 Task: Check the percentage active listings of double oven in the last 5 years.
Action: Mouse moved to (890, 195)
Screenshot: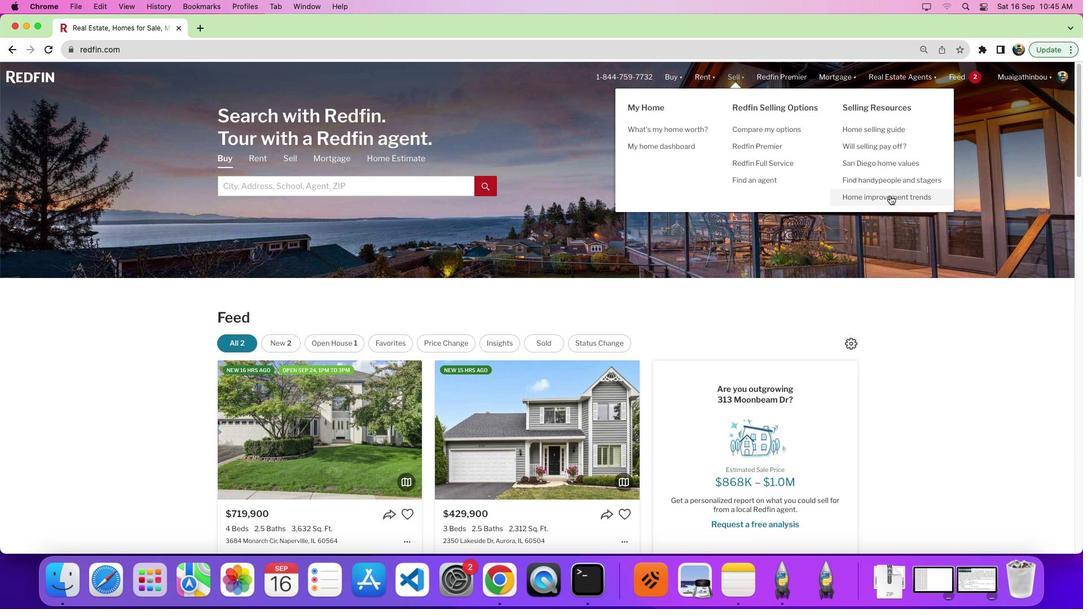 
Action: Mouse pressed left at (890, 195)
Screenshot: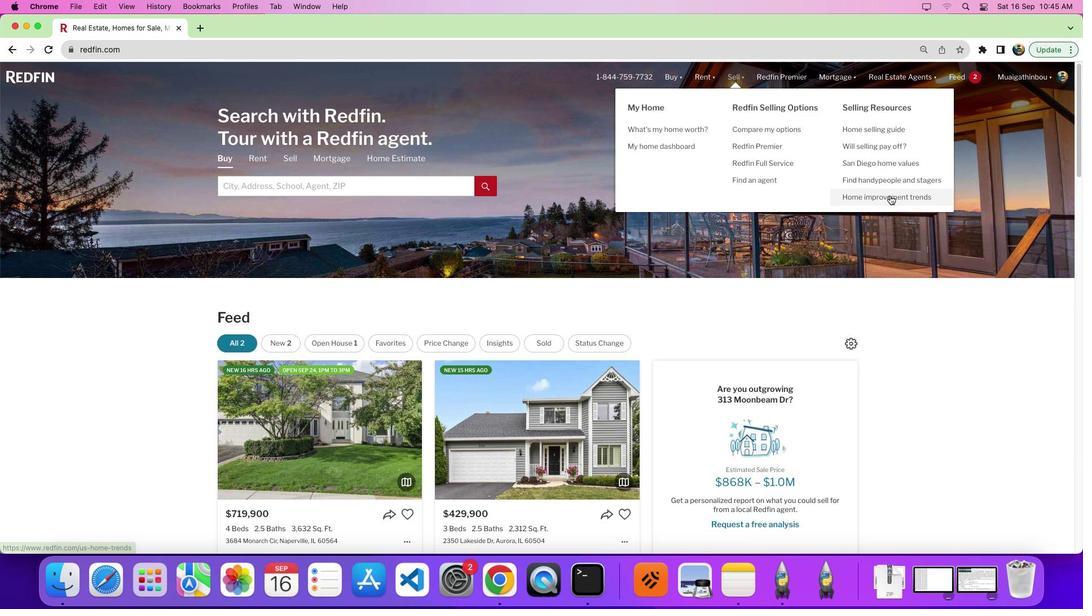 
Action: Mouse pressed left at (890, 195)
Screenshot: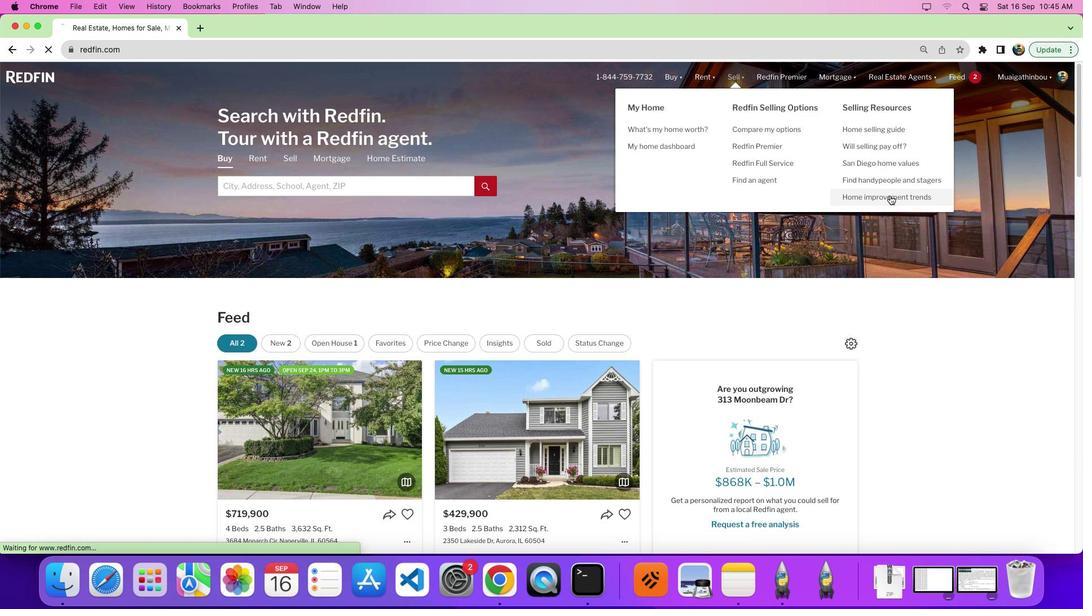 
Action: Mouse moved to (297, 221)
Screenshot: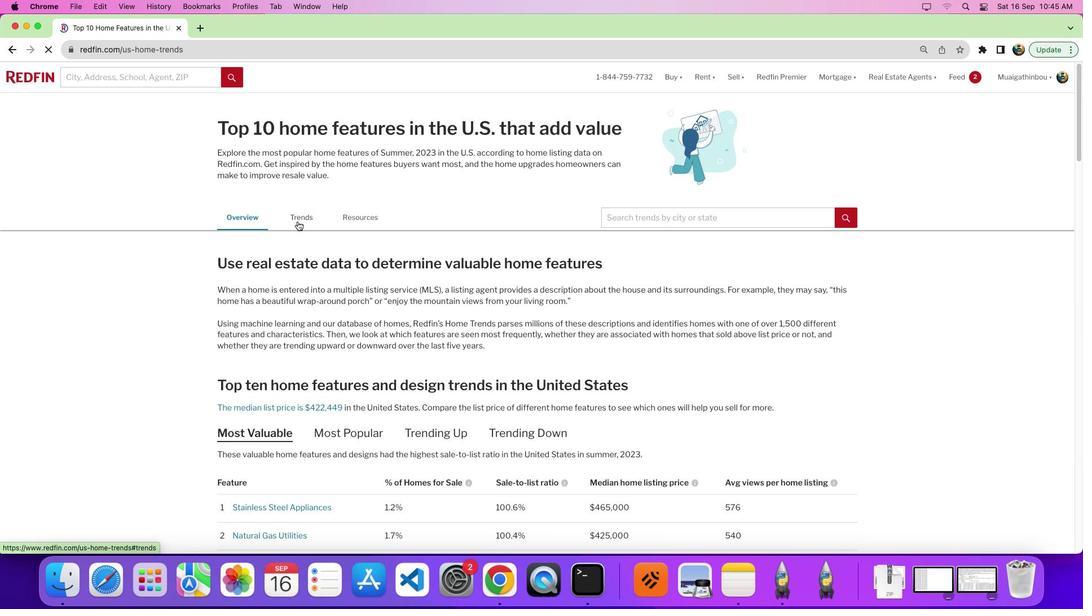 
Action: Mouse pressed left at (297, 221)
Screenshot: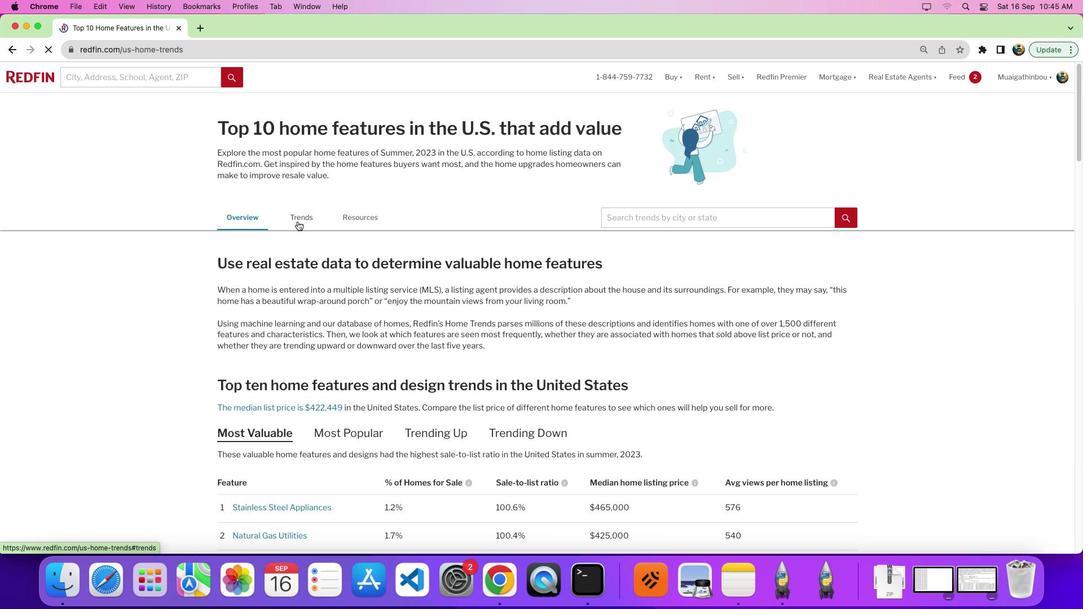 
Action: Mouse moved to (536, 263)
Screenshot: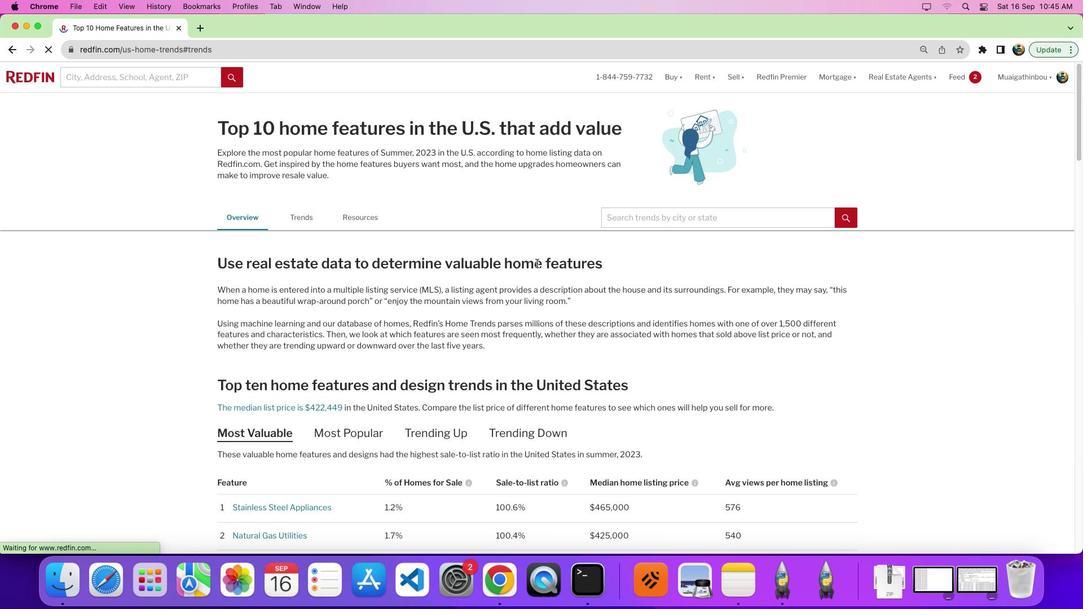 
Action: Mouse scrolled (536, 263) with delta (0, 0)
Screenshot: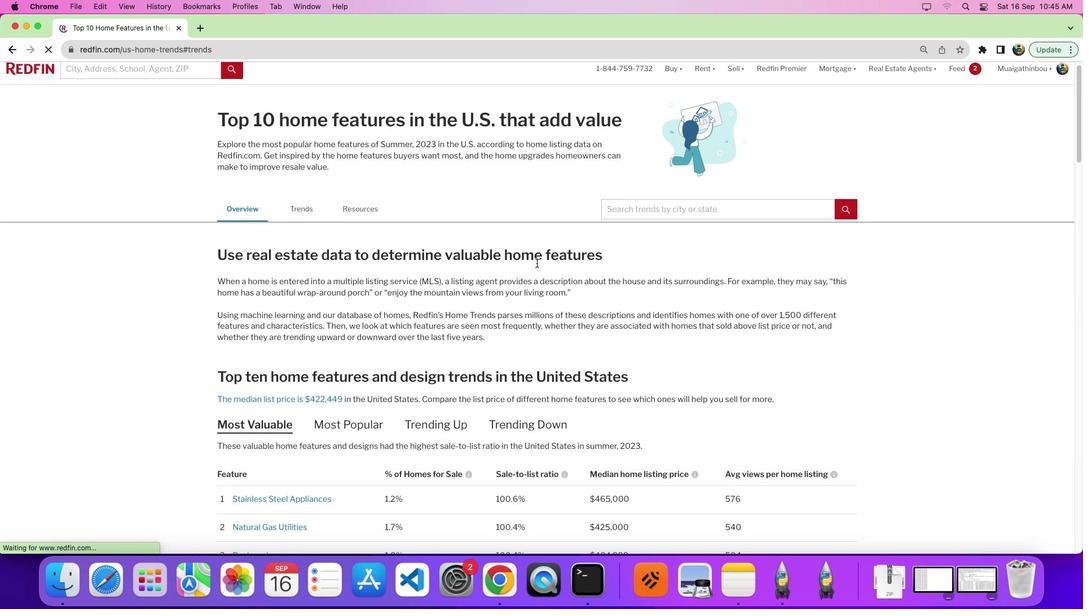 
Action: Mouse scrolled (536, 263) with delta (0, 0)
Screenshot: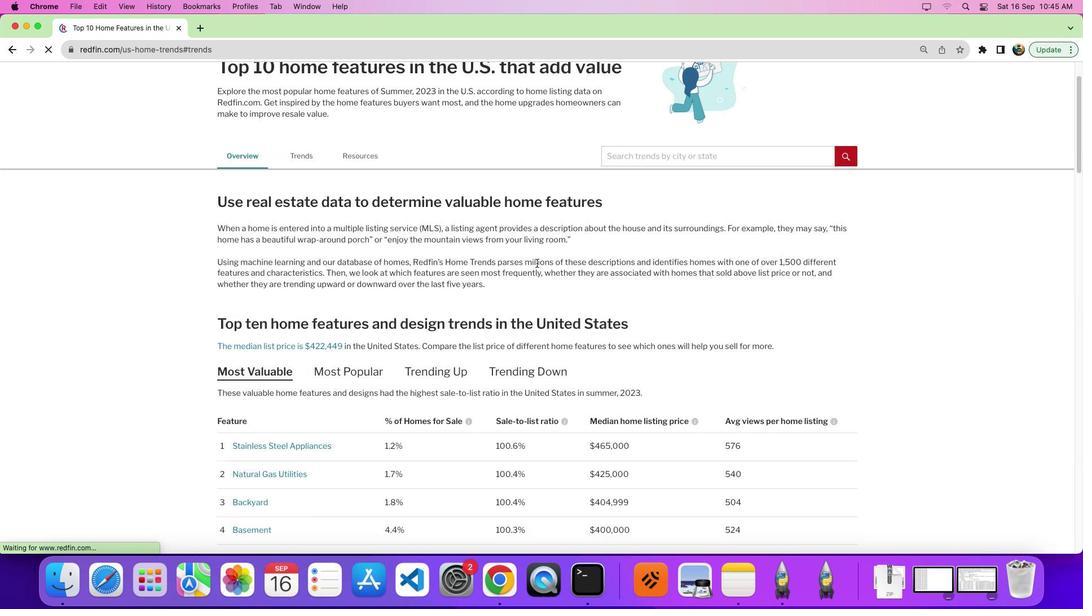 
Action: Mouse scrolled (536, 263) with delta (0, -3)
Screenshot: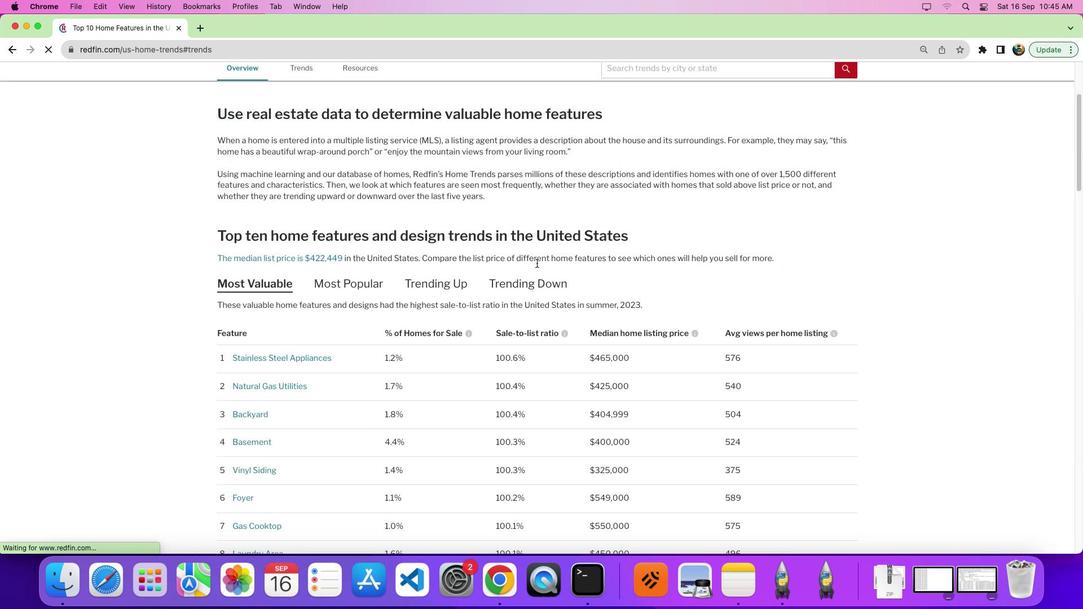 
Action: Mouse moved to (536, 263)
Screenshot: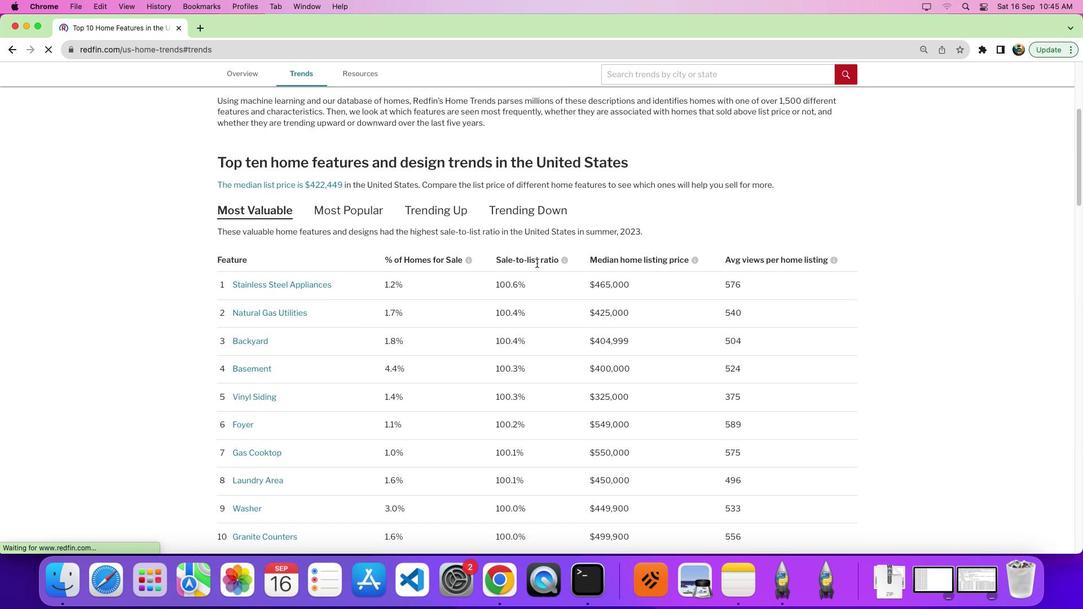 
Action: Mouse scrolled (536, 263) with delta (0, 0)
Screenshot: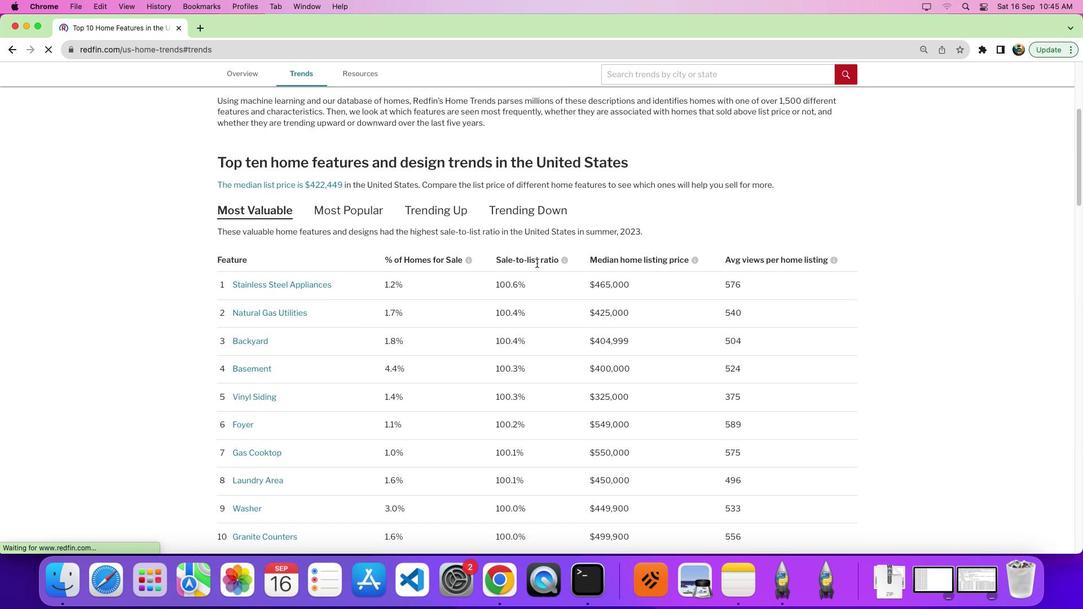 
Action: Mouse scrolled (536, 263) with delta (0, 0)
Screenshot: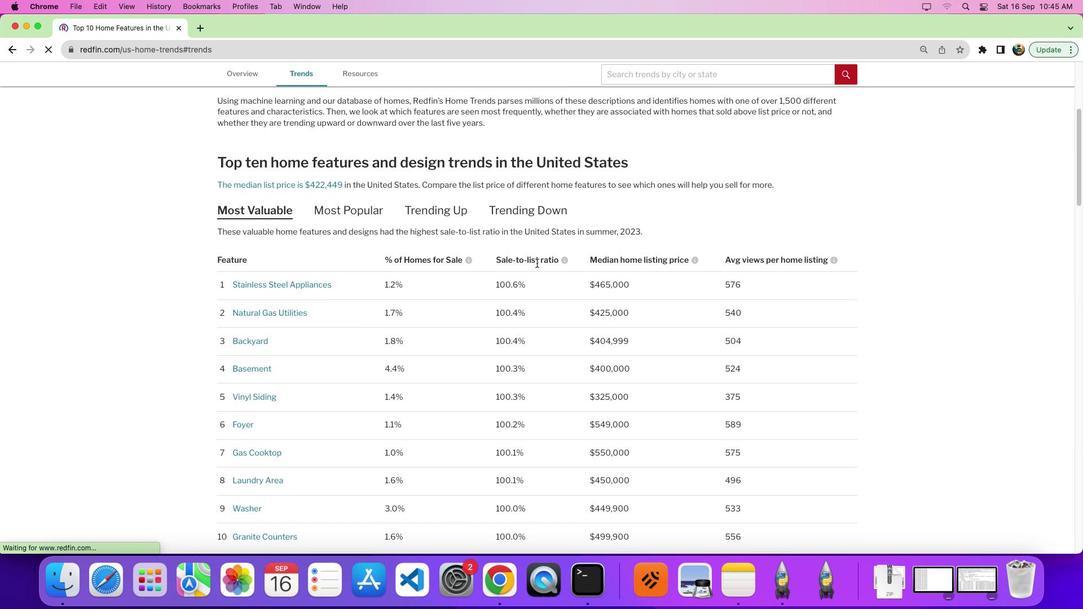 
Action: Mouse scrolled (536, 263) with delta (0, -3)
Screenshot: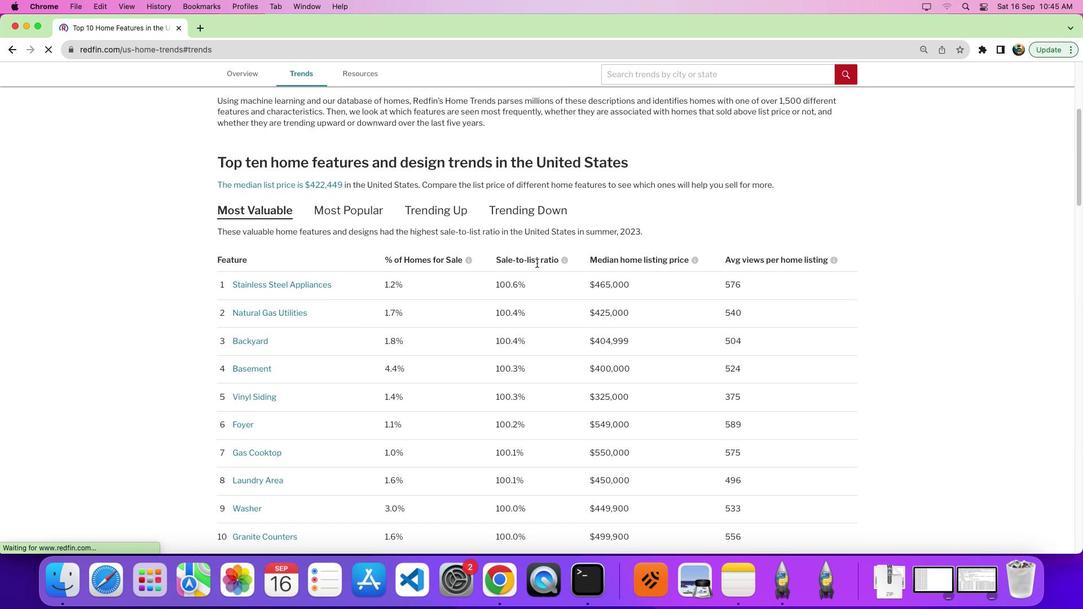 
Action: Mouse scrolled (536, 263) with delta (0, 0)
Screenshot: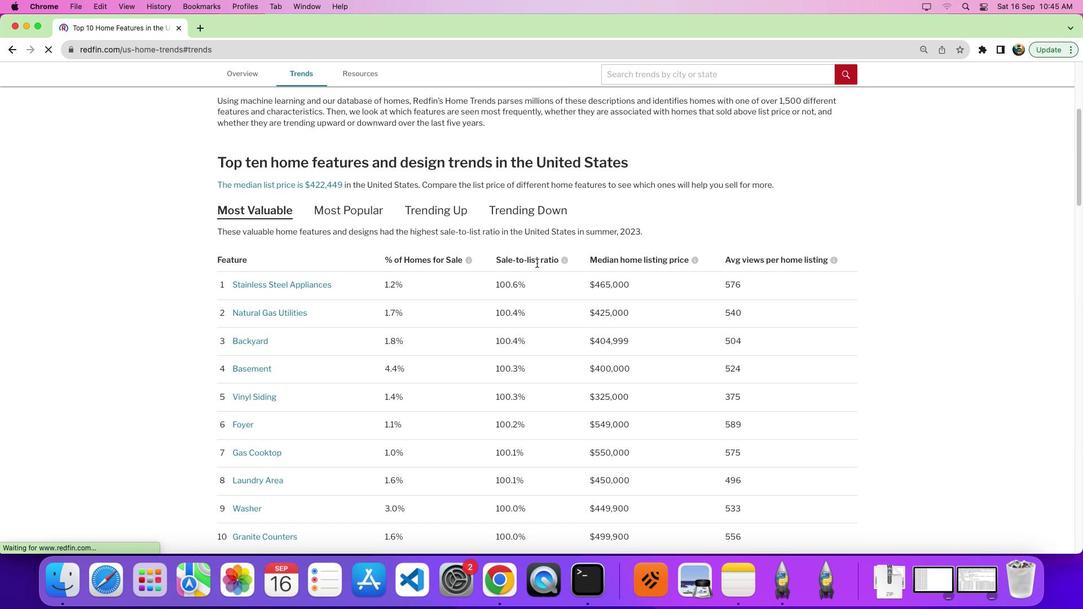 
Action: Mouse scrolled (536, 263) with delta (0, 0)
Screenshot: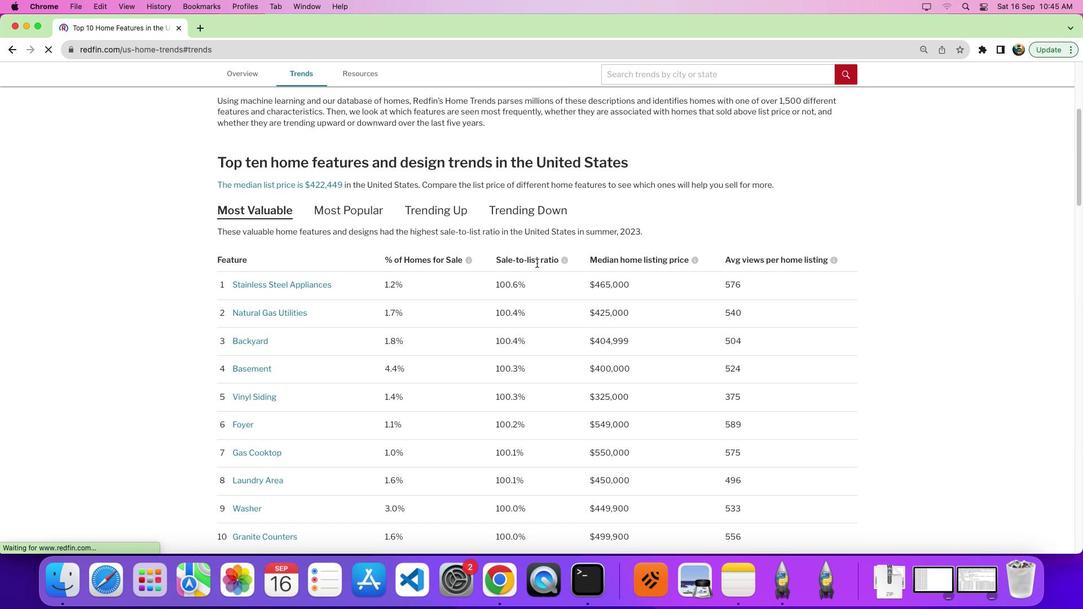 
Action: Mouse scrolled (536, 263) with delta (0, -3)
Screenshot: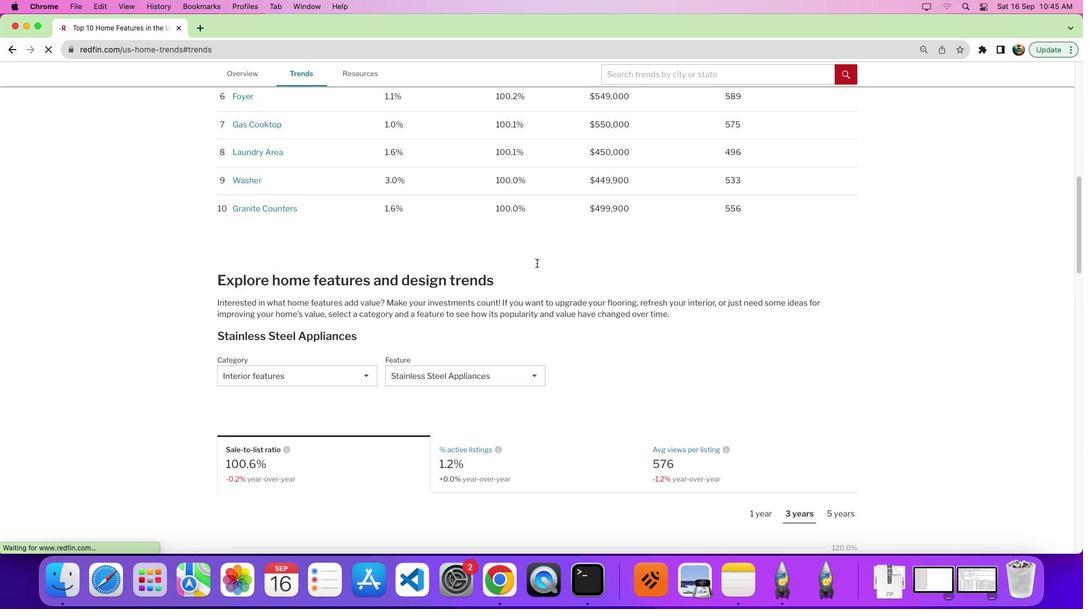 
Action: Mouse moved to (458, 322)
Screenshot: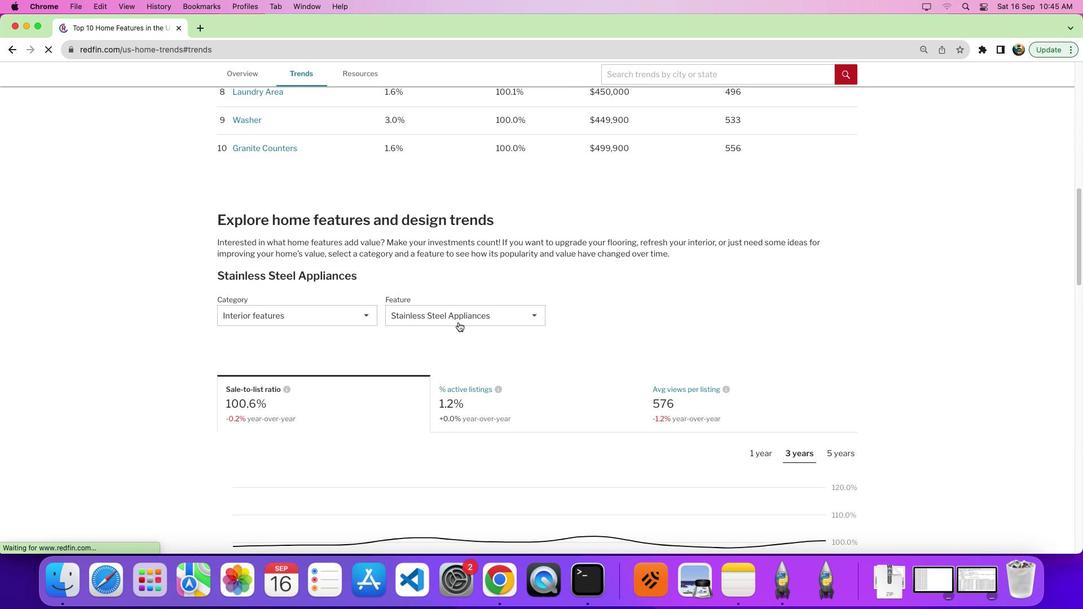 
Action: Mouse pressed left at (458, 322)
Screenshot: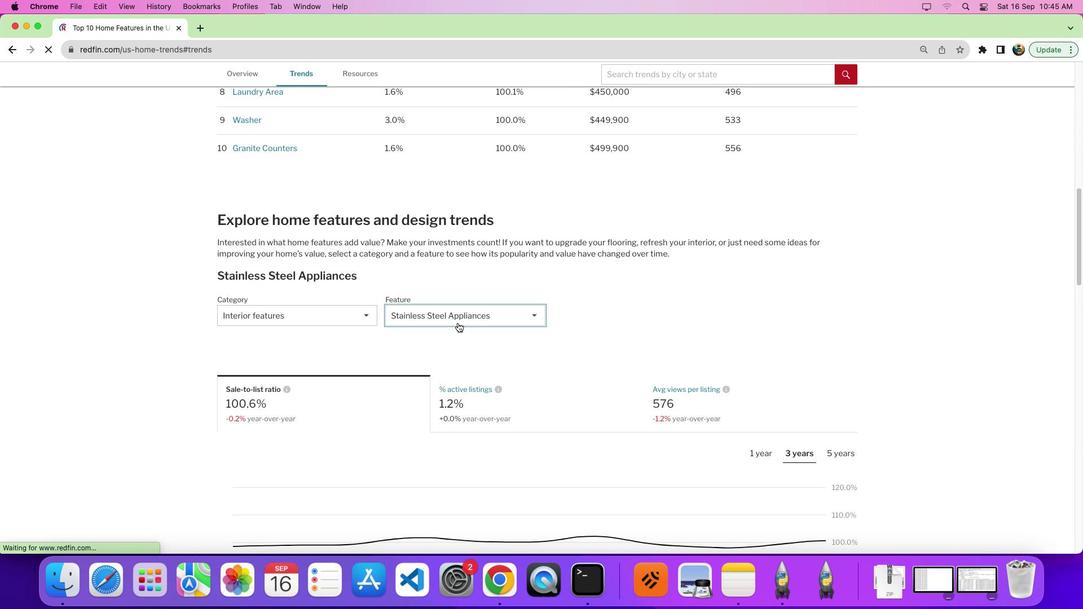 
Action: Mouse moved to (431, 413)
Screenshot: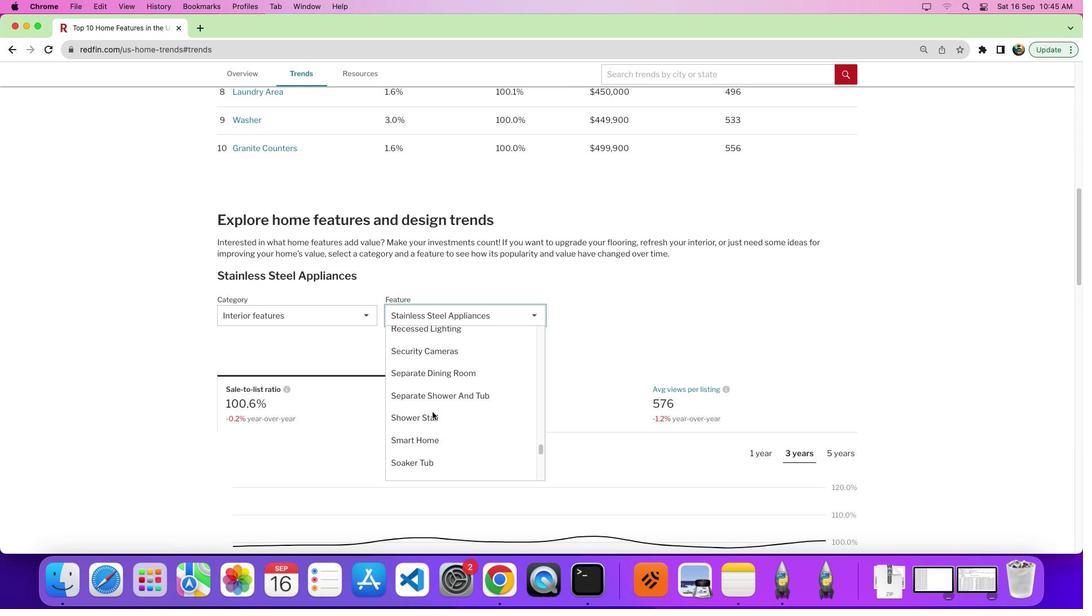 
Action: Mouse scrolled (431, 413) with delta (0, 0)
Screenshot: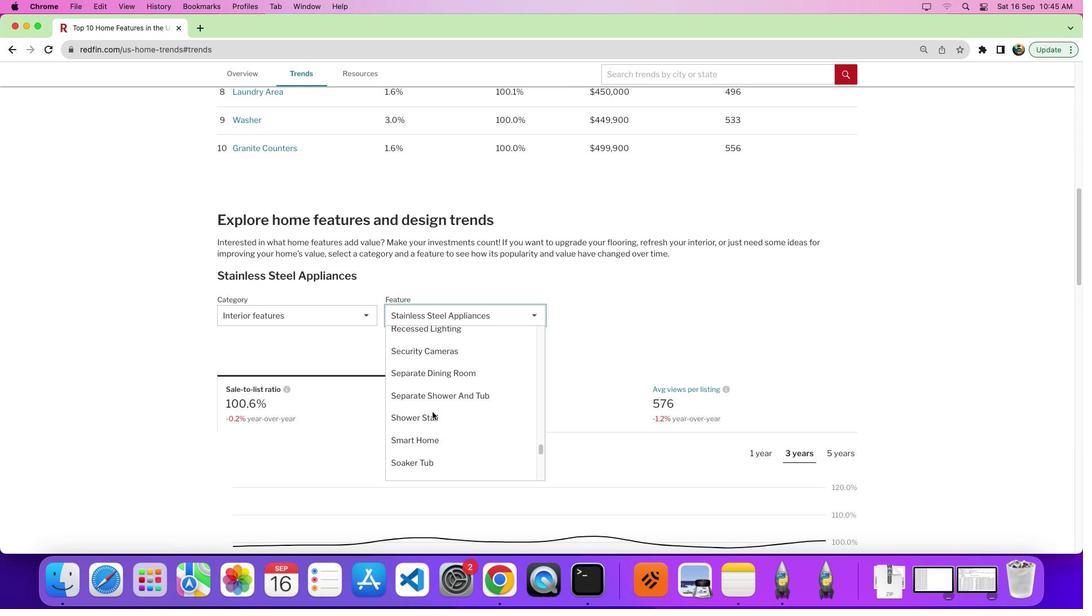 
Action: Mouse moved to (432, 412)
Screenshot: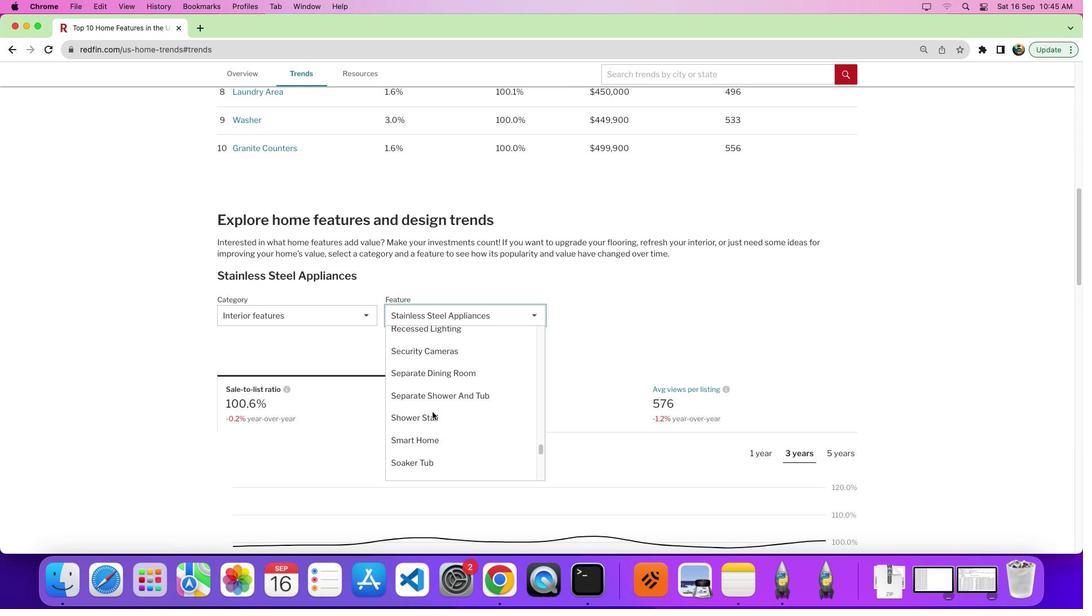 
Action: Mouse scrolled (432, 412) with delta (0, 0)
Screenshot: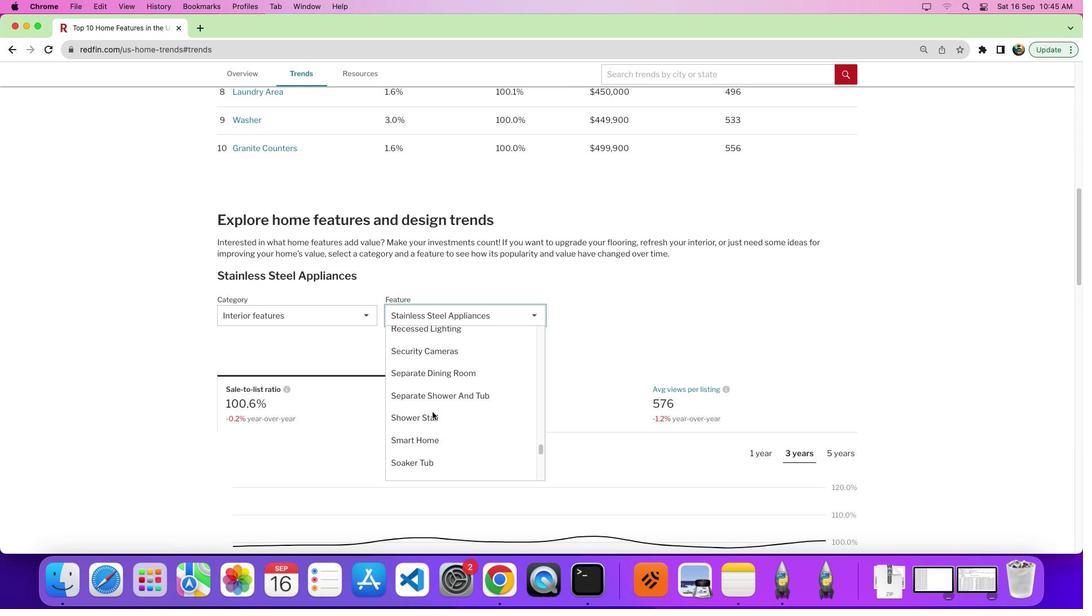 
Action: Mouse scrolled (432, 412) with delta (0, 4)
Screenshot: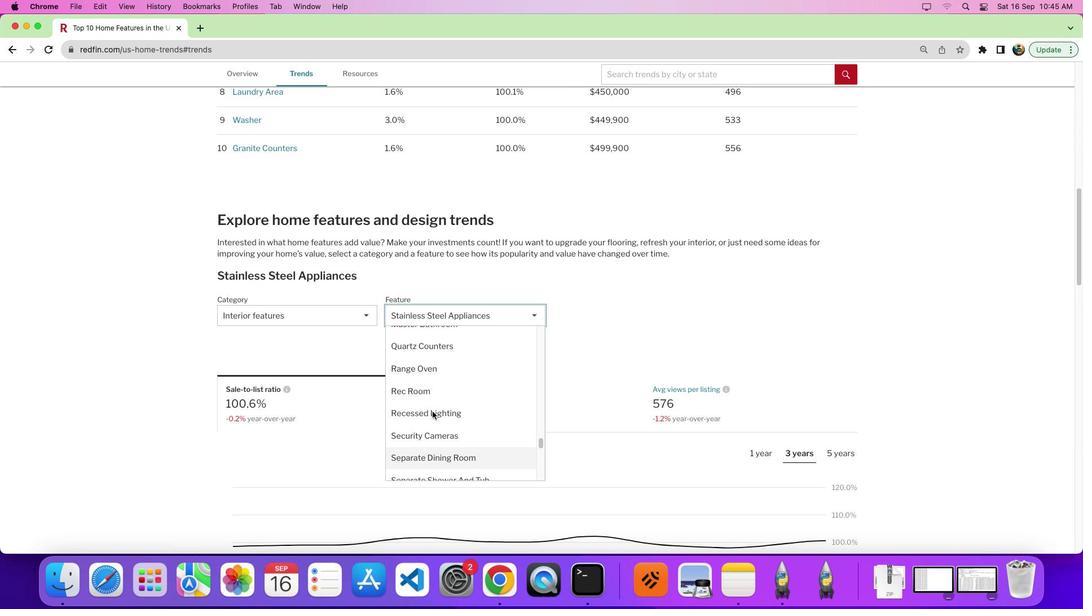 
Action: Mouse moved to (434, 409)
Screenshot: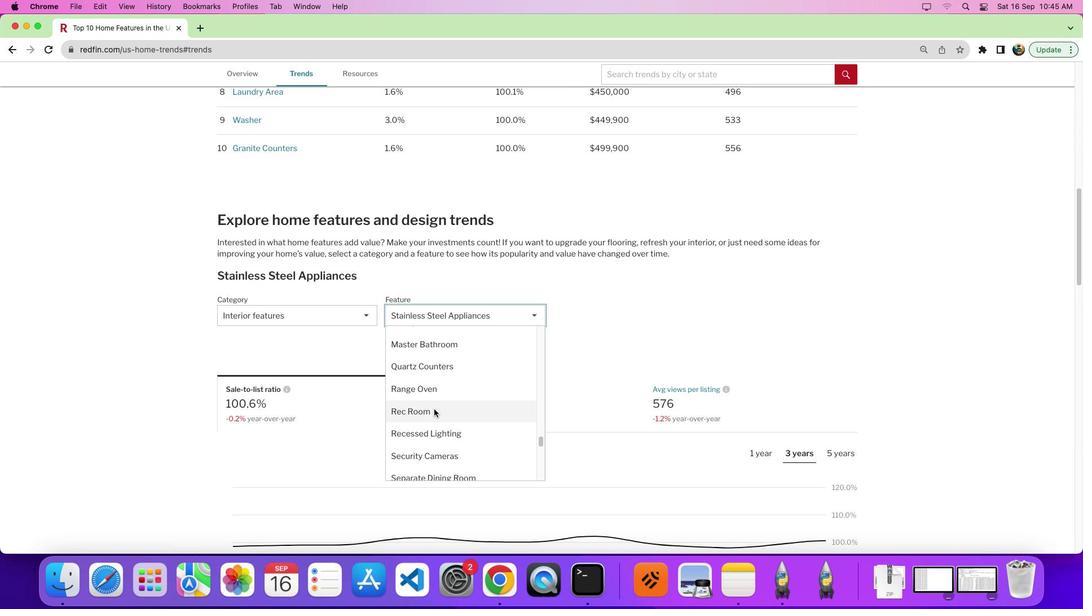 
Action: Mouse scrolled (434, 409) with delta (0, 0)
Screenshot: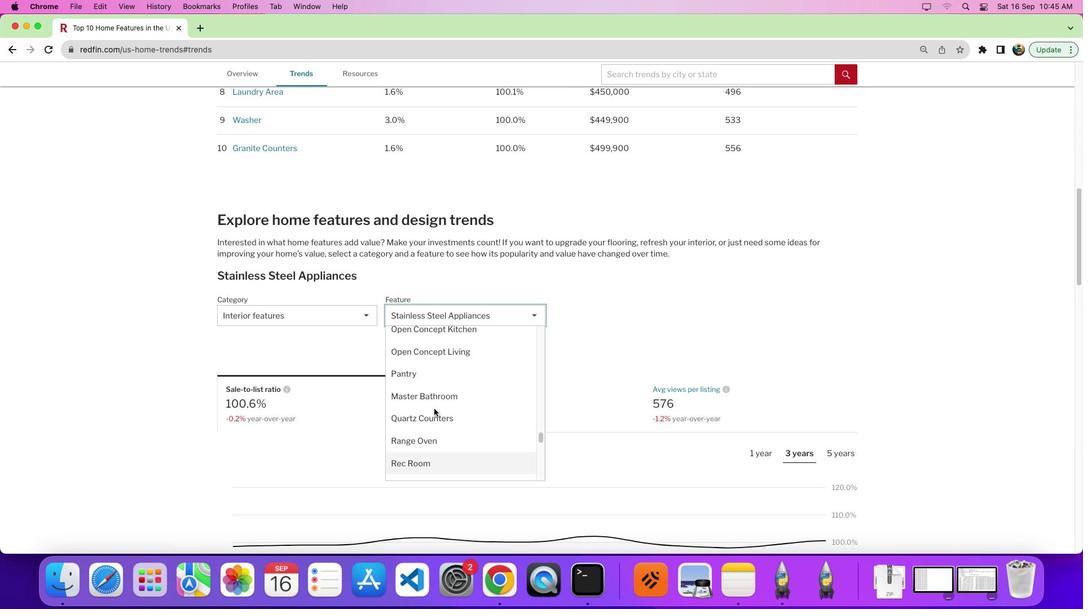 
Action: Mouse scrolled (434, 409) with delta (0, 0)
Screenshot: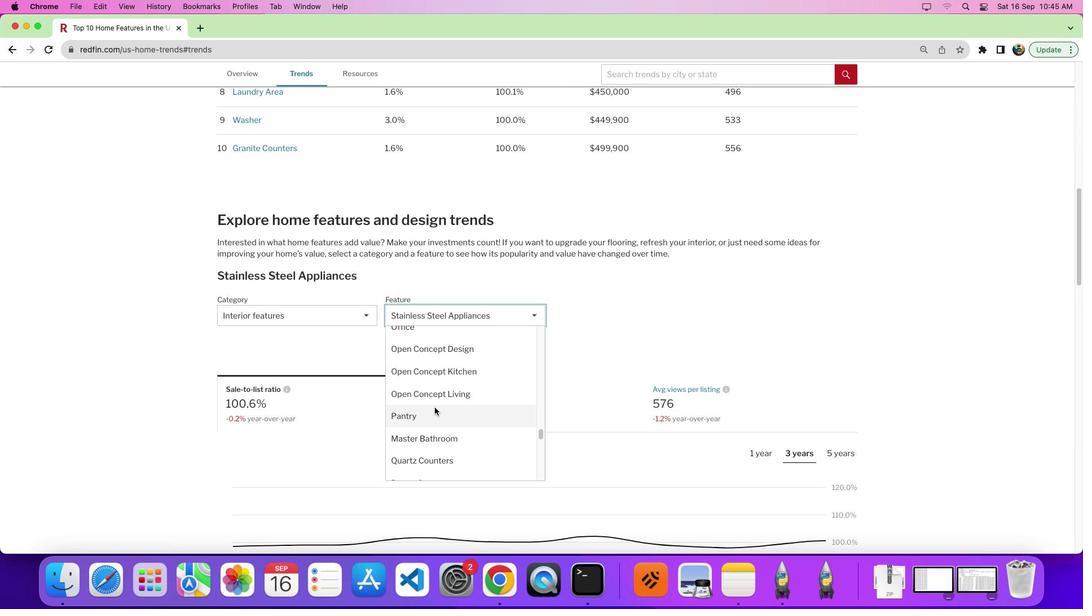 
Action: Mouse moved to (434, 409)
Screenshot: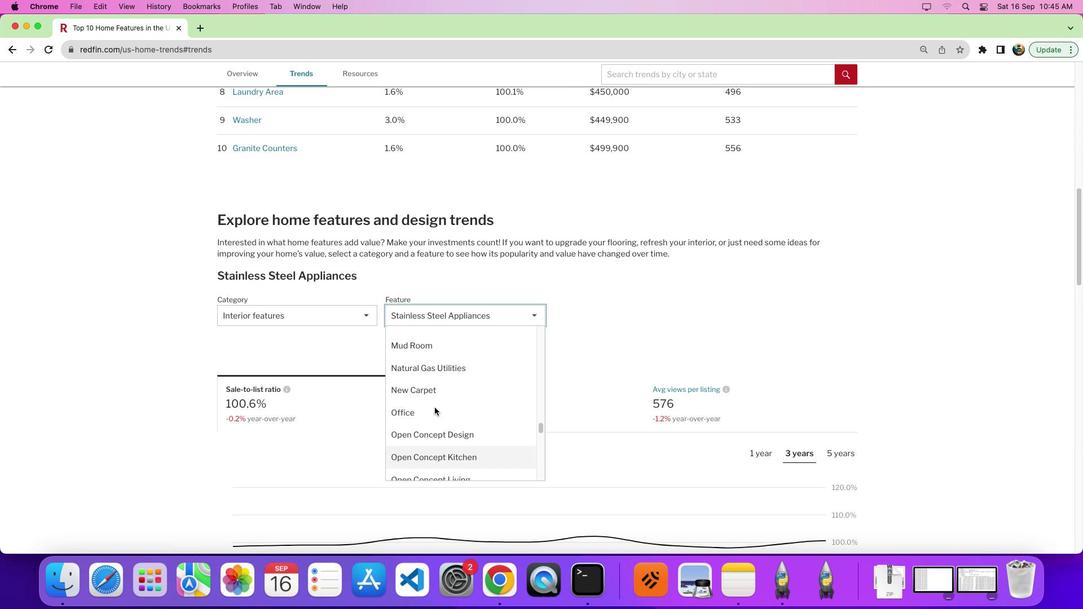 
Action: Mouse scrolled (434, 409) with delta (0, 3)
Screenshot: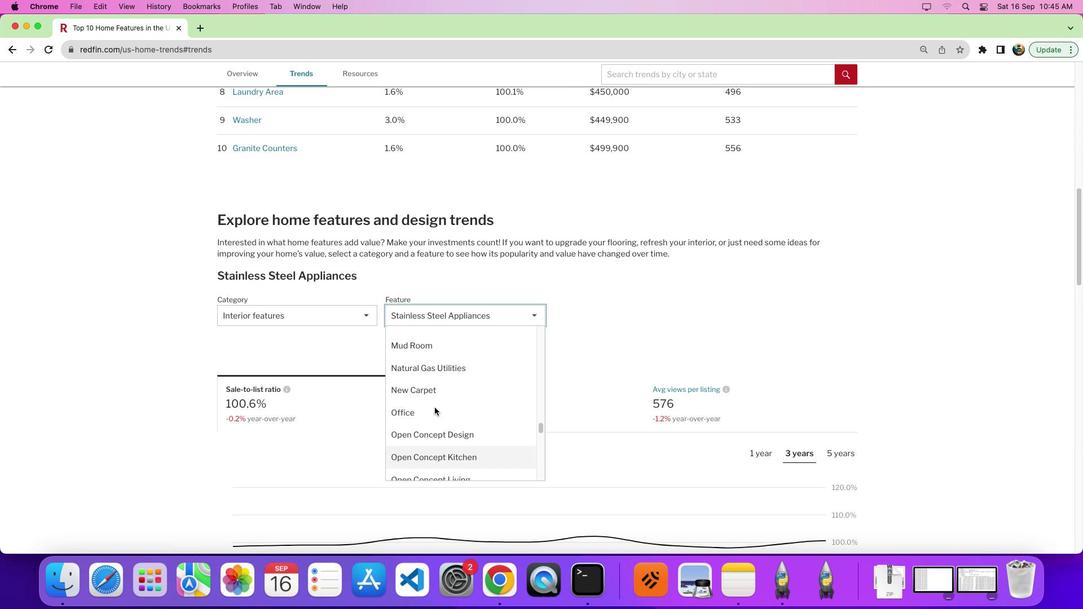 
Action: Mouse moved to (435, 405)
Screenshot: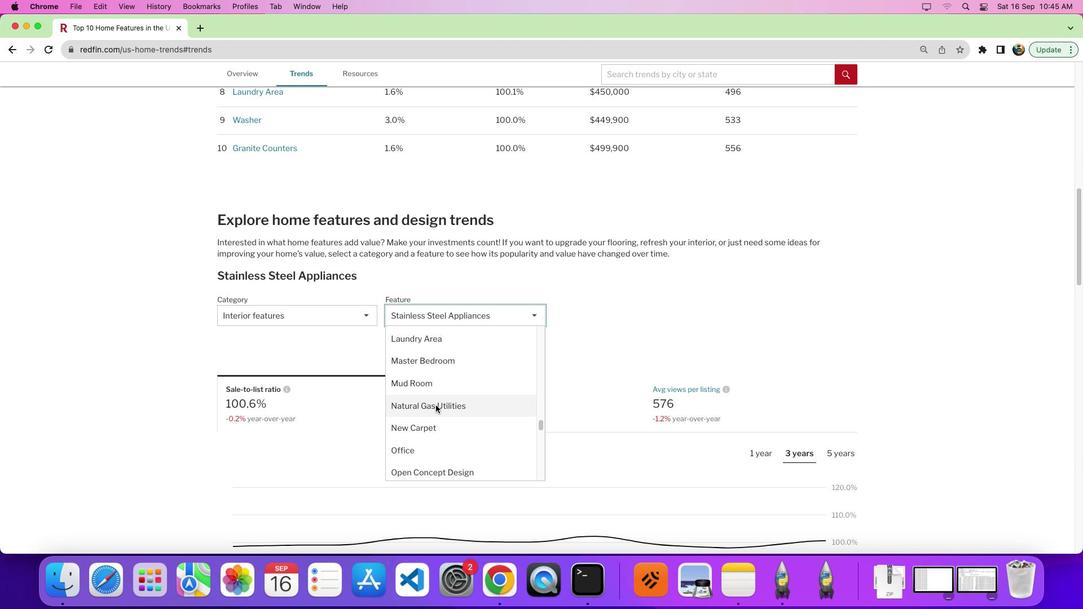 
Action: Mouse scrolled (435, 405) with delta (0, 0)
Screenshot: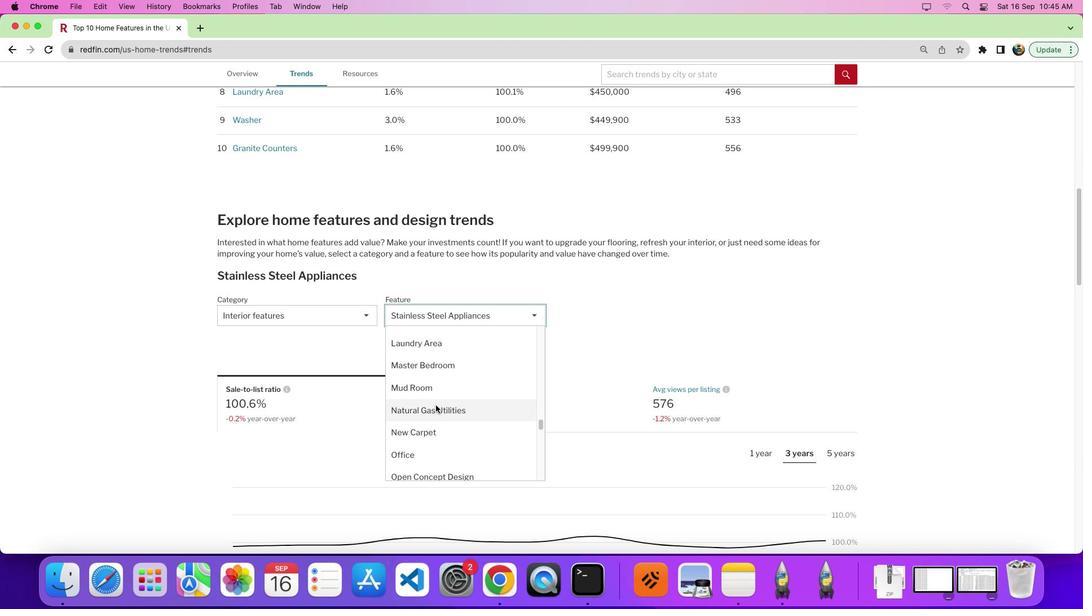 
Action: Mouse scrolled (435, 405) with delta (0, 0)
Screenshot: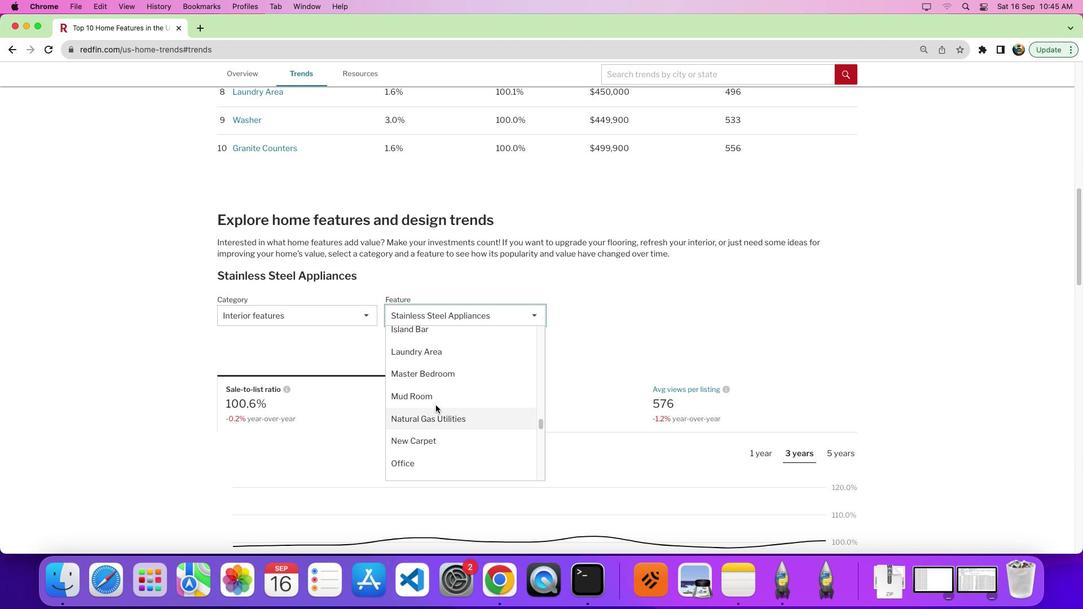 
Action: Mouse scrolled (435, 405) with delta (0, 0)
Screenshot: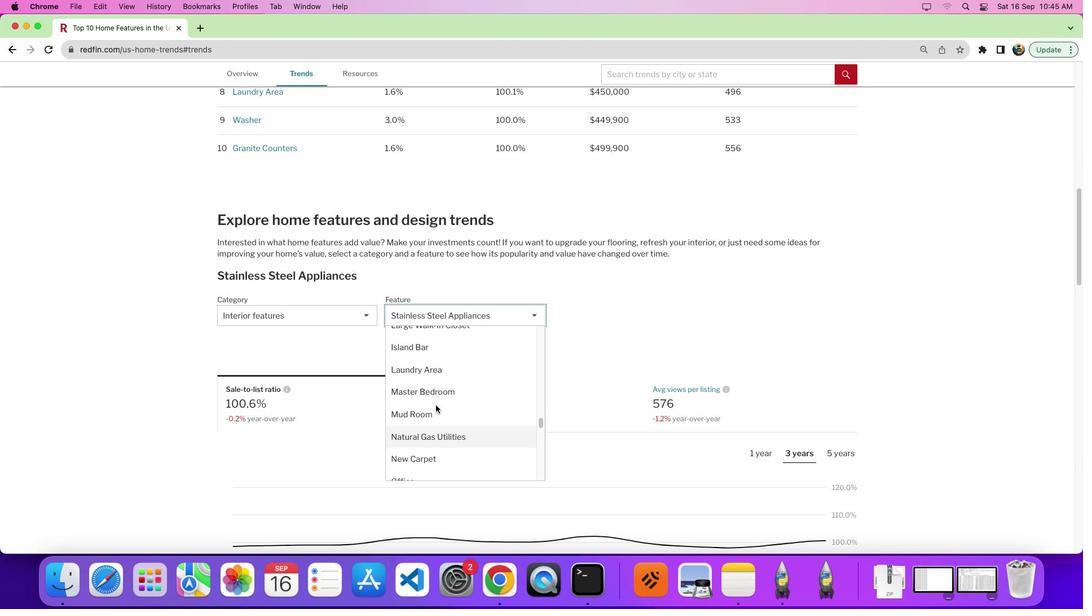 
Action: Mouse scrolled (435, 405) with delta (0, 0)
Screenshot: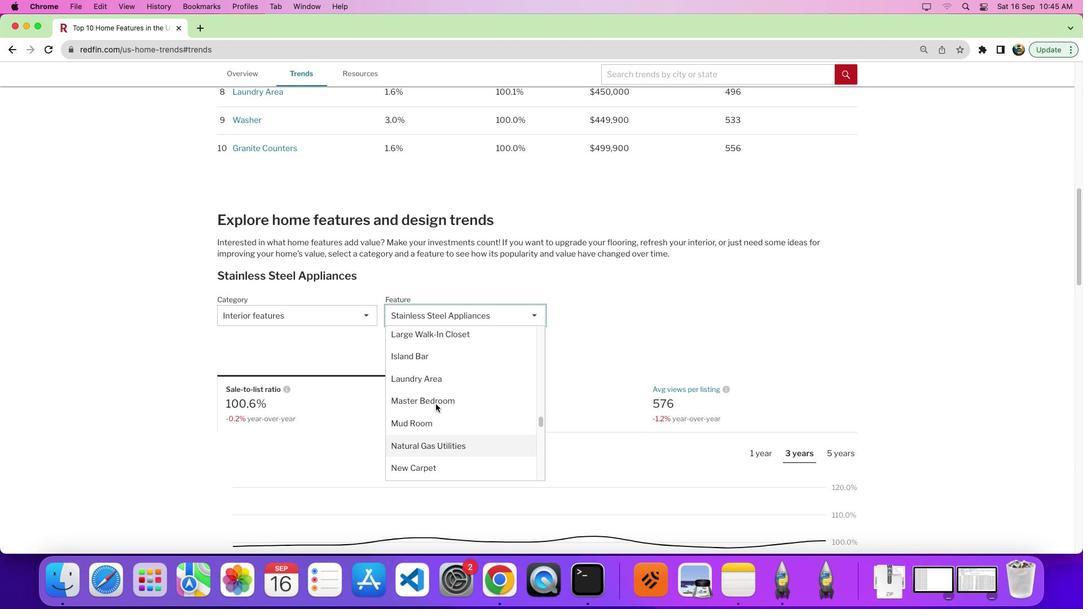 
Action: Mouse moved to (436, 402)
Screenshot: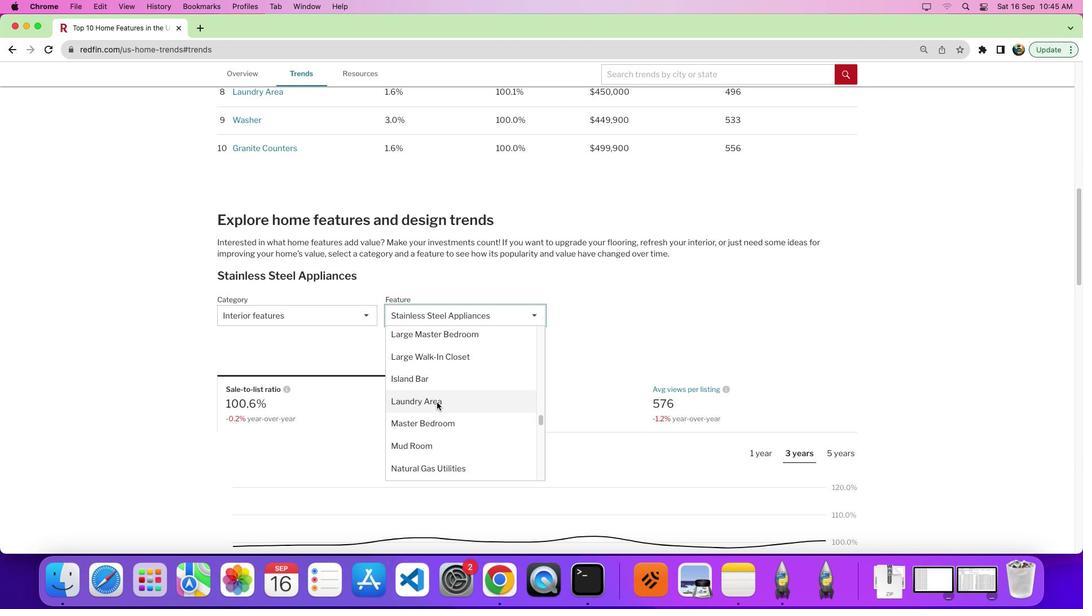 
Action: Mouse scrolled (436, 402) with delta (0, 0)
Screenshot: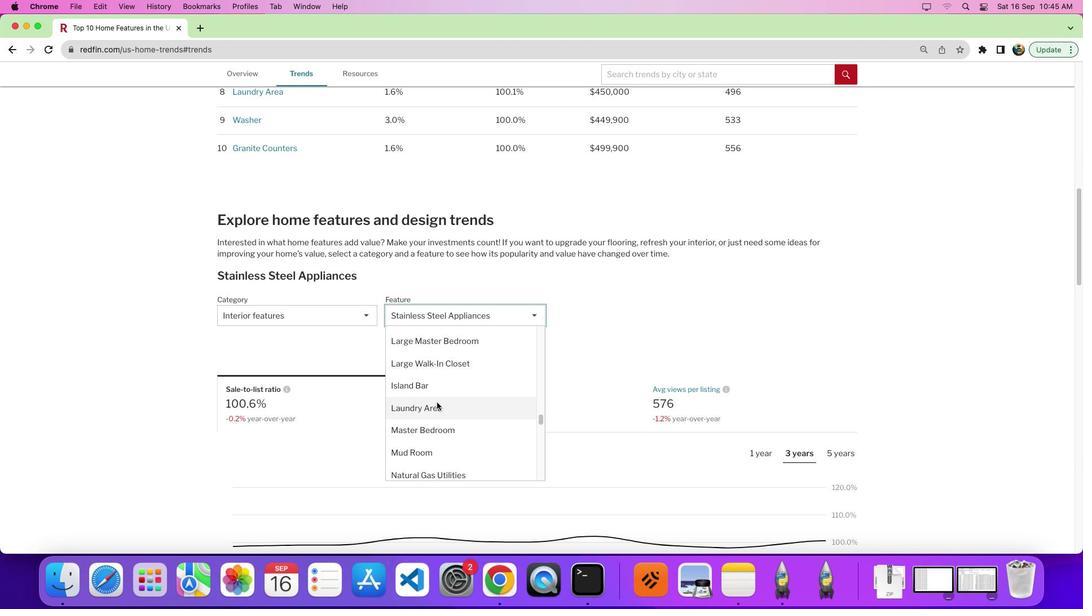 
Action: Mouse scrolled (436, 402) with delta (0, 0)
Screenshot: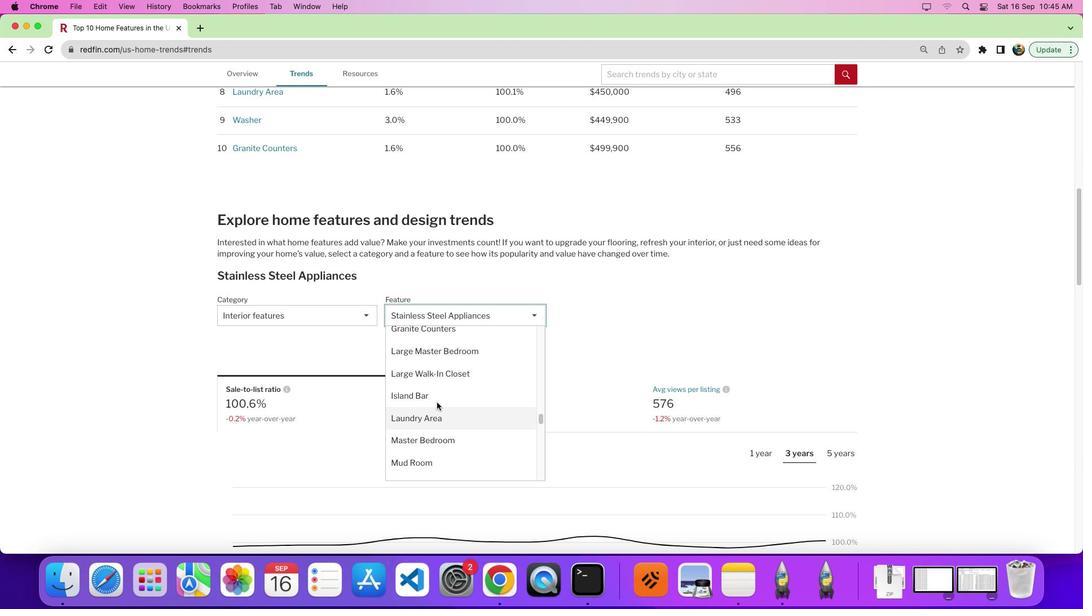 
Action: Mouse moved to (437, 402)
Screenshot: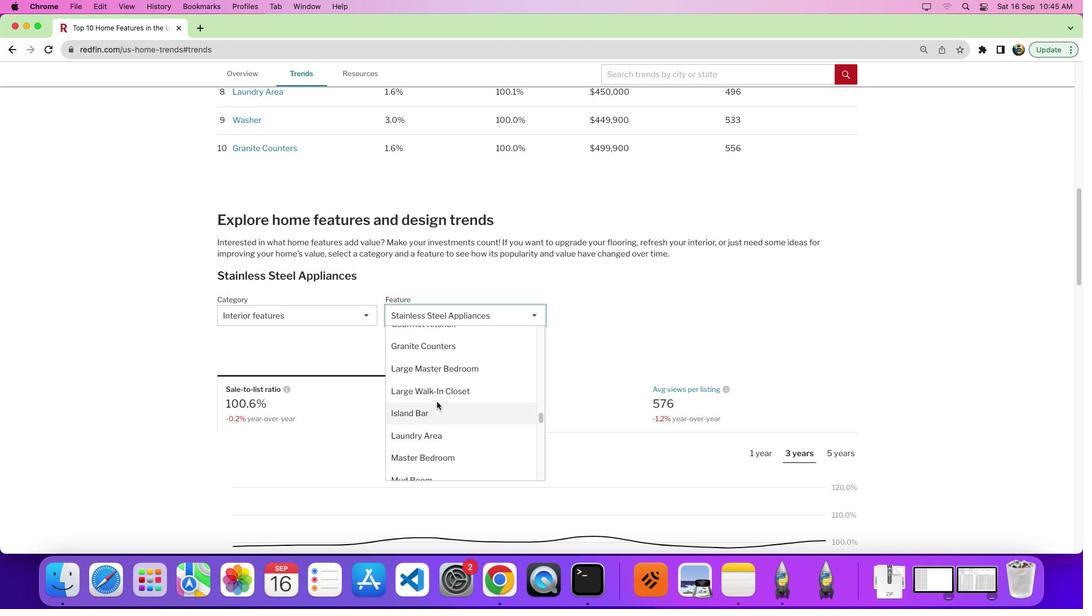 
Action: Mouse scrolled (437, 402) with delta (0, 0)
Screenshot: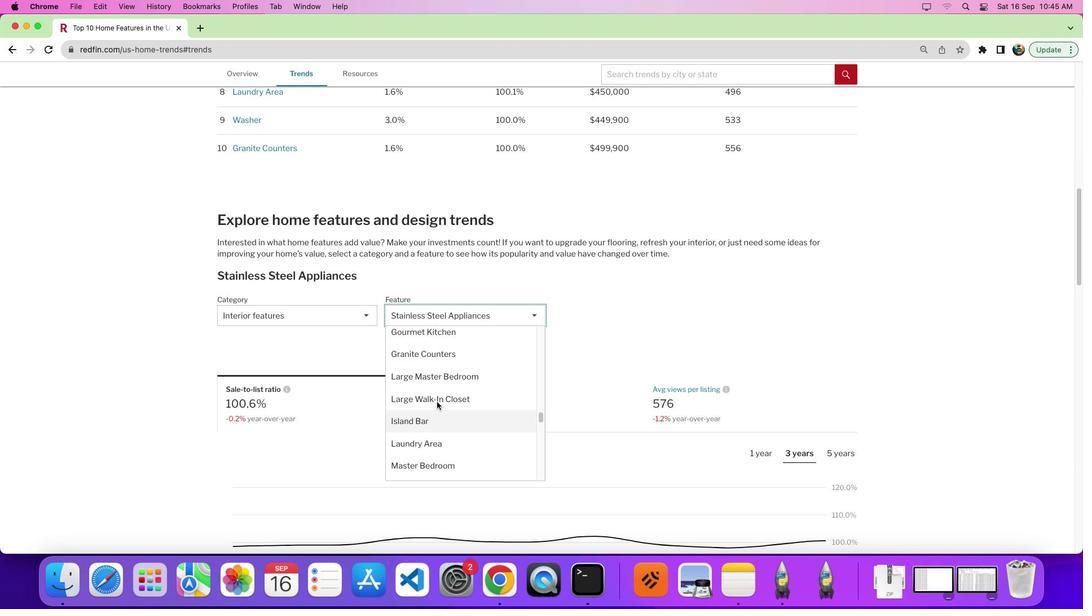 
Action: Mouse scrolled (437, 402) with delta (0, 0)
Screenshot: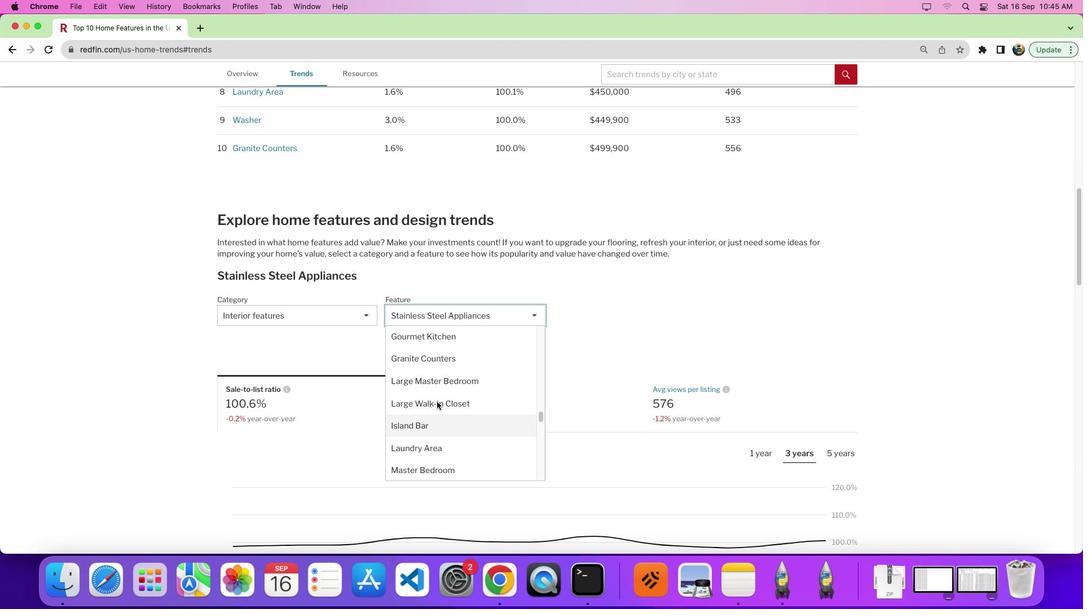 
Action: Mouse moved to (438, 399)
Screenshot: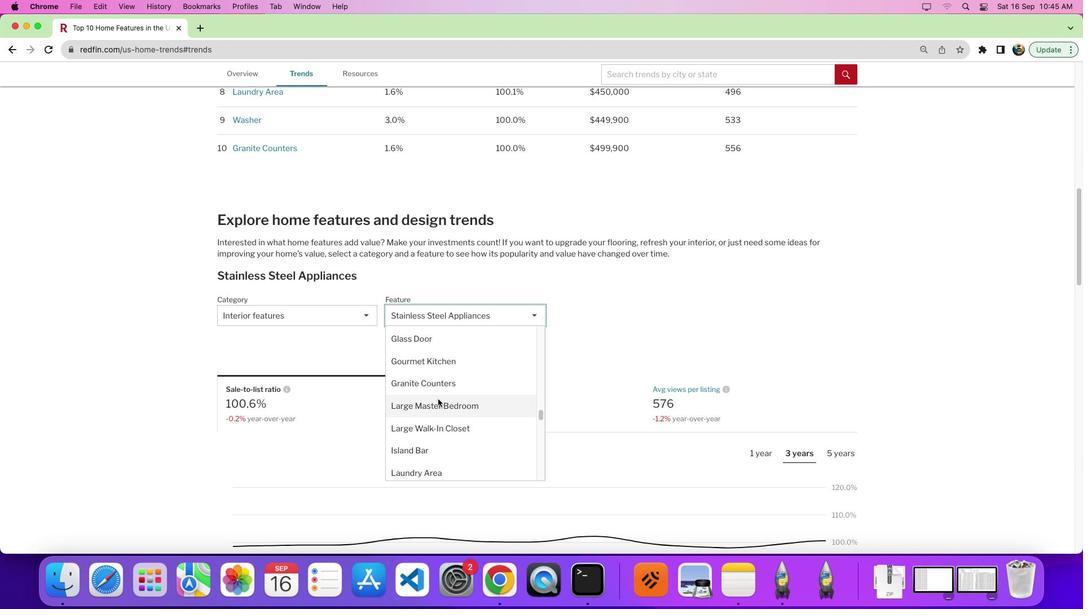 
Action: Mouse scrolled (438, 399) with delta (0, 0)
Screenshot: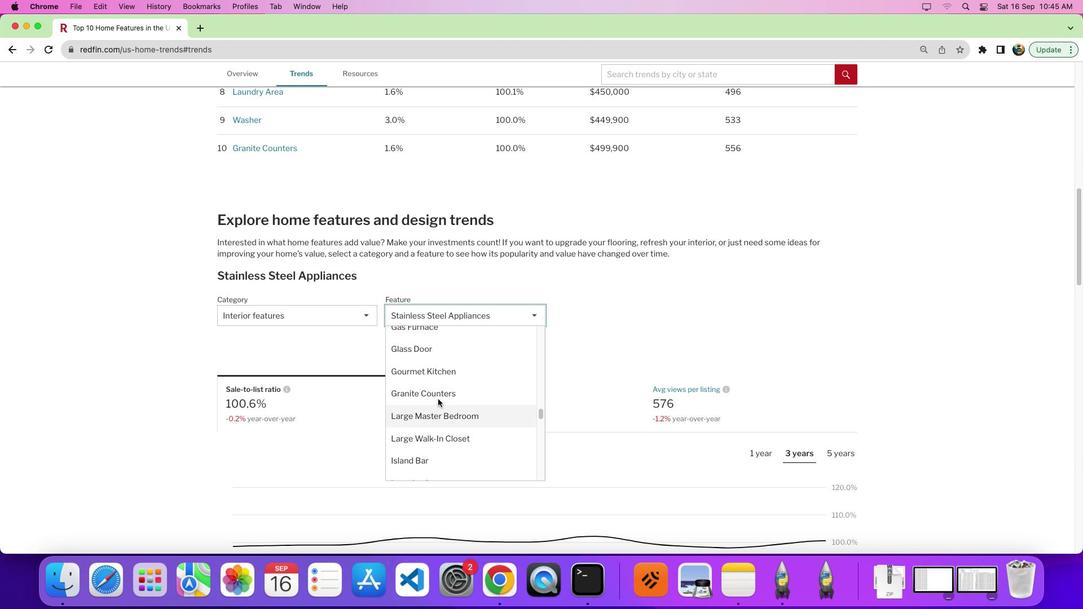 
Action: Mouse scrolled (438, 399) with delta (0, 0)
Screenshot: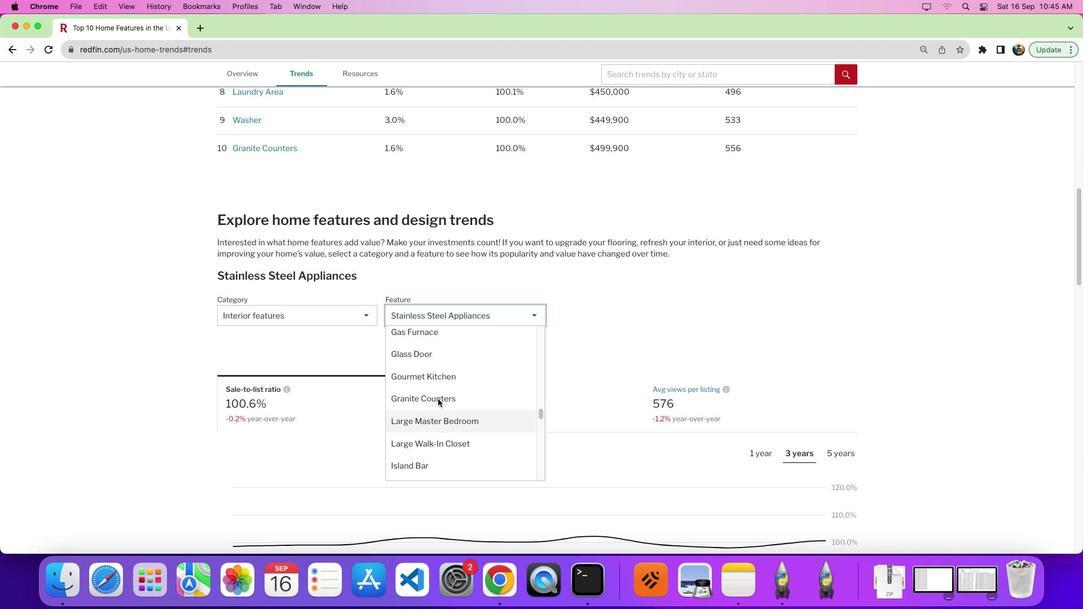 
Action: Mouse moved to (438, 398)
Screenshot: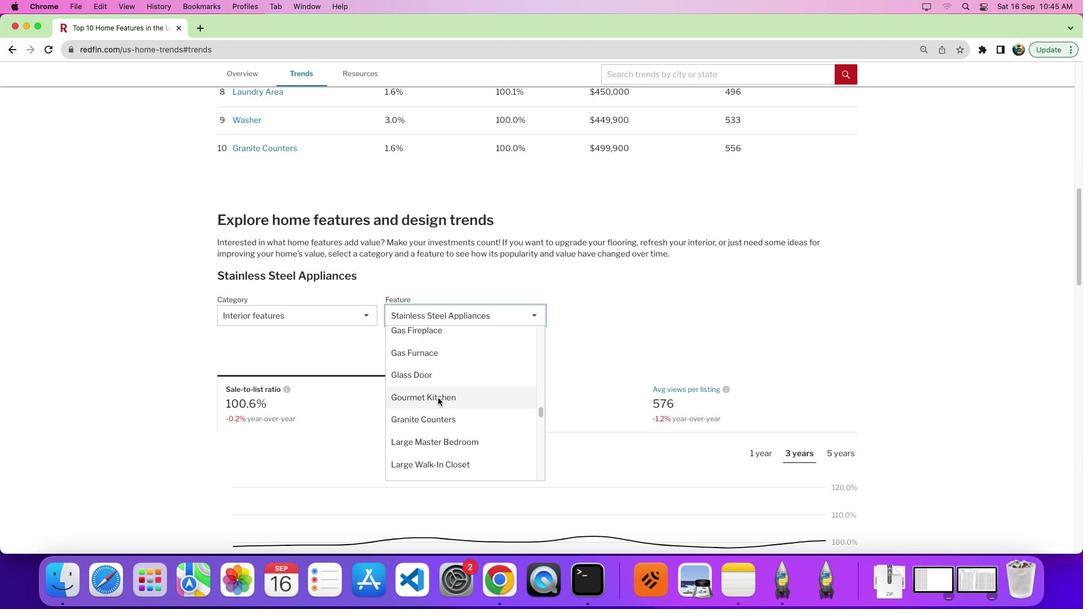 
Action: Mouse scrolled (438, 398) with delta (0, 0)
Screenshot: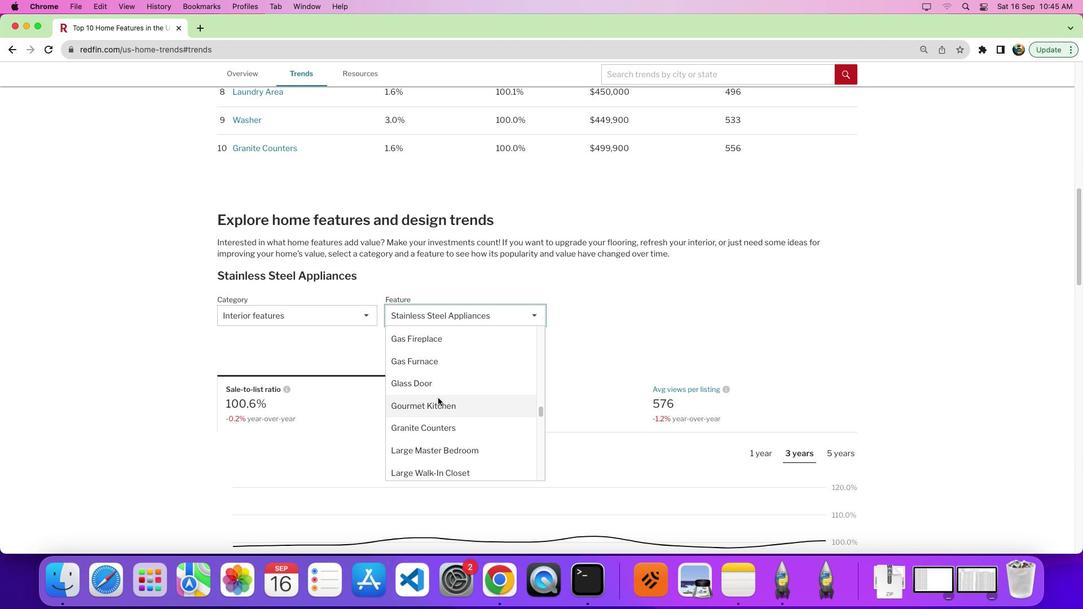 
Action: Mouse scrolled (438, 398) with delta (0, 0)
Screenshot: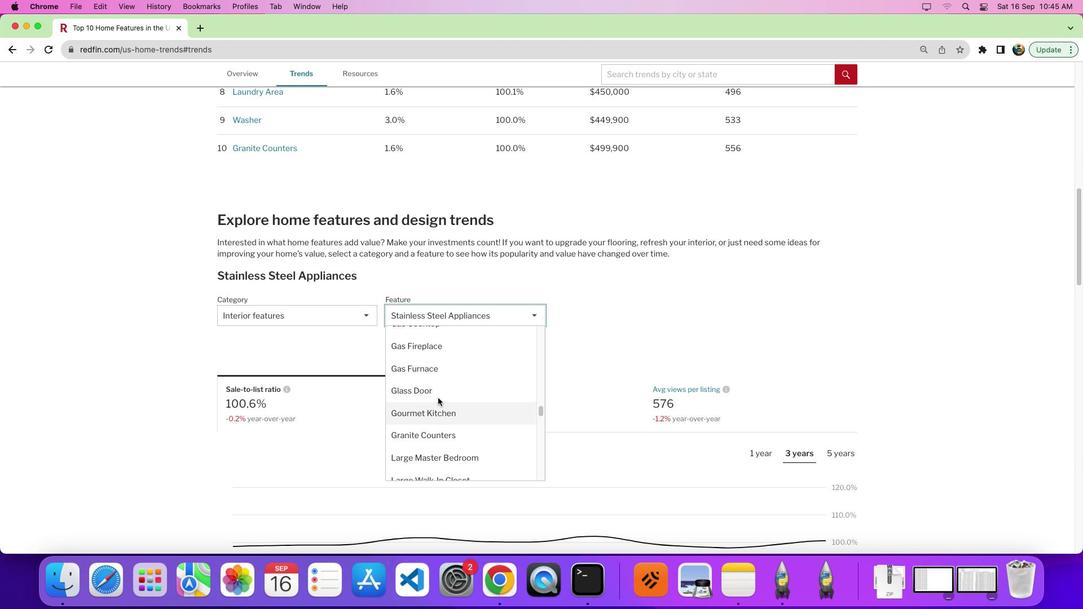 
Action: Mouse moved to (438, 397)
Screenshot: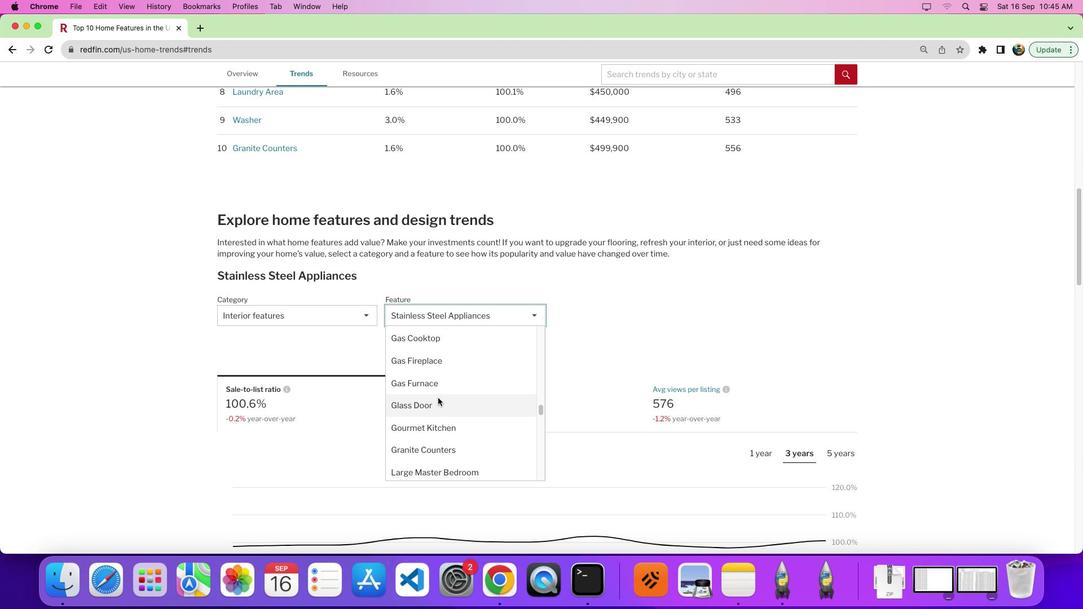
Action: Mouse scrolled (438, 397) with delta (0, 0)
Screenshot: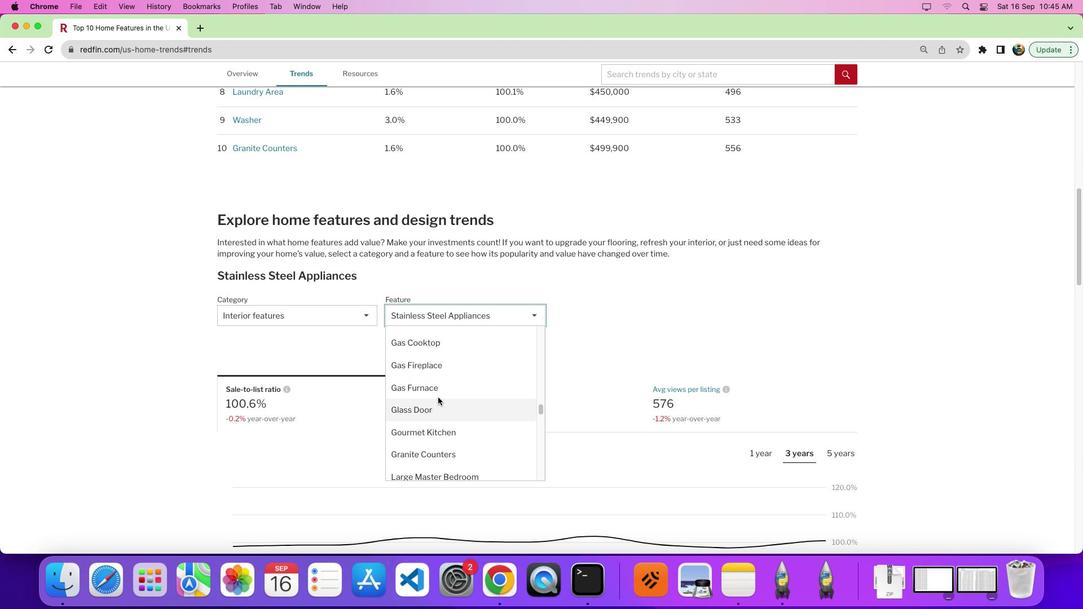 
Action: Mouse scrolled (438, 397) with delta (0, 0)
Screenshot: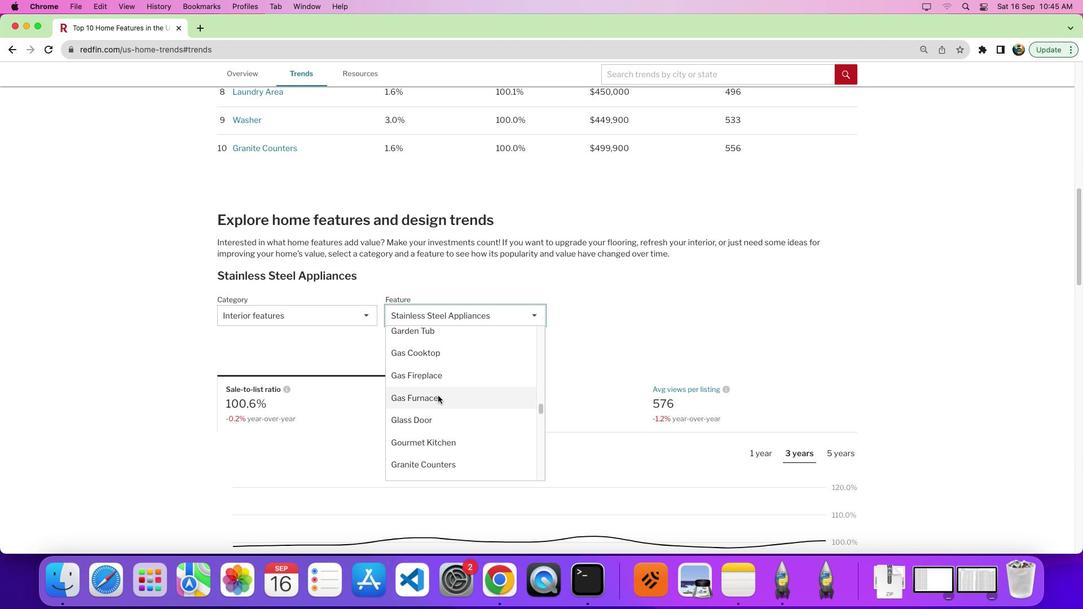 
Action: Mouse moved to (438, 394)
Screenshot: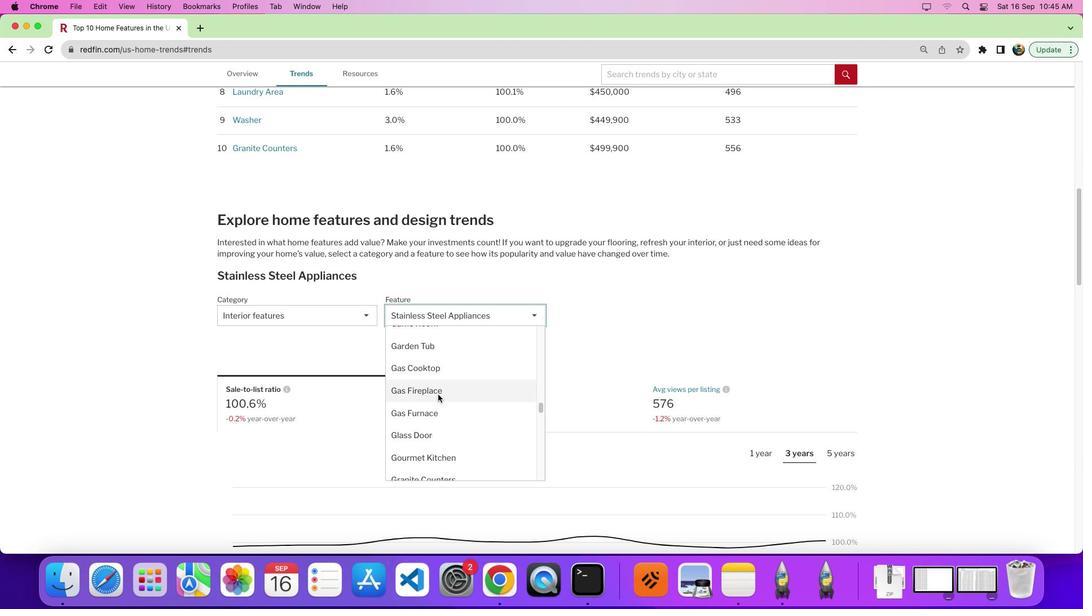 
Action: Mouse scrolled (438, 394) with delta (0, 0)
Screenshot: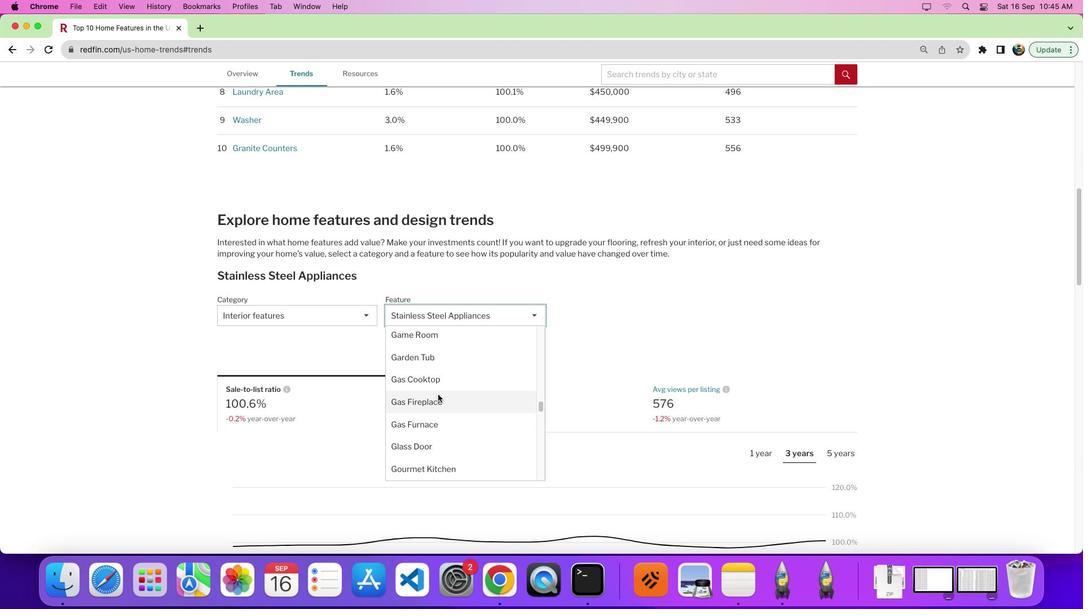 
Action: Mouse scrolled (438, 394) with delta (0, 0)
Screenshot: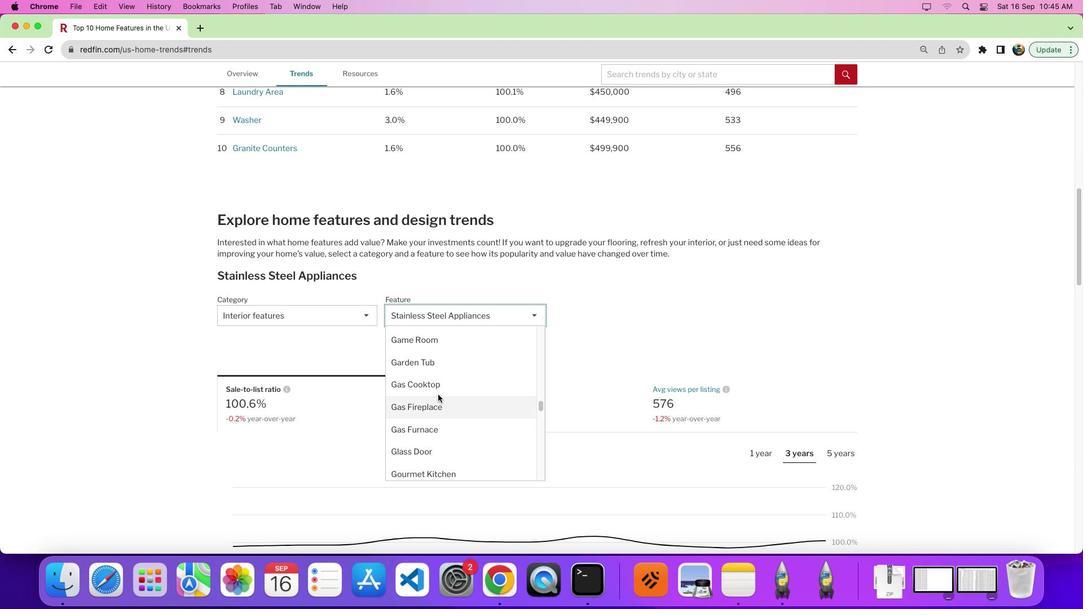 
Action: Mouse scrolled (438, 394) with delta (0, 0)
Screenshot: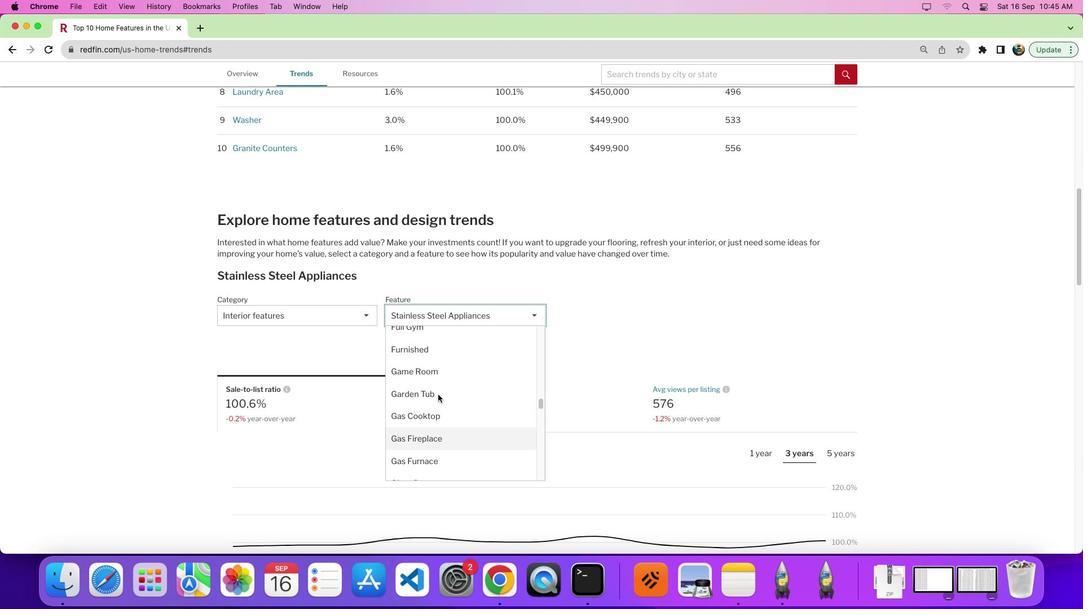 
Action: Mouse scrolled (438, 394) with delta (0, 0)
Screenshot: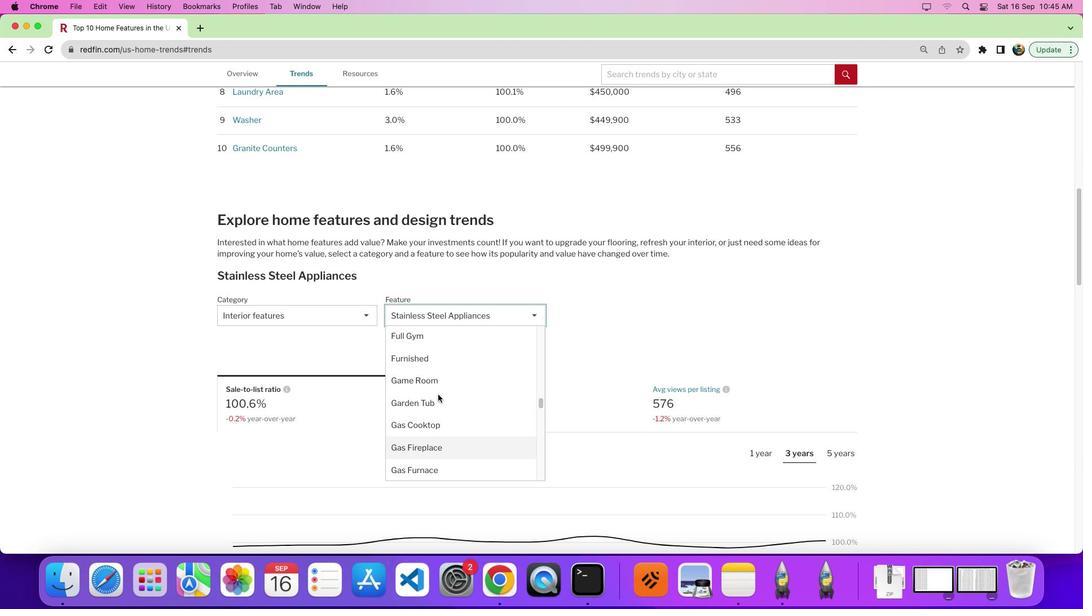 
Action: Mouse scrolled (438, 394) with delta (0, 0)
Screenshot: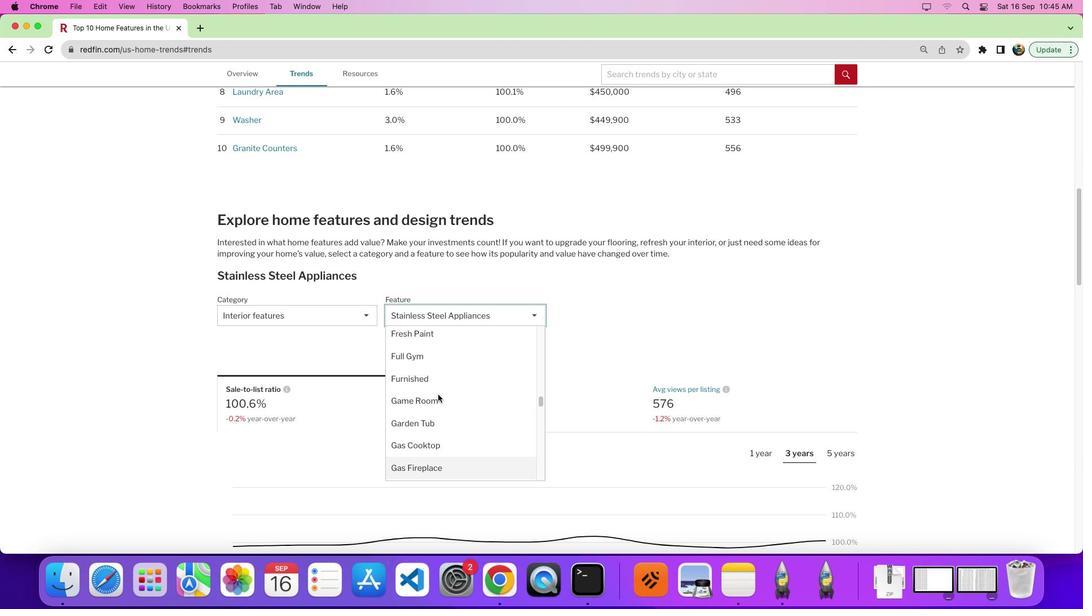 
Action: Mouse scrolled (438, 394) with delta (0, 0)
Screenshot: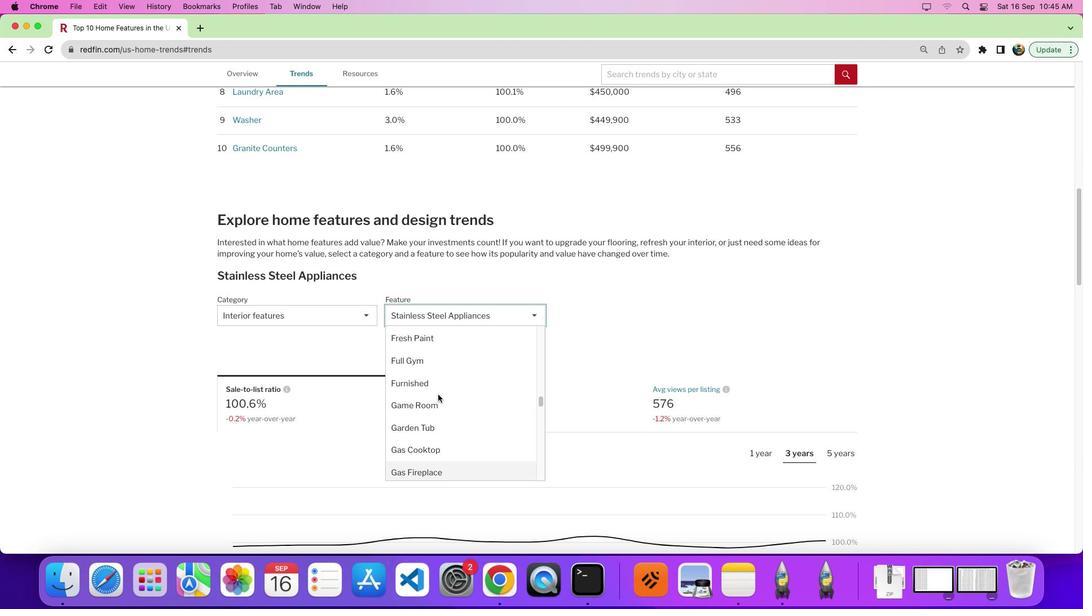 
Action: Mouse scrolled (438, 394) with delta (0, 0)
Screenshot: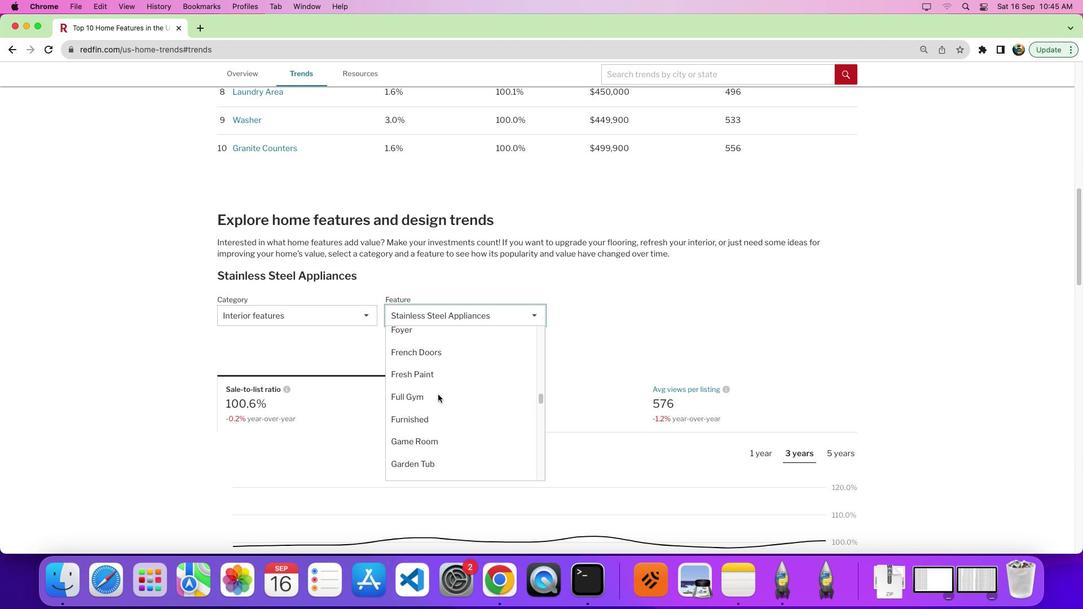 
Action: Mouse scrolled (438, 394) with delta (0, 0)
Screenshot: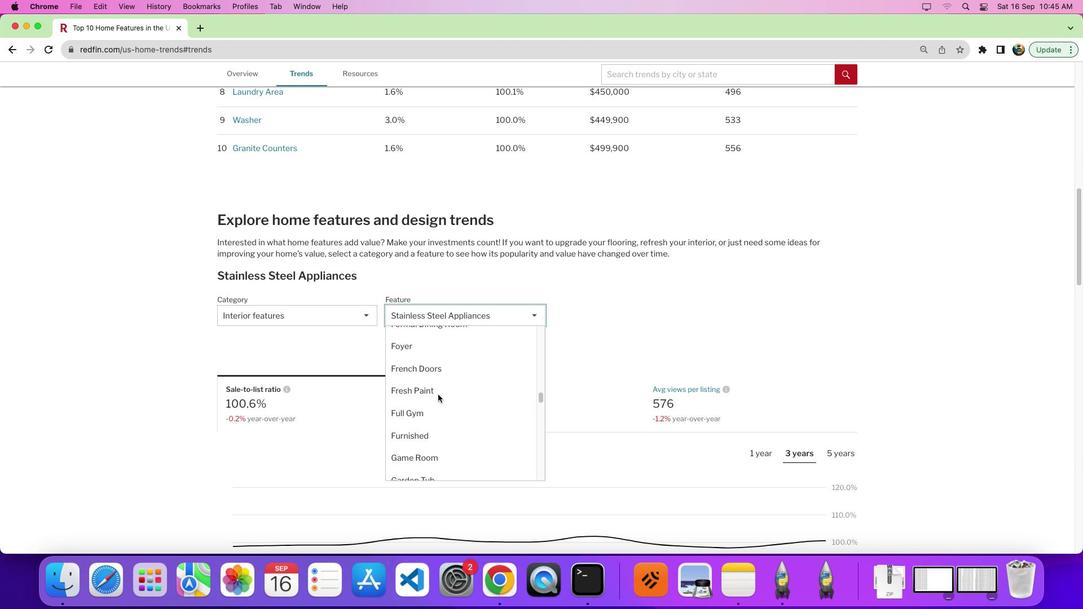 
Action: Mouse scrolled (438, 394) with delta (0, 0)
Screenshot: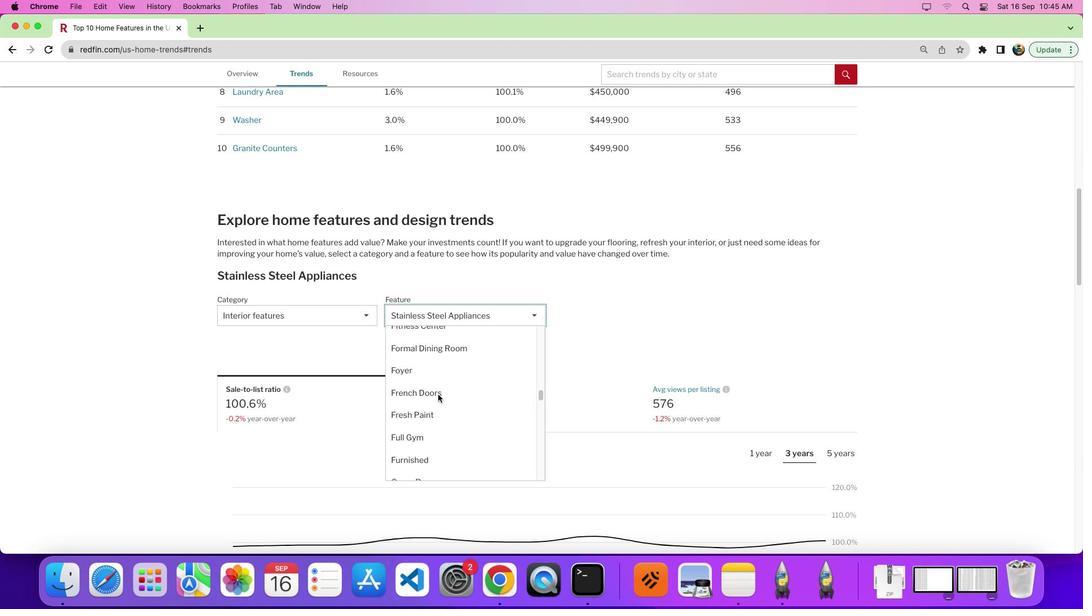 
Action: Mouse scrolled (438, 394) with delta (0, 0)
Screenshot: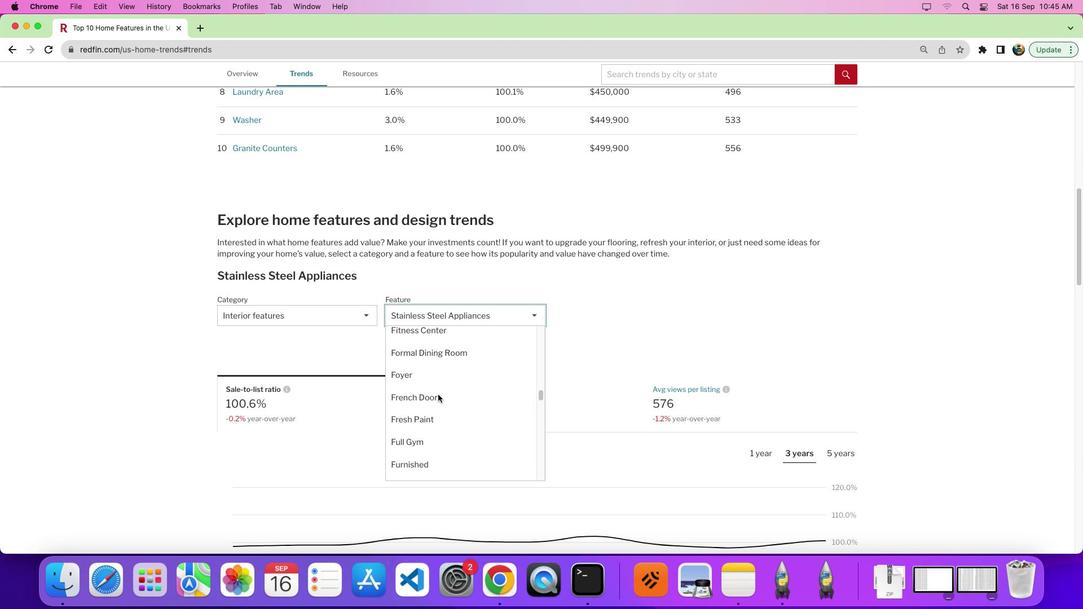 
Action: Mouse scrolled (438, 394) with delta (0, 0)
Screenshot: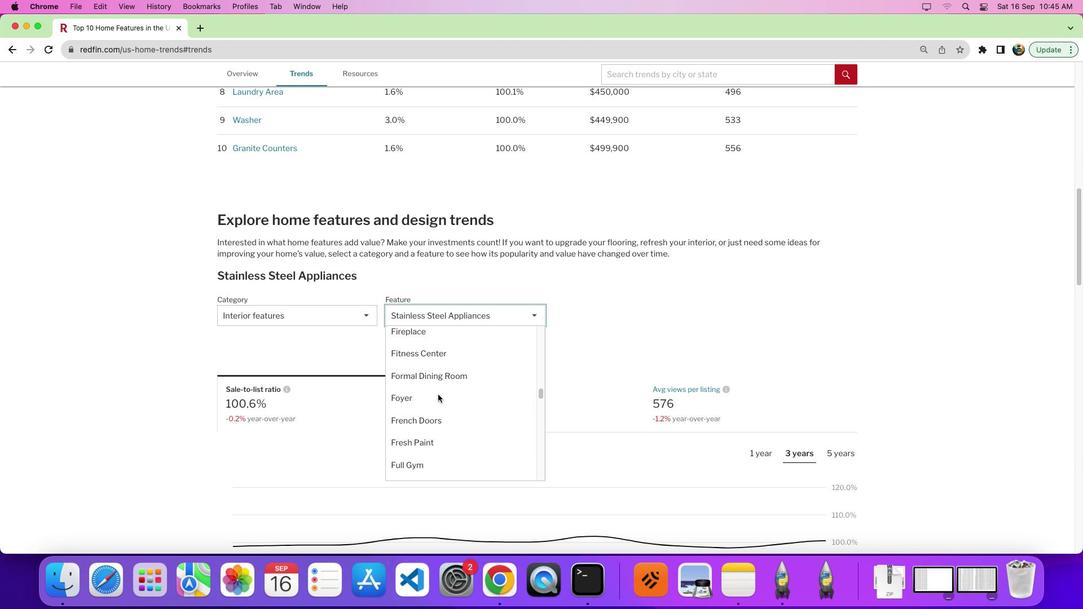 
Action: Mouse moved to (438, 394)
Screenshot: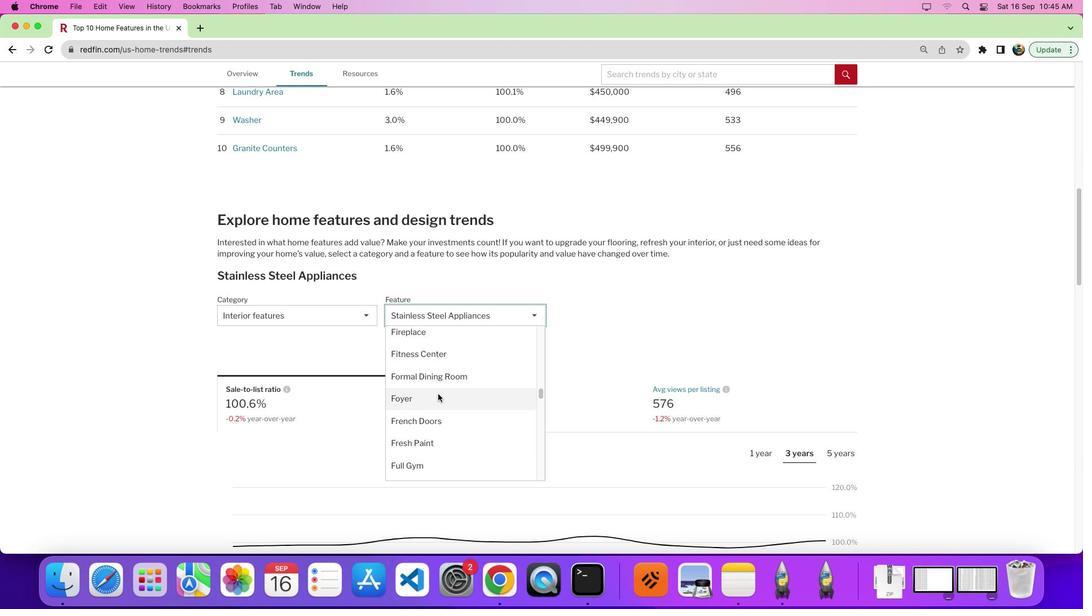 
Action: Mouse scrolled (438, 394) with delta (0, 0)
Screenshot: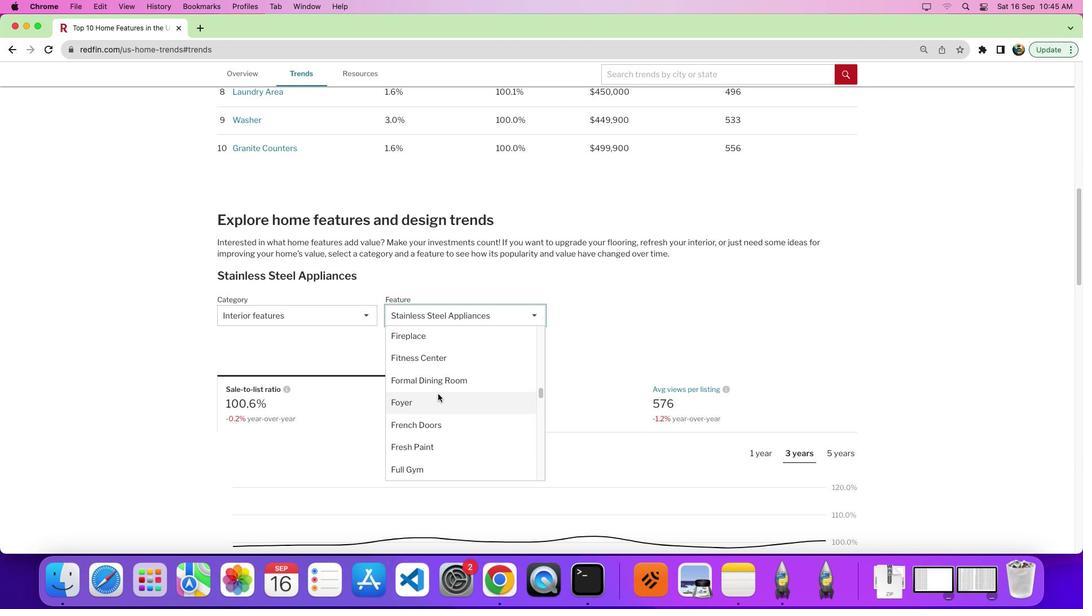 
Action: Mouse scrolled (438, 394) with delta (0, 0)
Screenshot: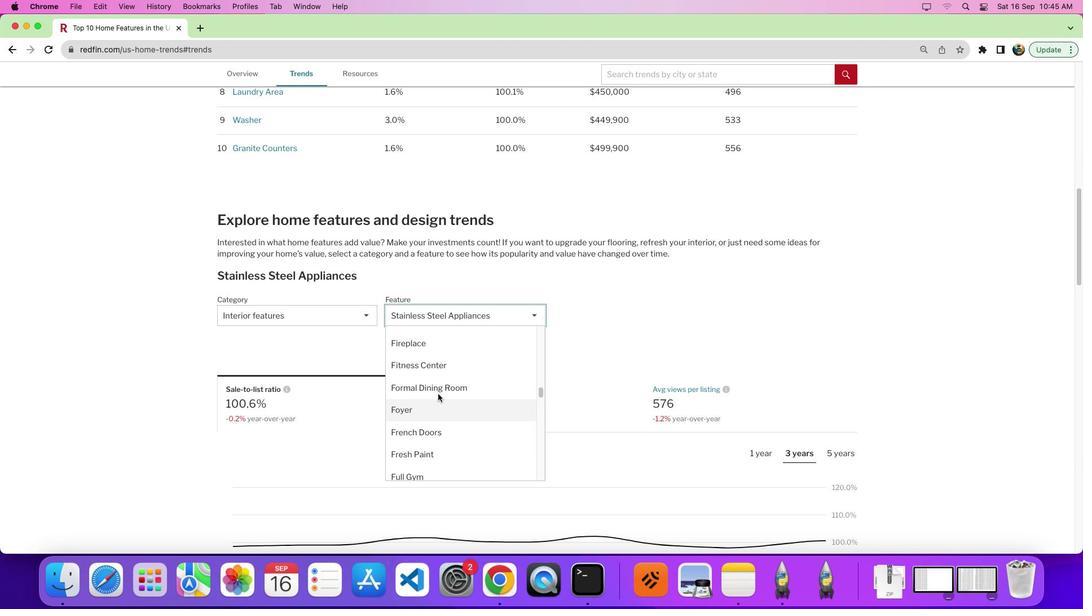 
Action: Mouse moved to (439, 394)
Screenshot: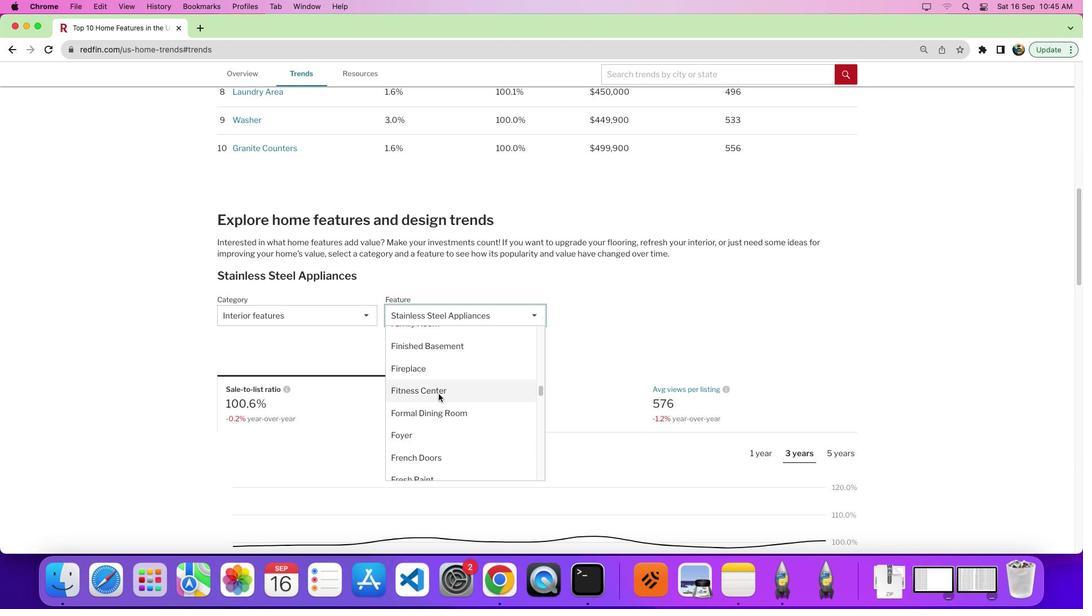 
Action: Mouse scrolled (439, 394) with delta (0, 0)
Screenshot: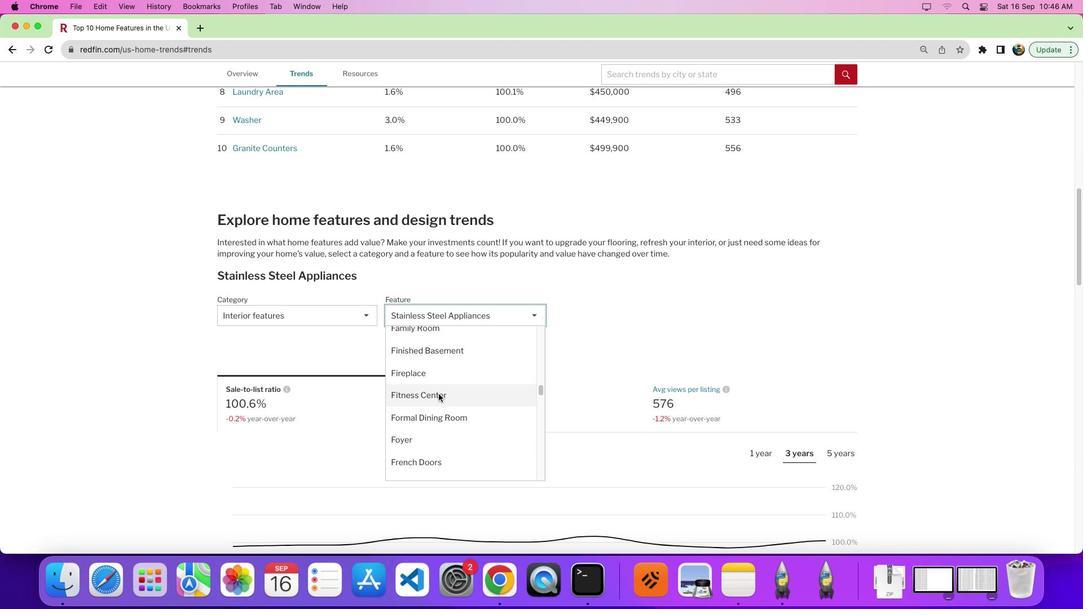 
Action: Mouse scrolled (439, 394) with delta (0, 0)
Screenshot: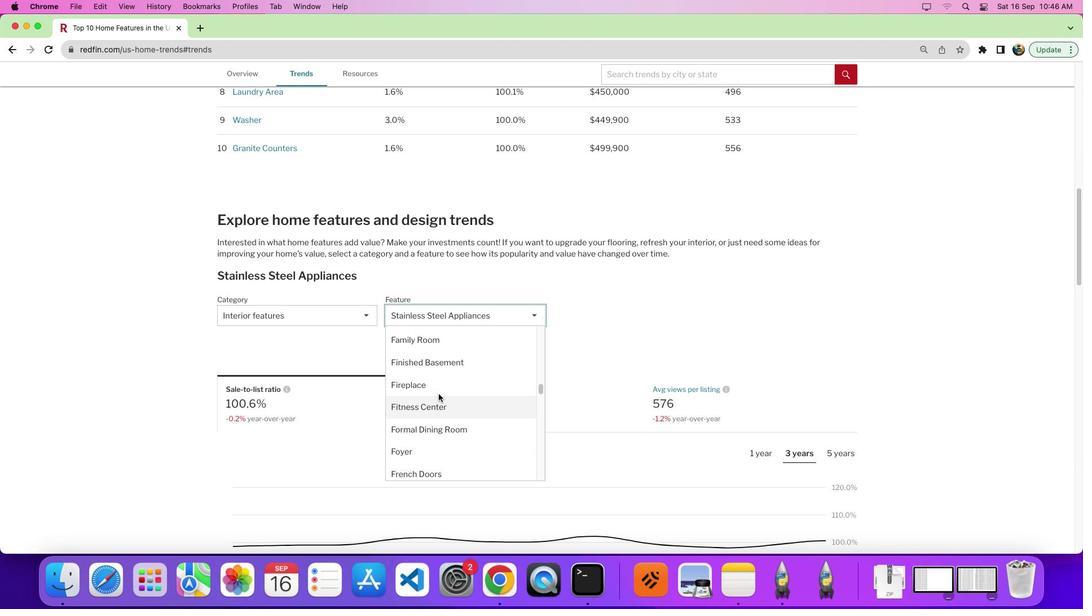 
Action: Mouse moved to (439, 394)
Screenshot: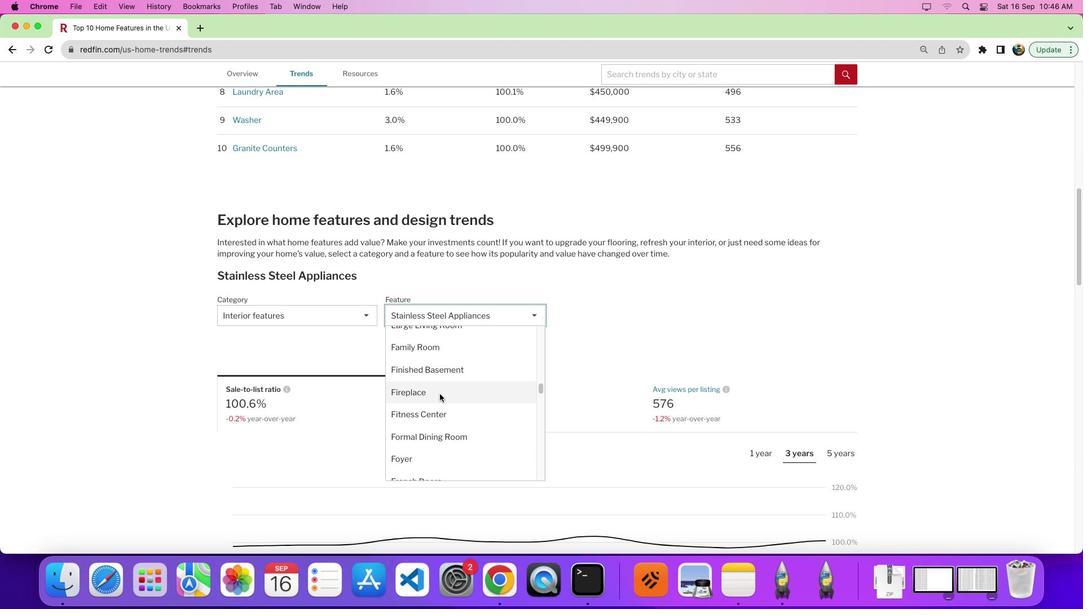 
Action: Mouse scrolled (439, 394) with delta (0, 0)
Screenshot: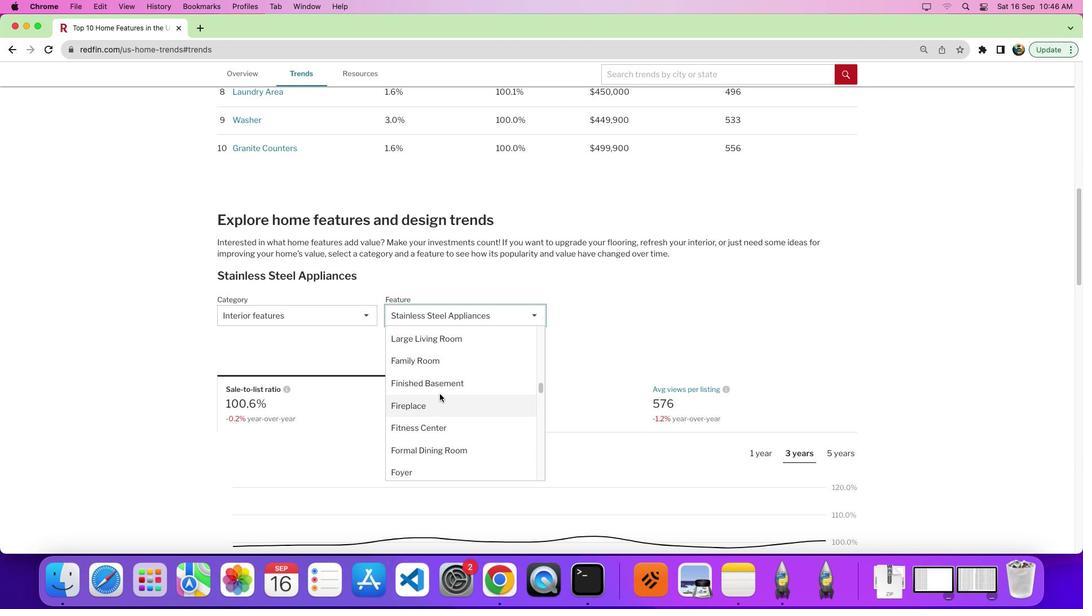 
Action: Mouse scrolled (439, 394) with delta (0, 0)
Screenshot: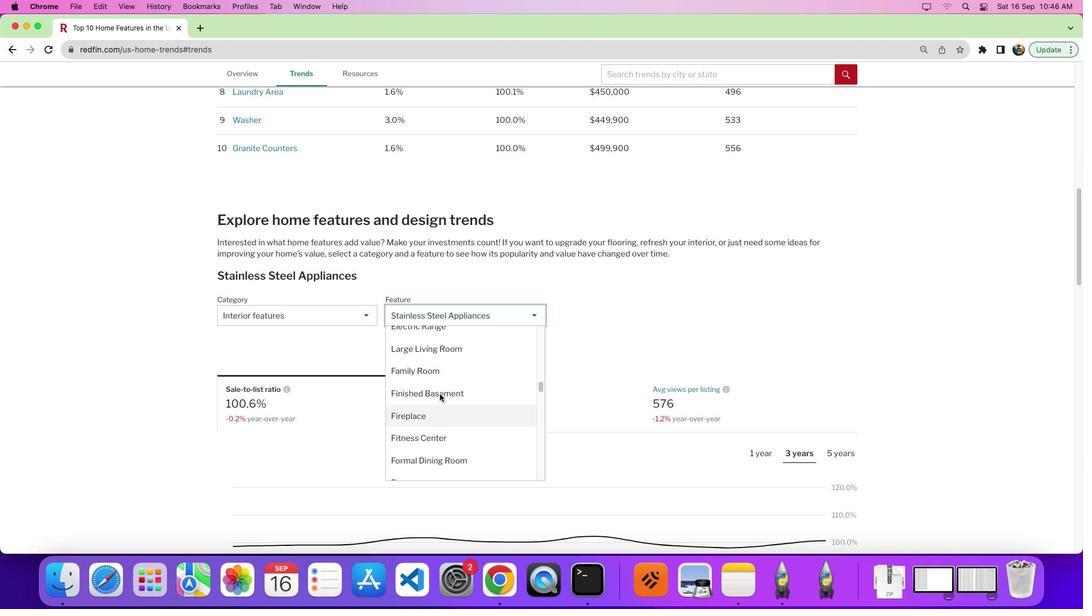 
Action: Mouse moved to (439, 394)
Screenshot: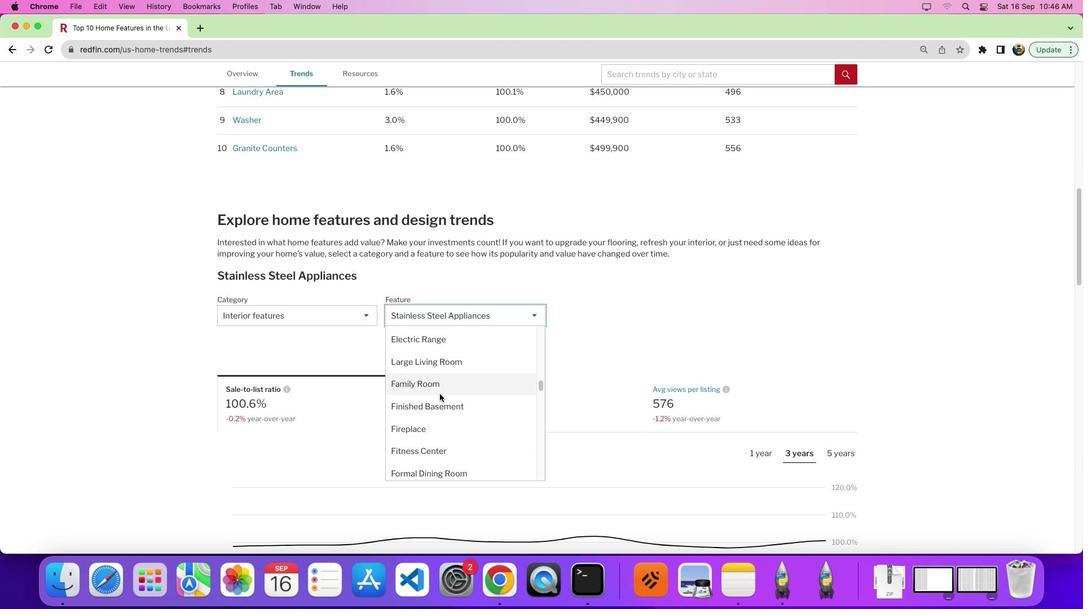 
Action: Mouse scrolled (439, 394) with delta (0, 0)
Screenshot: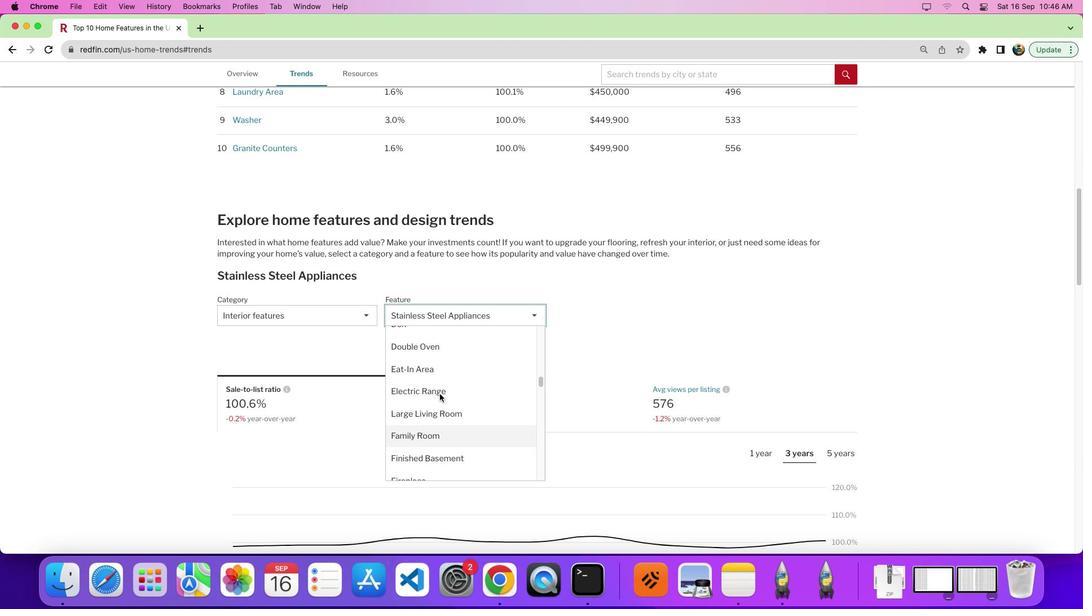 
Action: Mouse scrolled (439, 394) with delta (0, 0)
Screenshot: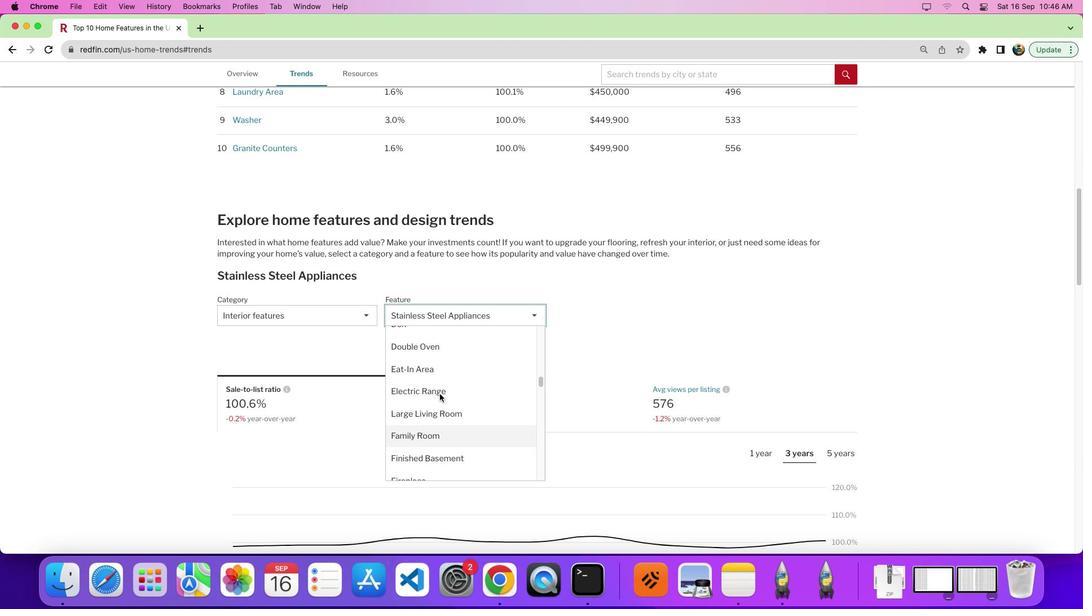 
Action: Mouse scrolled (439, 394) with delta (0, 3)
Screenshot: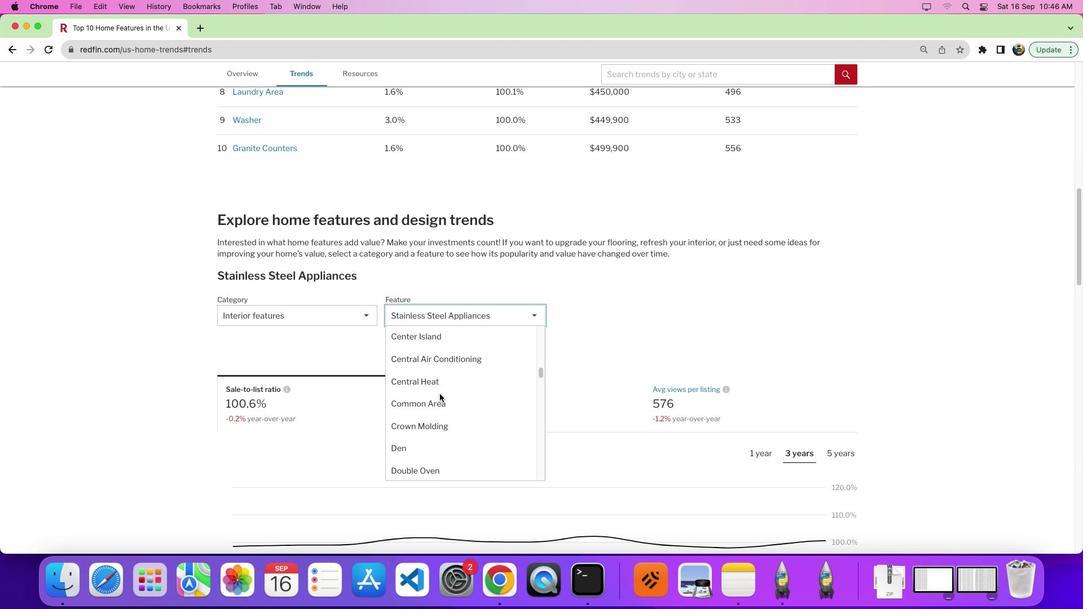 
Action: Mouse moved to (439, 393)
Screenshot: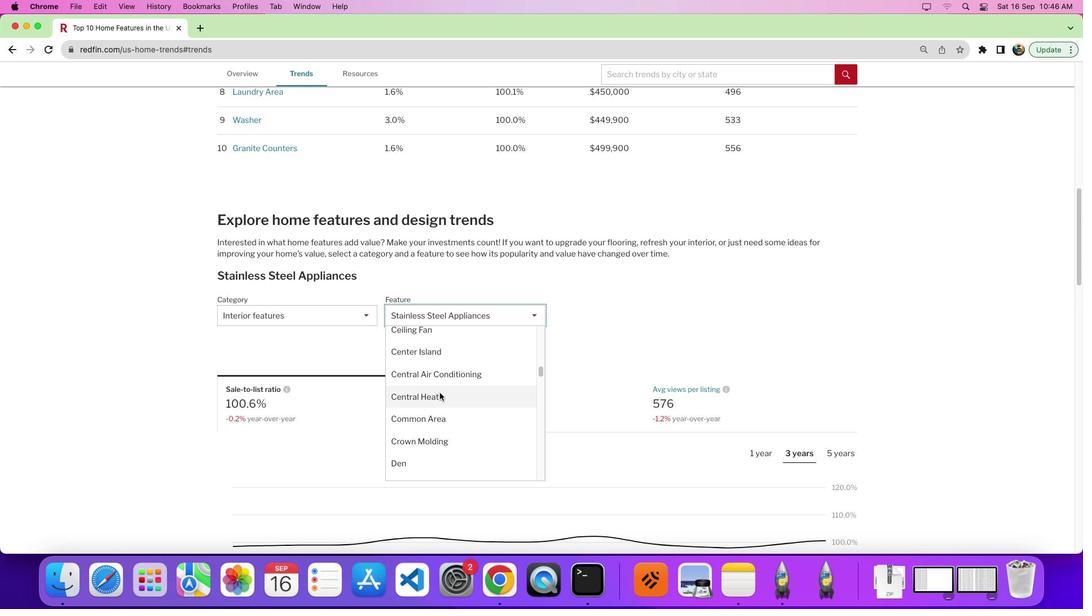 
Action: Mouse scrolled (439, 393) with delta (0, 0)
Screenshot: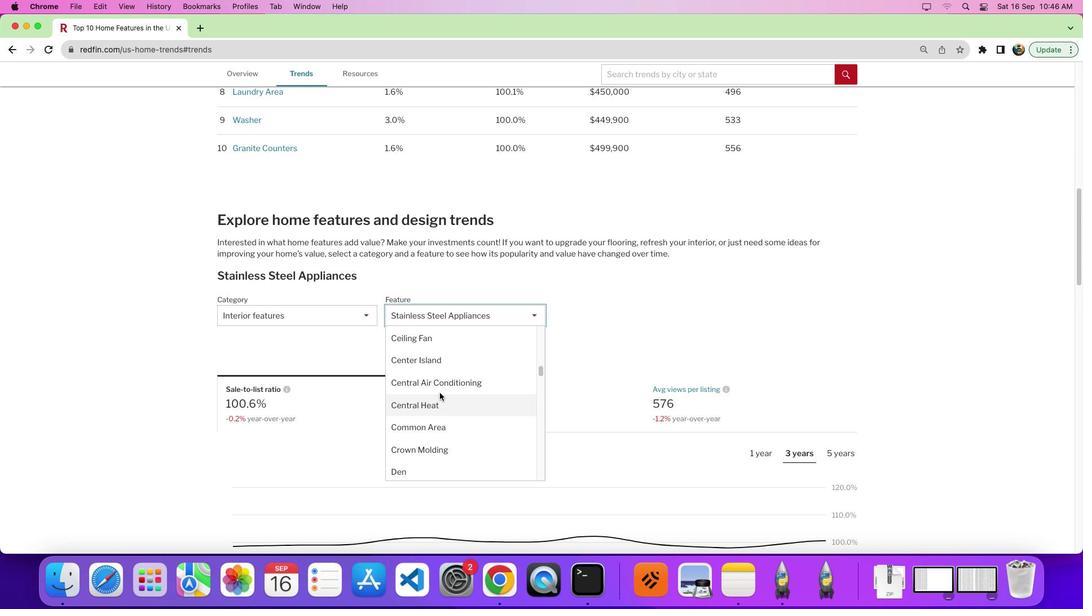 
Action: Mouse scrolled (439, 393) with delta (0, 0)
Screenshot: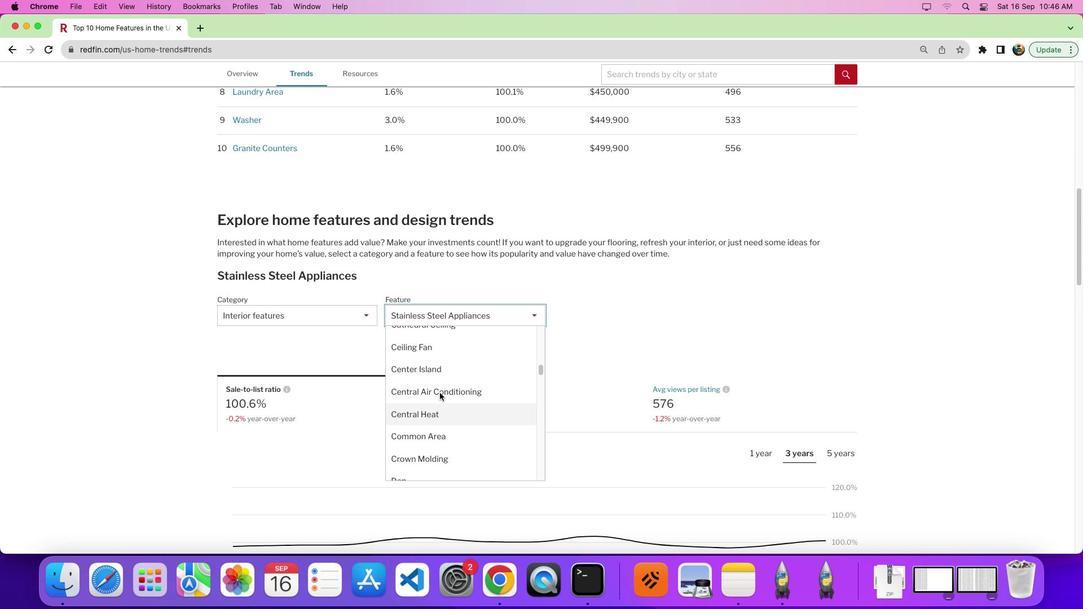 
Action: Mouse scrolled (439, 393) with delta (0, 0)
Screenshot: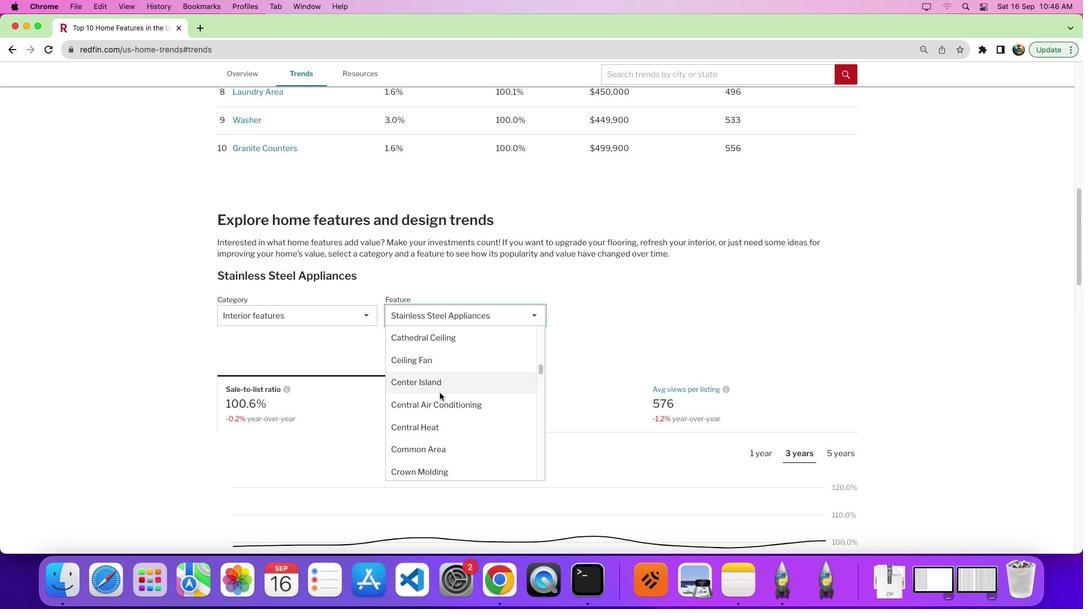 
Action: Mouse scrolled (439, 393) with delta (0, 0)
Screenshot: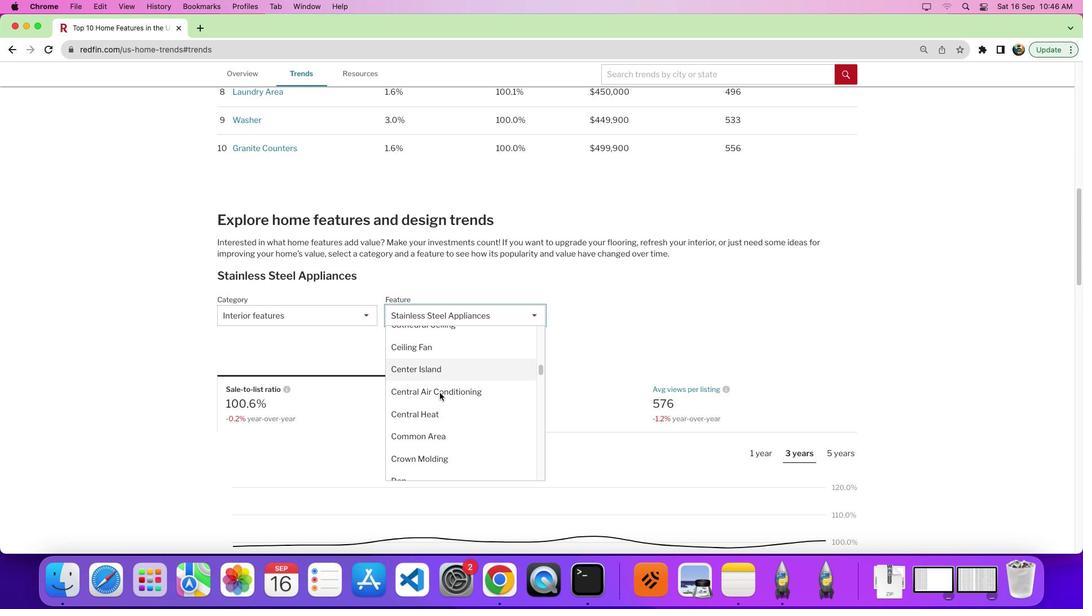 
Action: Mouse moved to (439, 399)
Screenshot: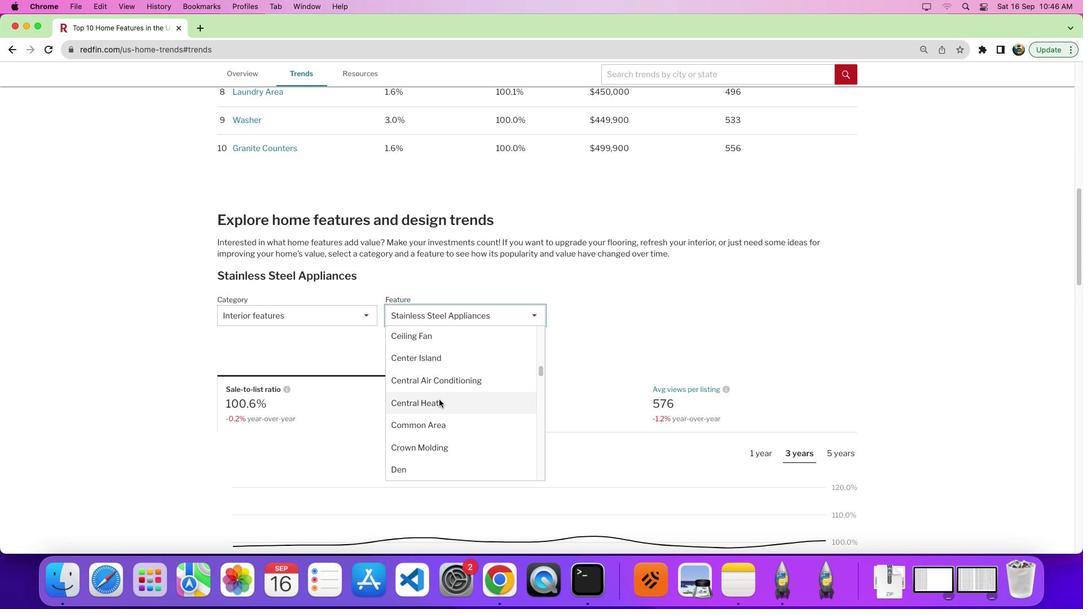 
Action: Mouse scrolled (439, 399) with delta (0, 0)
Screenshot: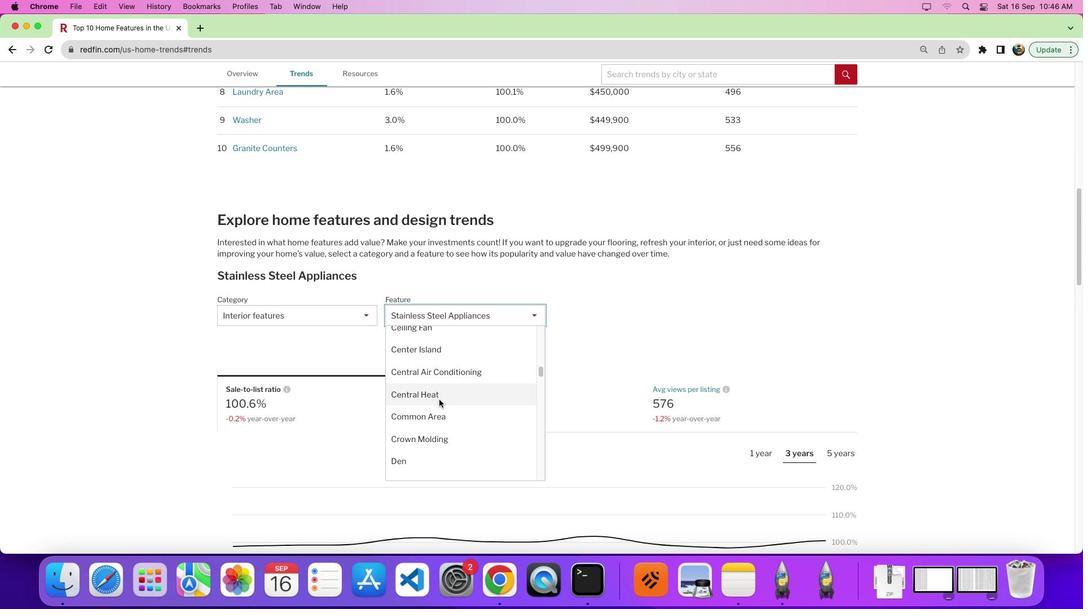 
Action: Mouse scrolled (439, 399) with delta (0, 0)
Screenshot: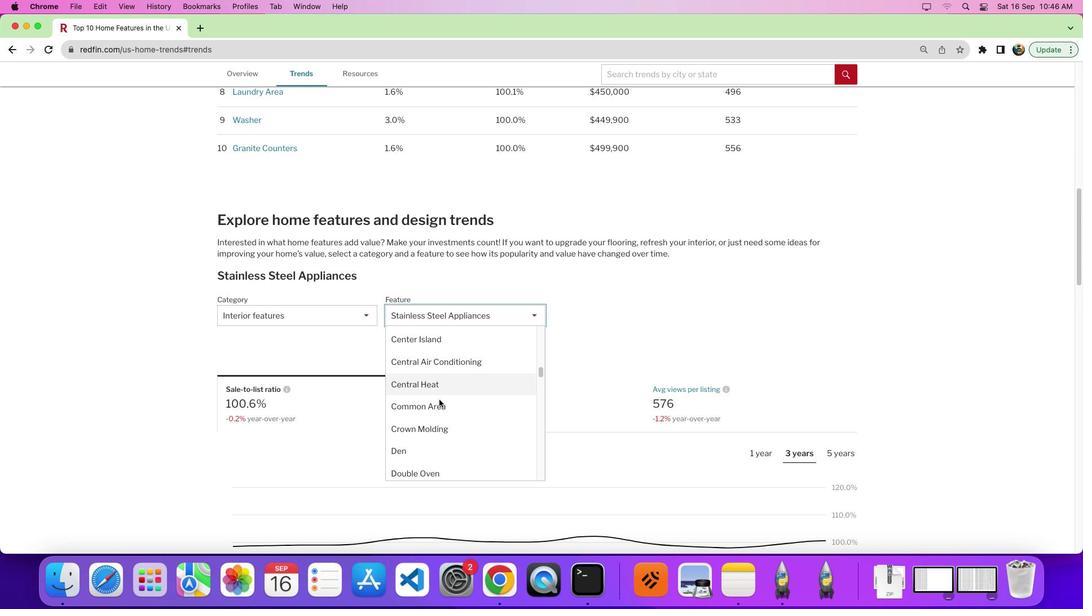 
Action: Mouse scrolled (439, 399) with delta (0, -1)
Screenshot: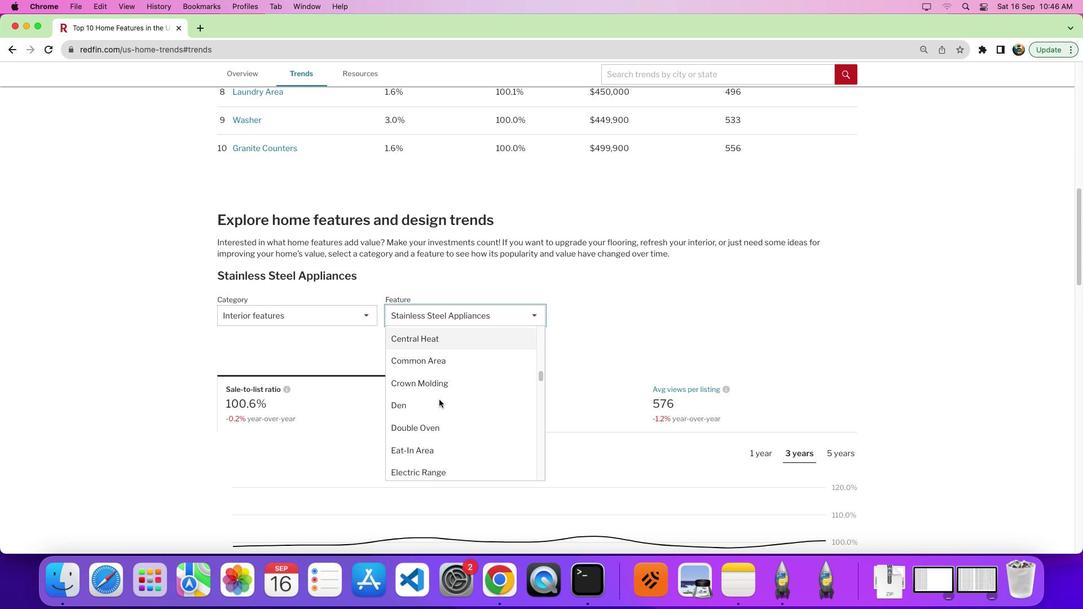 
Action: Mouse moved to (432, 392)
Screenshot: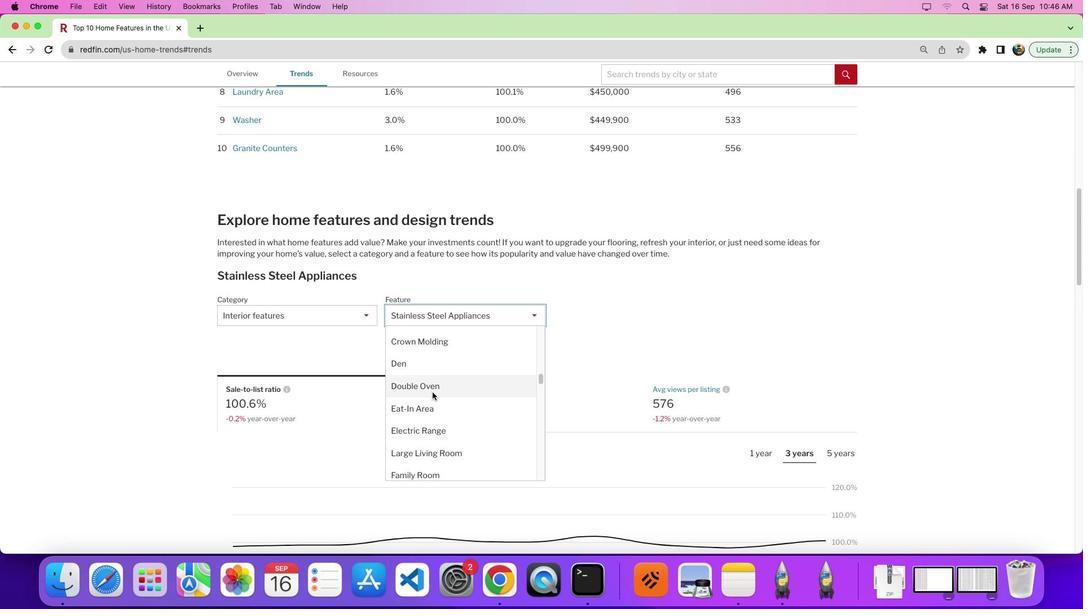 
Action: Mouse pressed left at (432, 392)
Screenshot: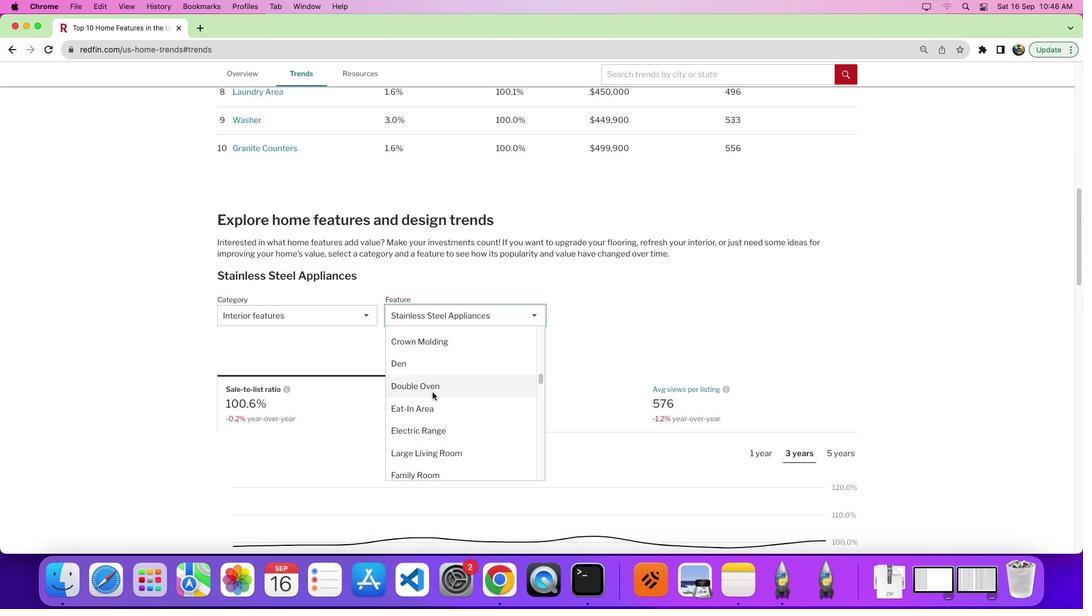 
Action: Mouse moved to (593, 374)
Screenshot: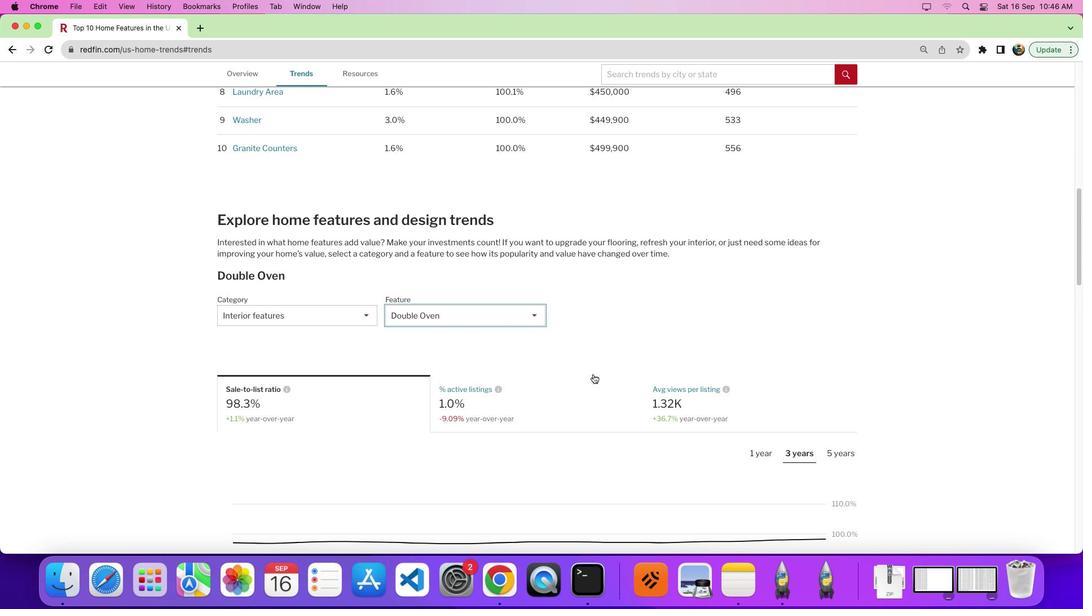 
Action: Mouse scrolled (593, 374) with delta (0, 0)
Screenshot: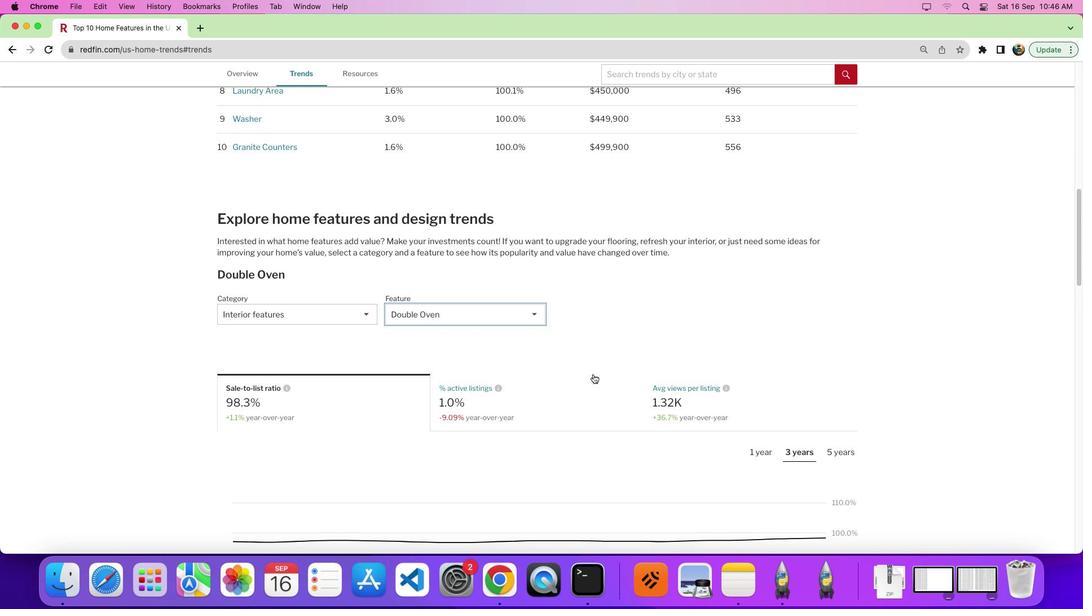 
Action: Mouse scrolled (593, 374) with delta (0, 0)
Screenshot: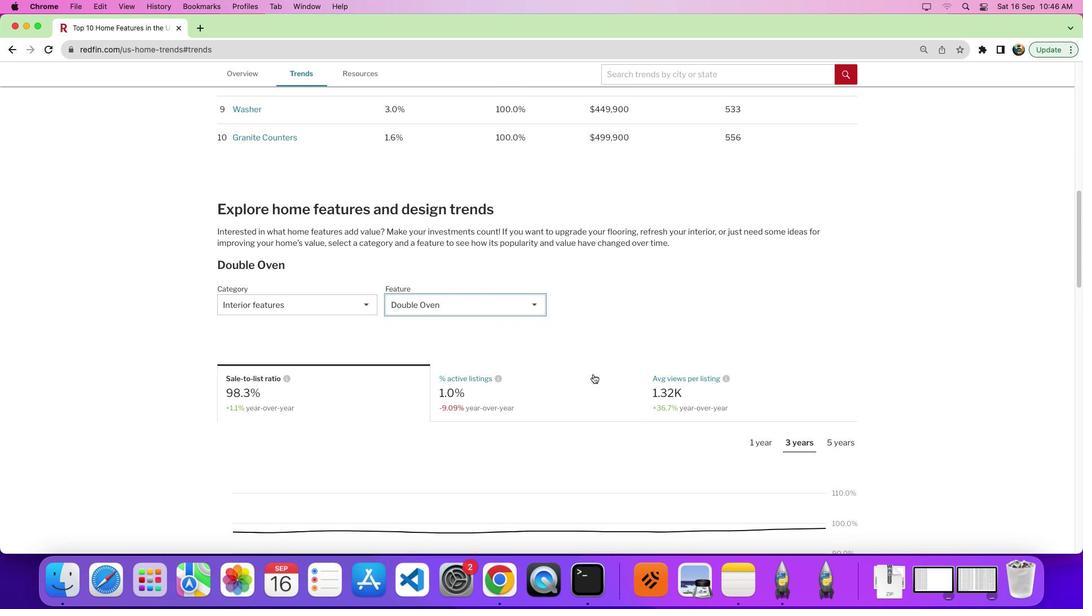 
Action: Mouse scrolled (593, 374) with delta (0, 0)
Screenshot: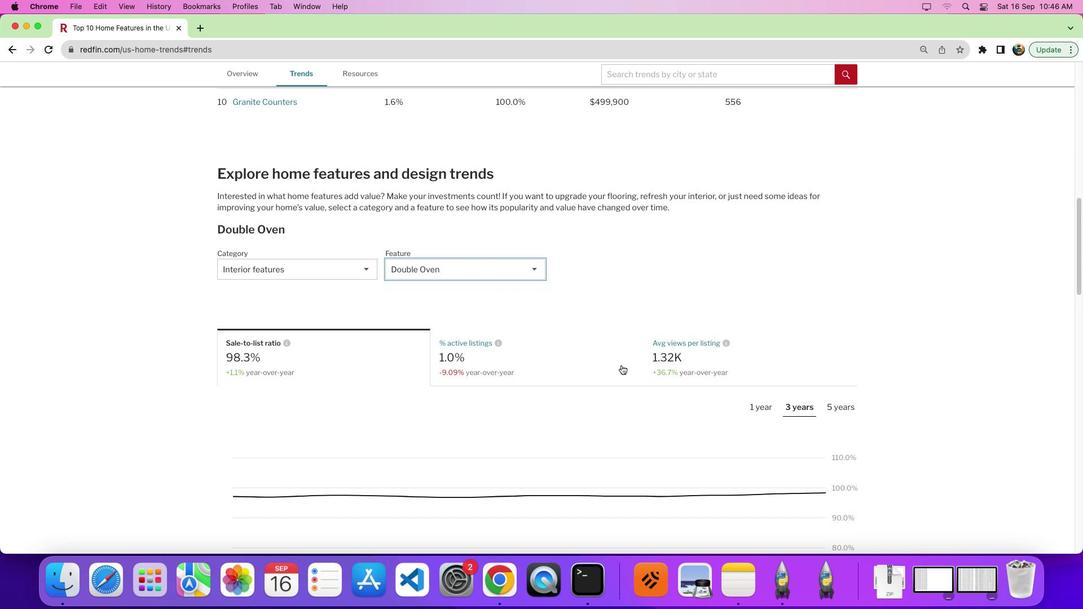 
Action: Mouse moved to (471, 354)
Screenshot: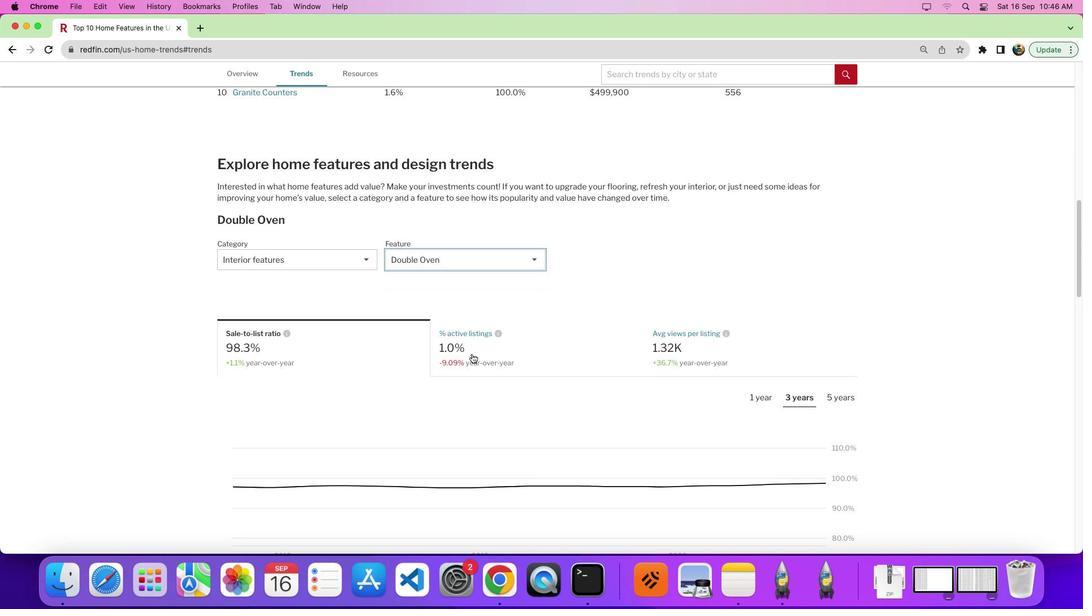 
Action: Mouse pressed left at (471, 354)
Screenshot: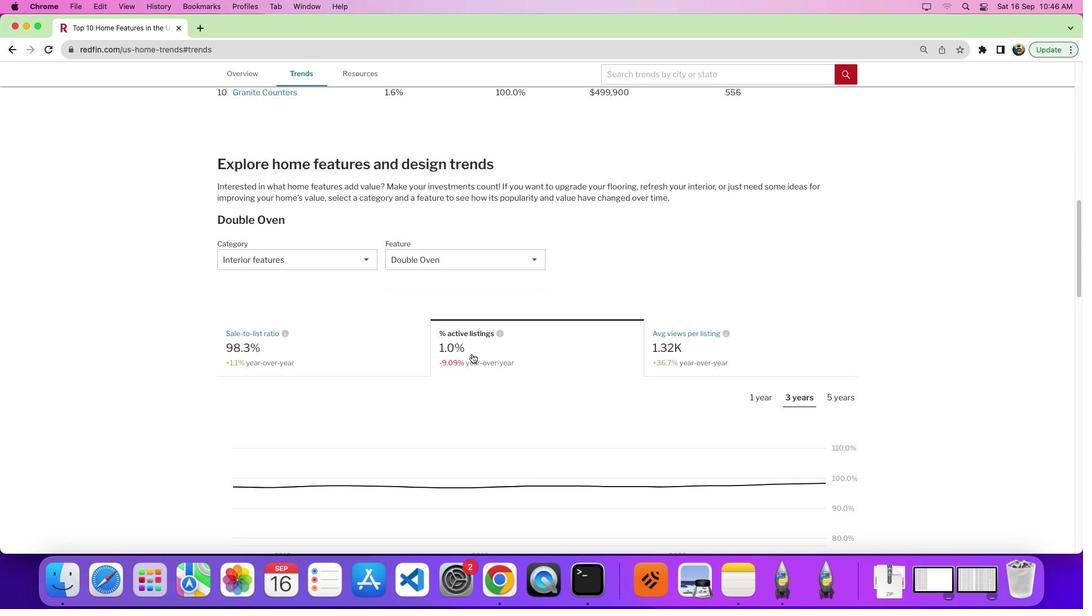 
Action: Mouse moved to (581, 349)
Screenshot: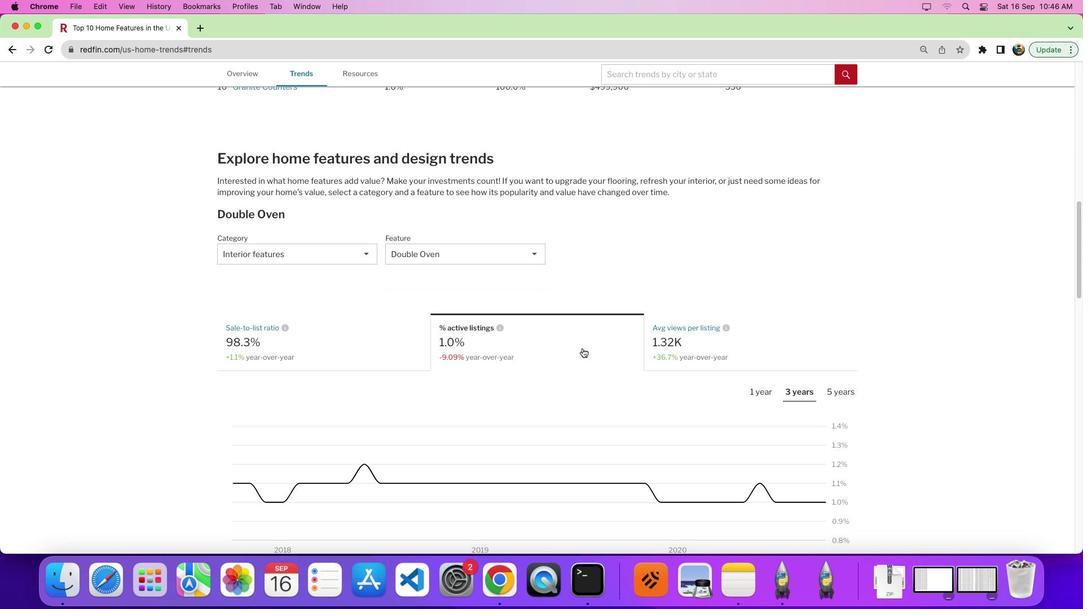 
Action: Mouse scrolled (581, 349) with delta (0, 0)
Screenshot: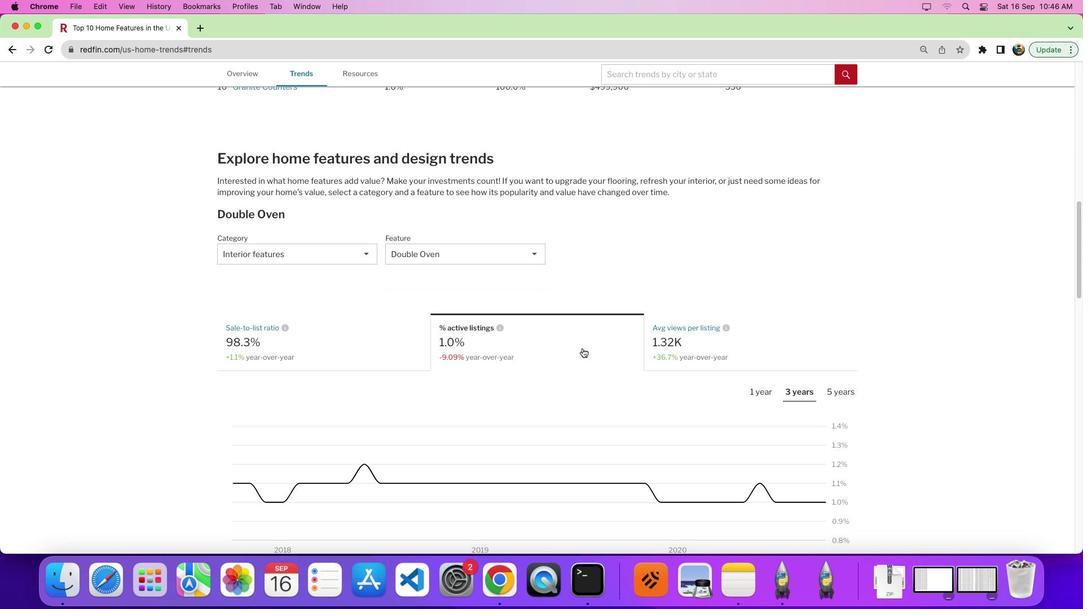 
Action: Mouse moved to (581, 348)
Screenshot: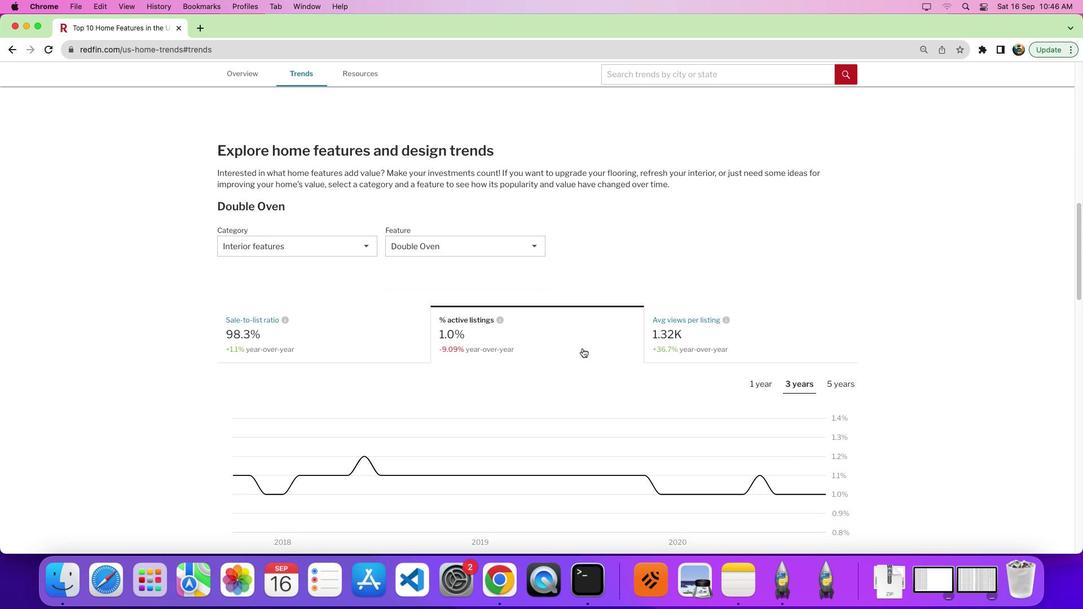 
Action: Mouse scrolled (581, 348) with delta (0, 0)
Screenshot: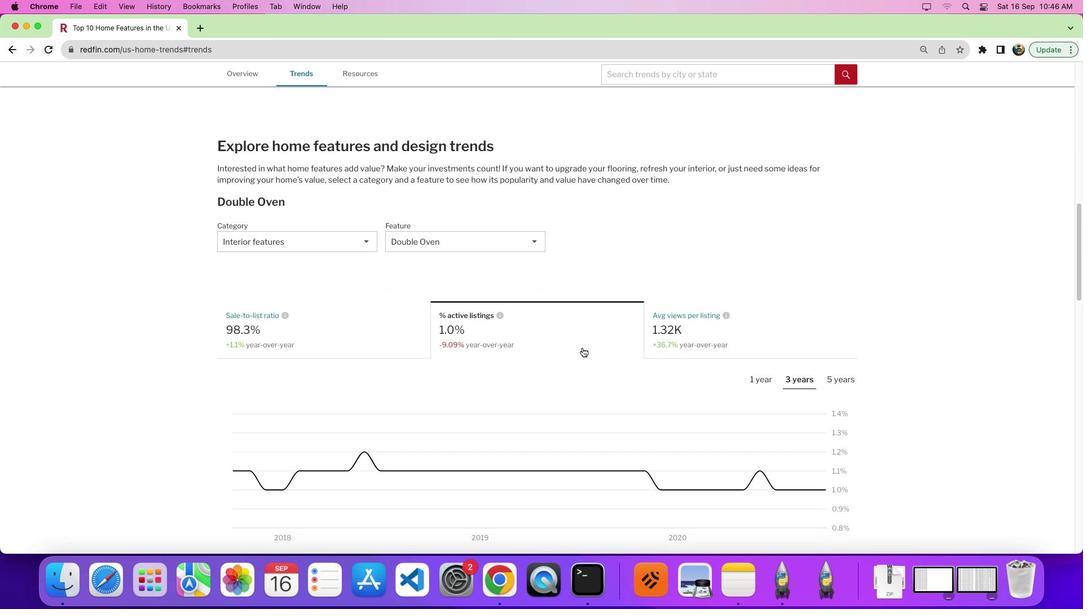 
Action: Mouse moved to (730, 340)
Screenshot: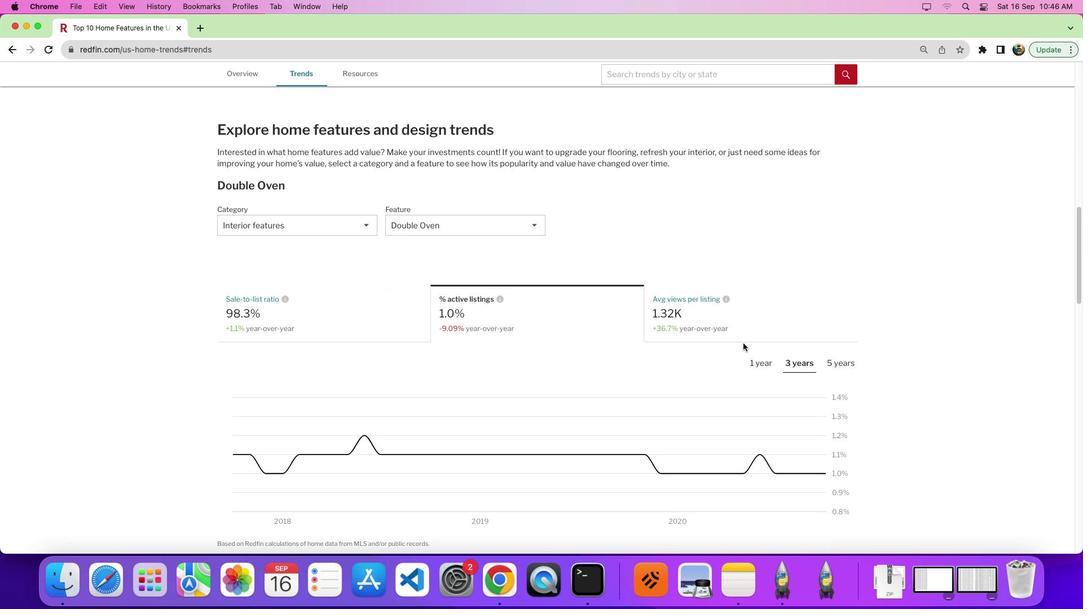 
Action: Mouse scrolled (730, 340) with delta (0, 0)
Screenshot: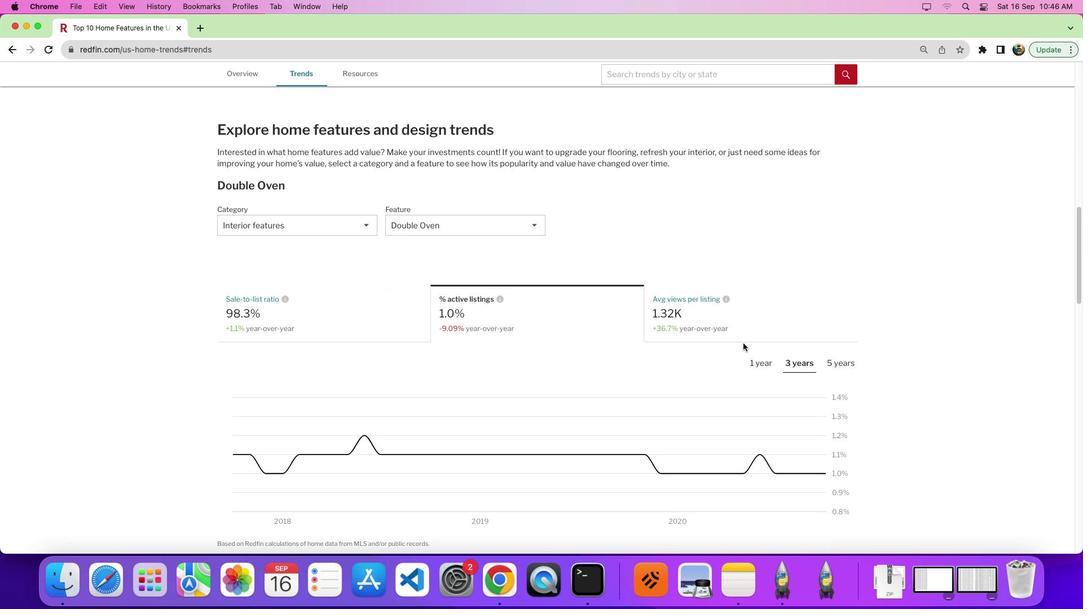 
Action: Mouse moved to (822, 362)
Screenshot: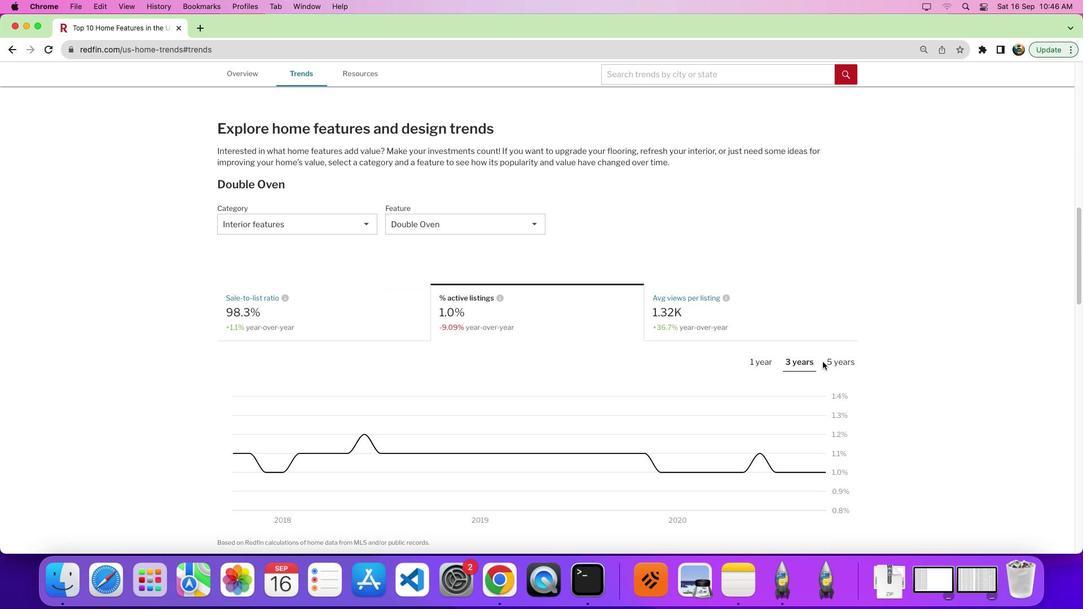 
Action: Mouse pressed left at (822, 362)
Screenshot: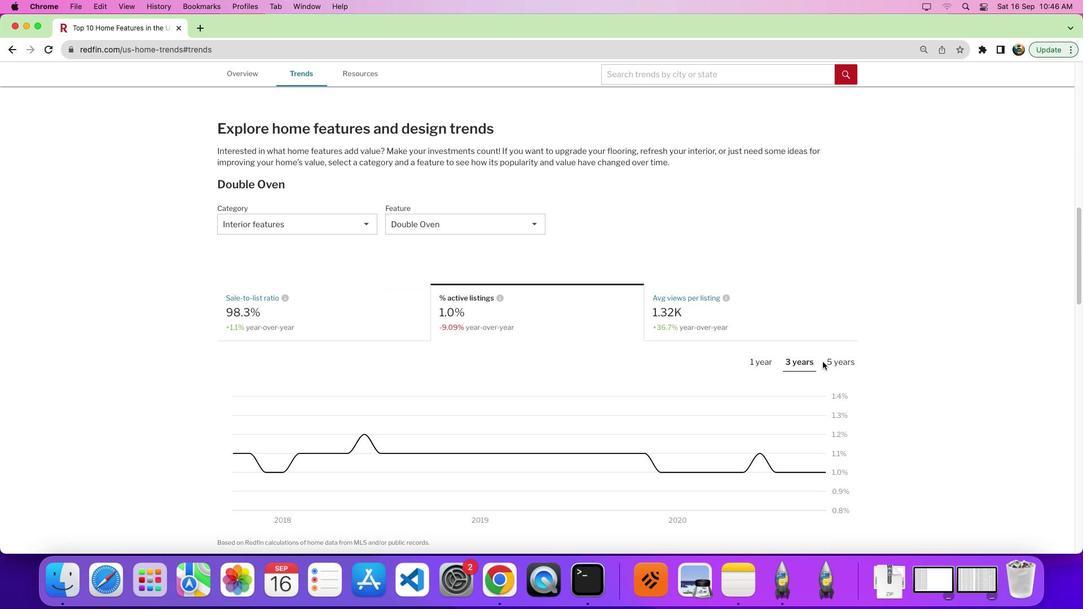 
Action: Mouse moved to (822, 360)
Screenshot: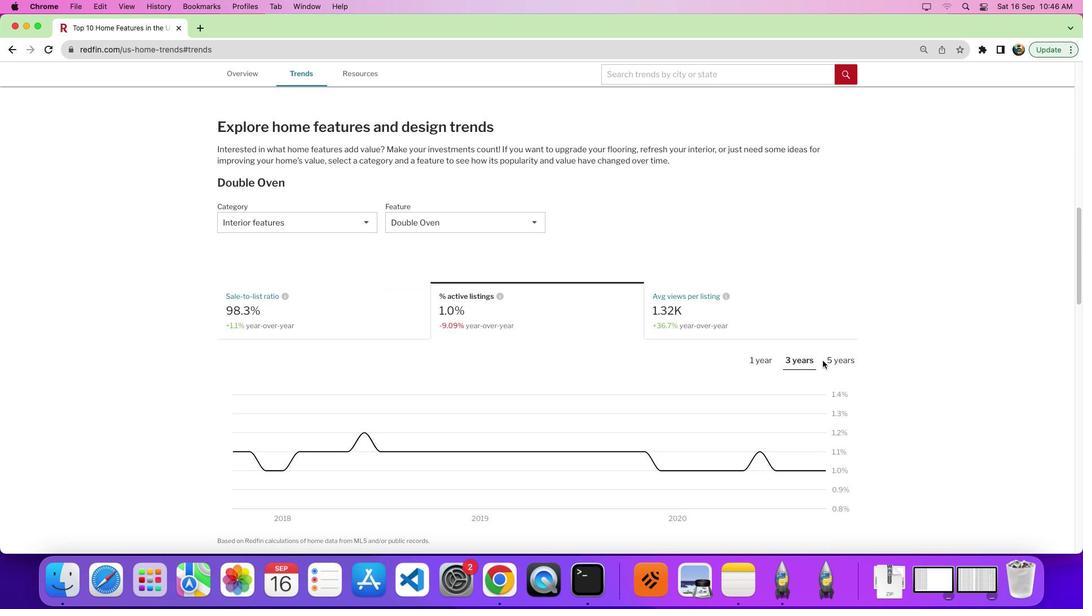 
Action: Mouse scrolled (822, 360) with delta (0, 0)
Screenshot: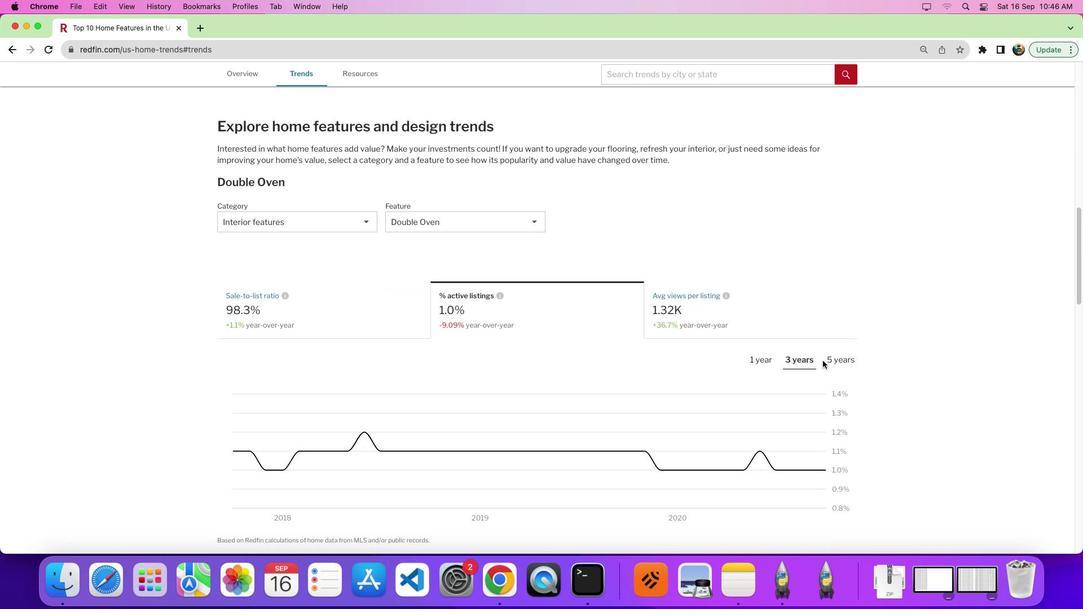 
Action: Mouse moved to (833, 357)
Screenshot: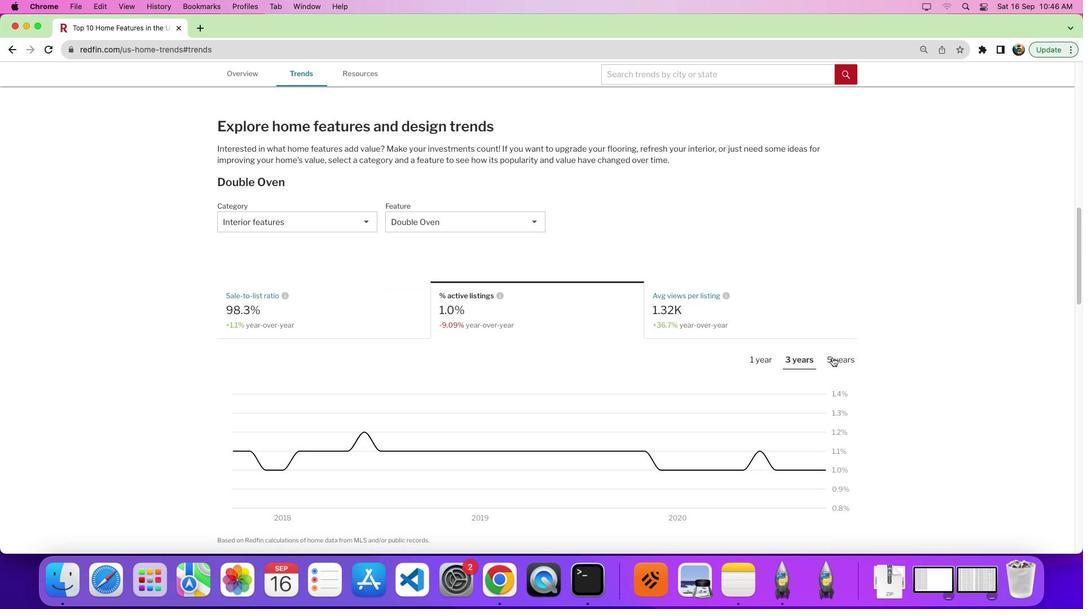 
Action: Mouse pressed left at (833, 357)
Screenshot: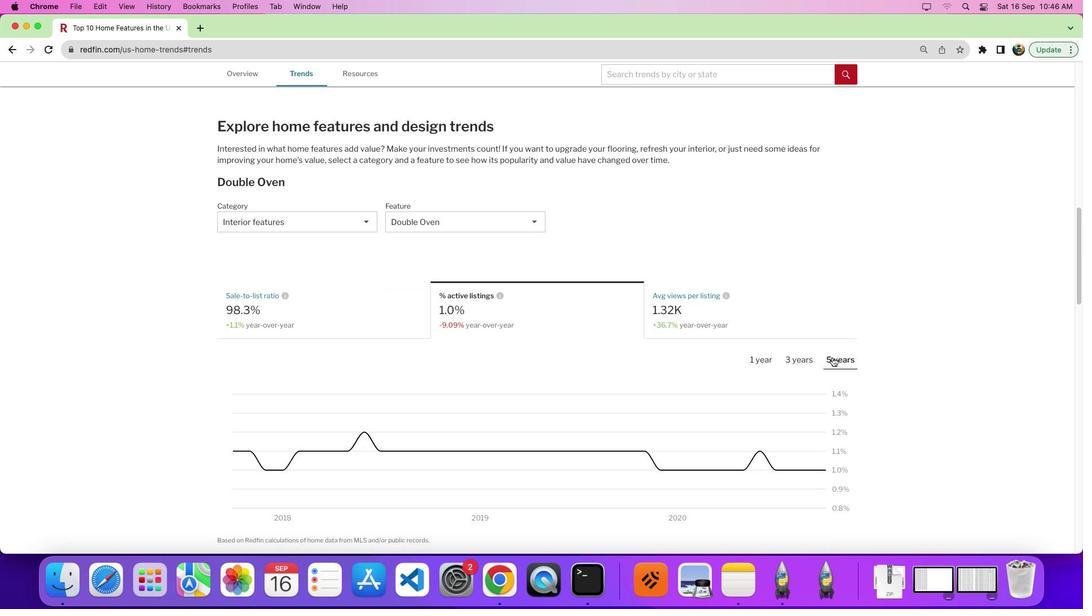 
Action: Mouse moved to (783, 355)
Screenshot: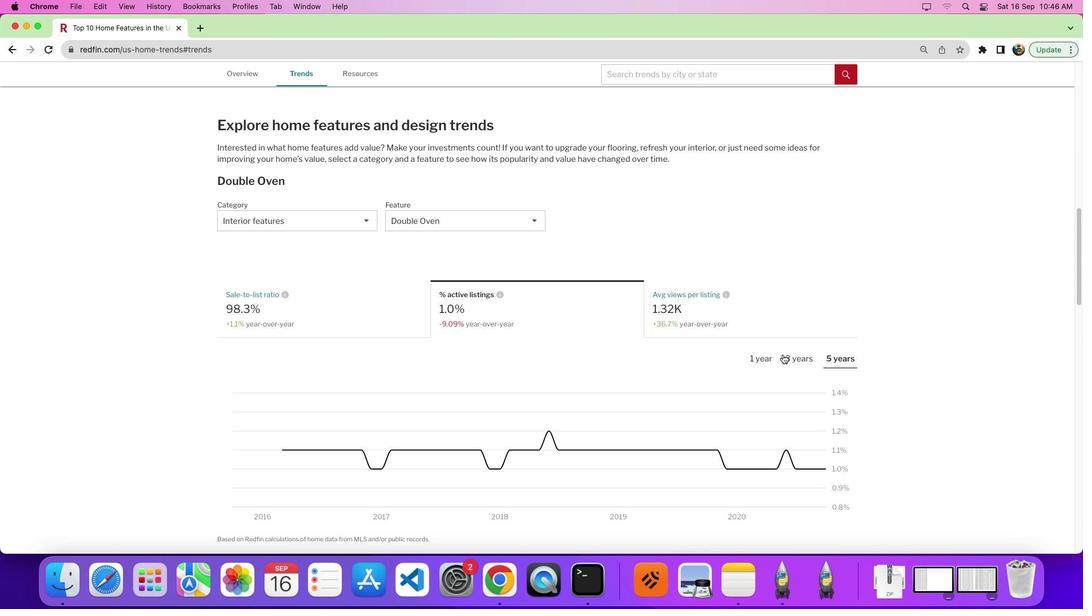 
Action: Mouse scrolled (783, 355) with delta (0, 0)
Screenshot: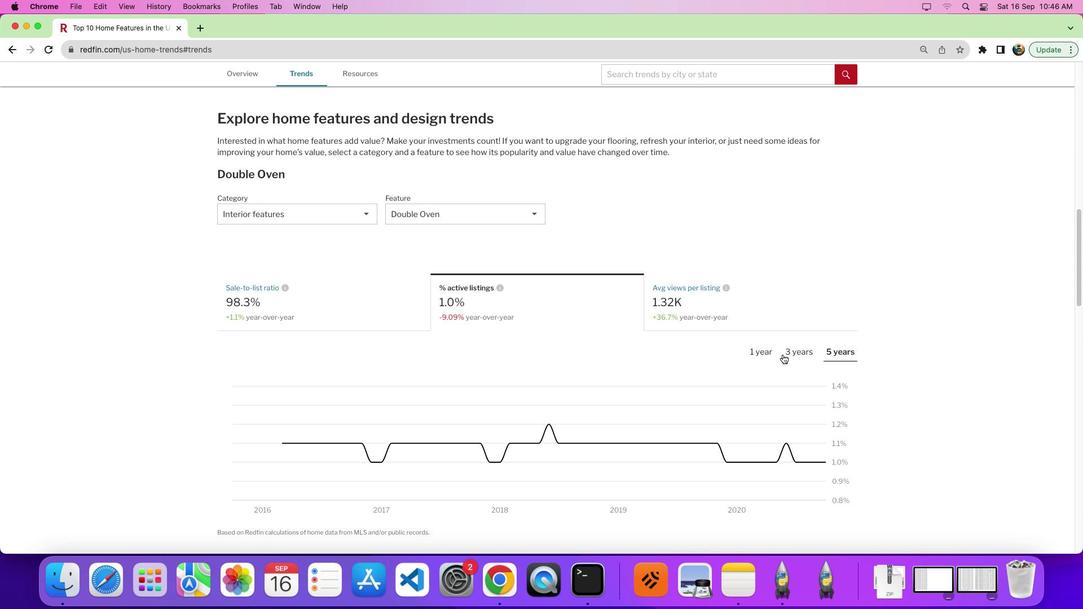 
Action: Mouse scrolled (783, 355) with delta (0, 0)
Screenshot: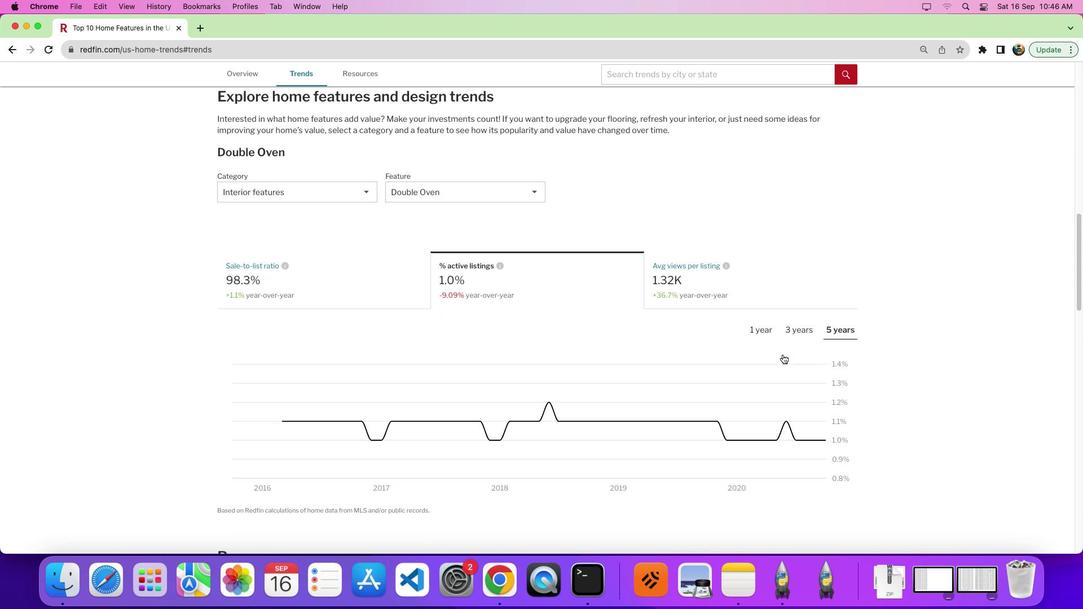 
Action: Mouse scrolled (783, 355) with delta (0, -1)
Screenshot: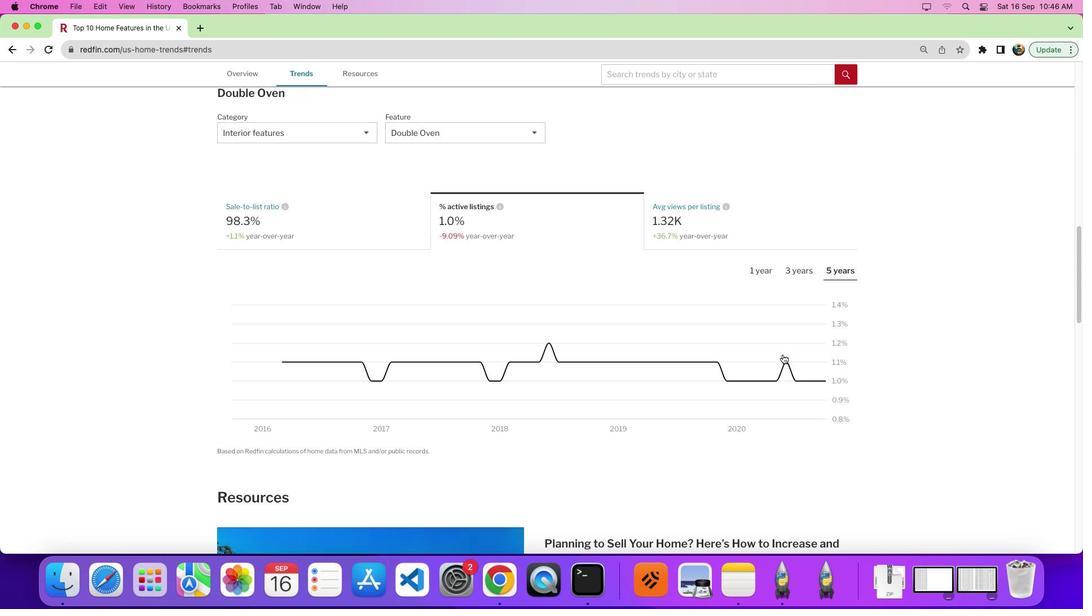 
Action: Mouse moved to (769, 353)
Screenshot: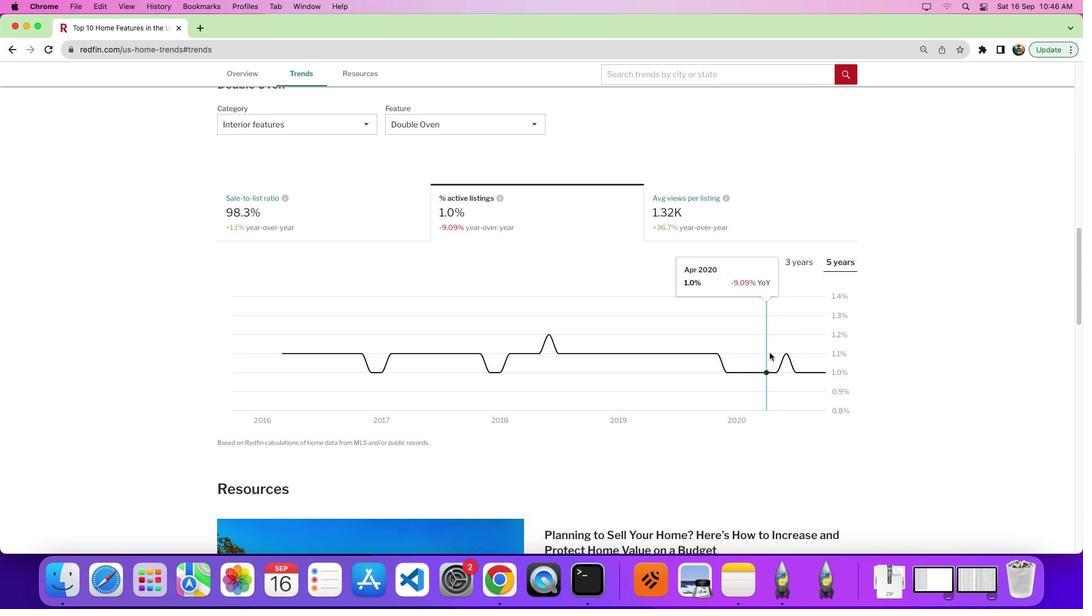 
